 Task: Send an email with the signature Frances Hernandez with the subject Request for a blog post and the message I am sorry for any delays and appreciate your patience. from softage.1@softage.net to softage.4@softage.net and softage.5@softage.net with an attached document Standard_operating_procedure.docx
Action: Mouse moved to (515, 675)
Screenshot: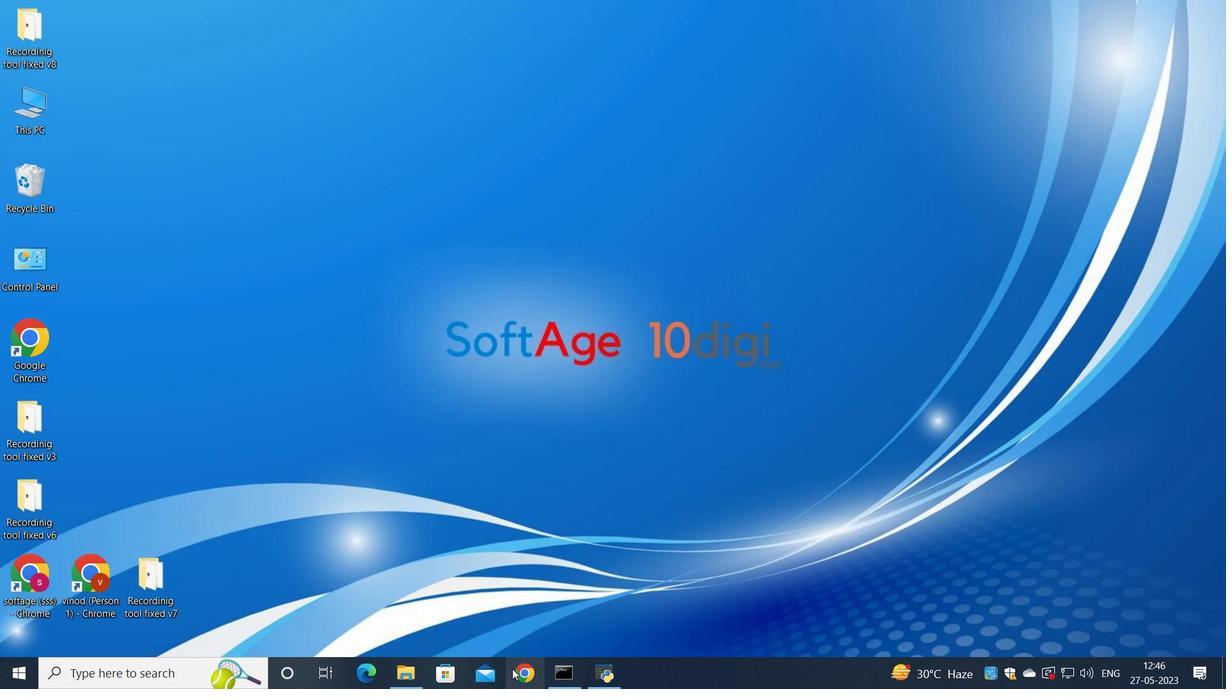 
Action: Mouse pressed left at (515, 675)
Screenshot: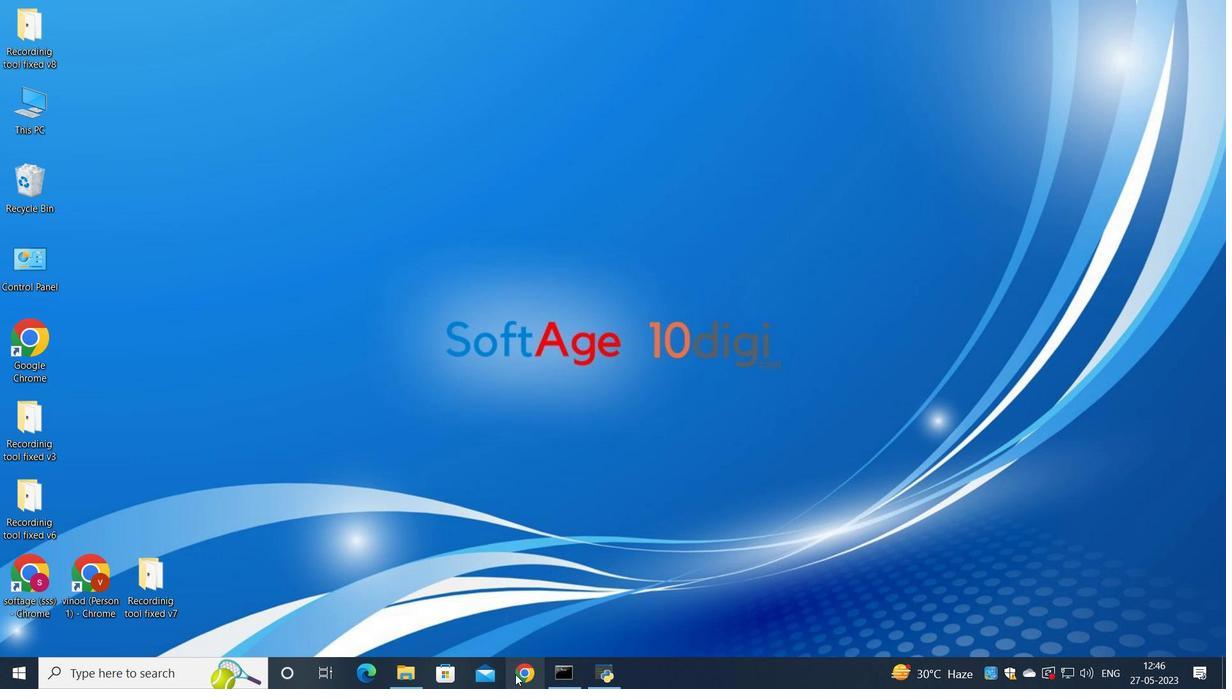 
Action: Mouse moved to (519, 390)
Screenshot: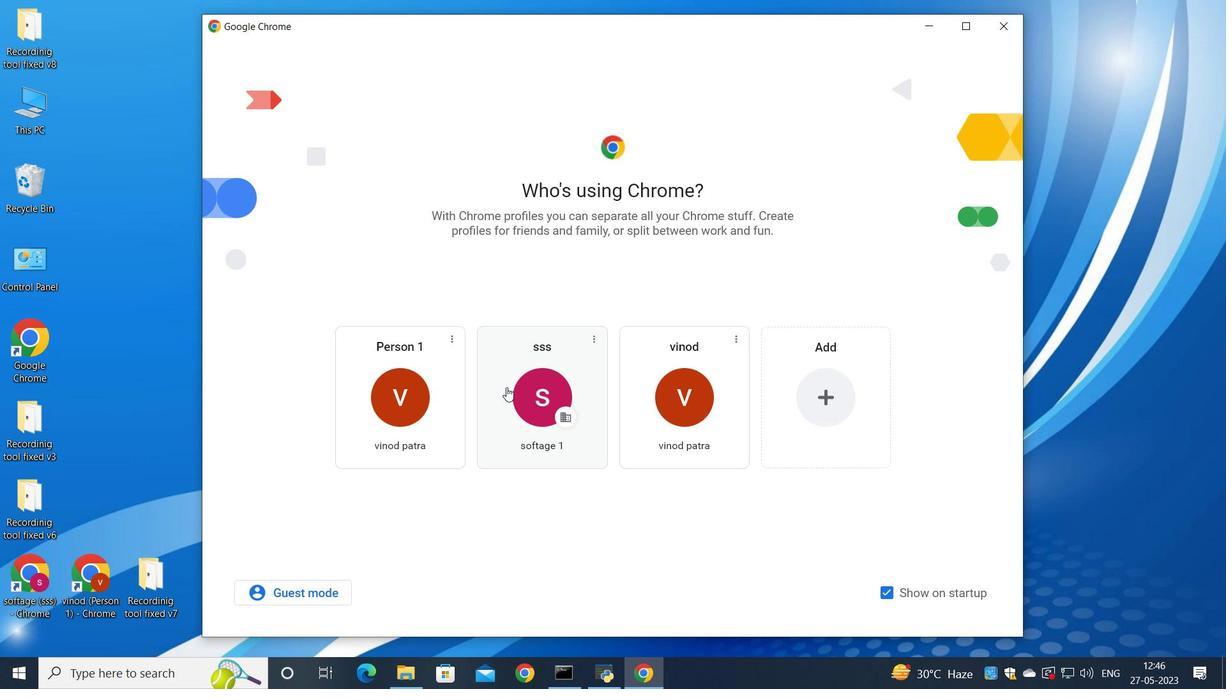 
Action: Mouse pressed left at (519, 390)
Screenshot: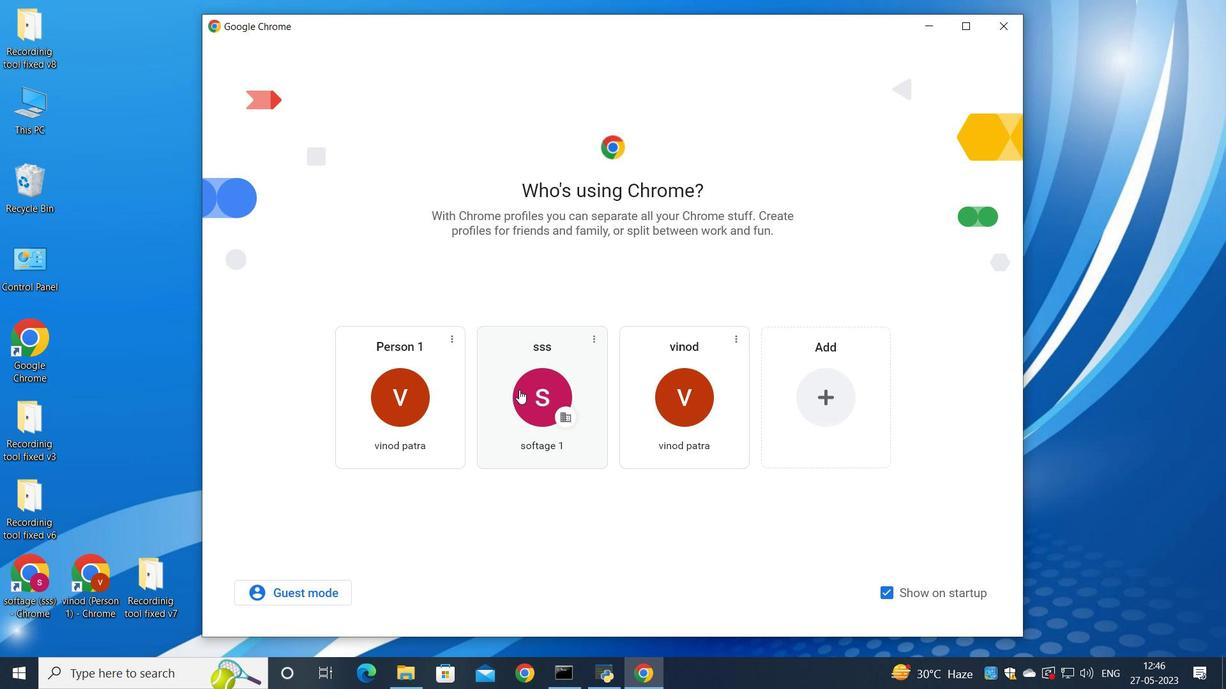 
Action: Mouse moved to (1079, 80)
Screenshot: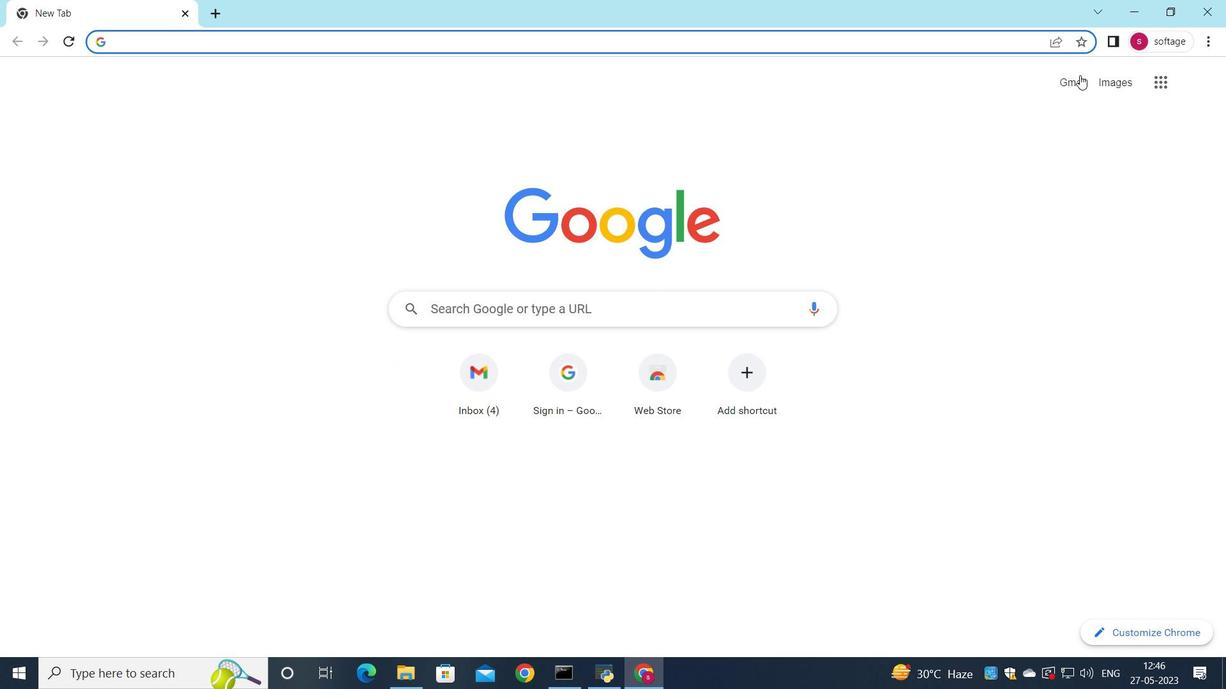 
Action: Mouse pressed left at (1079, 80)
Screenshot: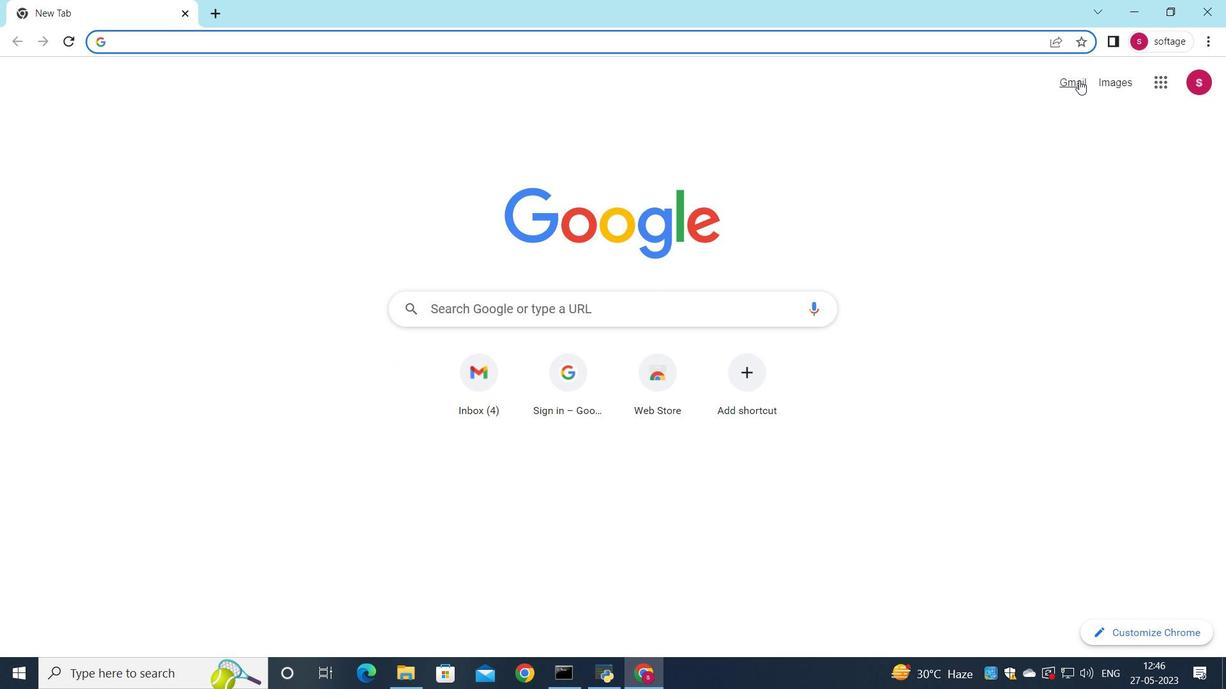 
Action: Mouse moved to (1043, 105)
Screenshot: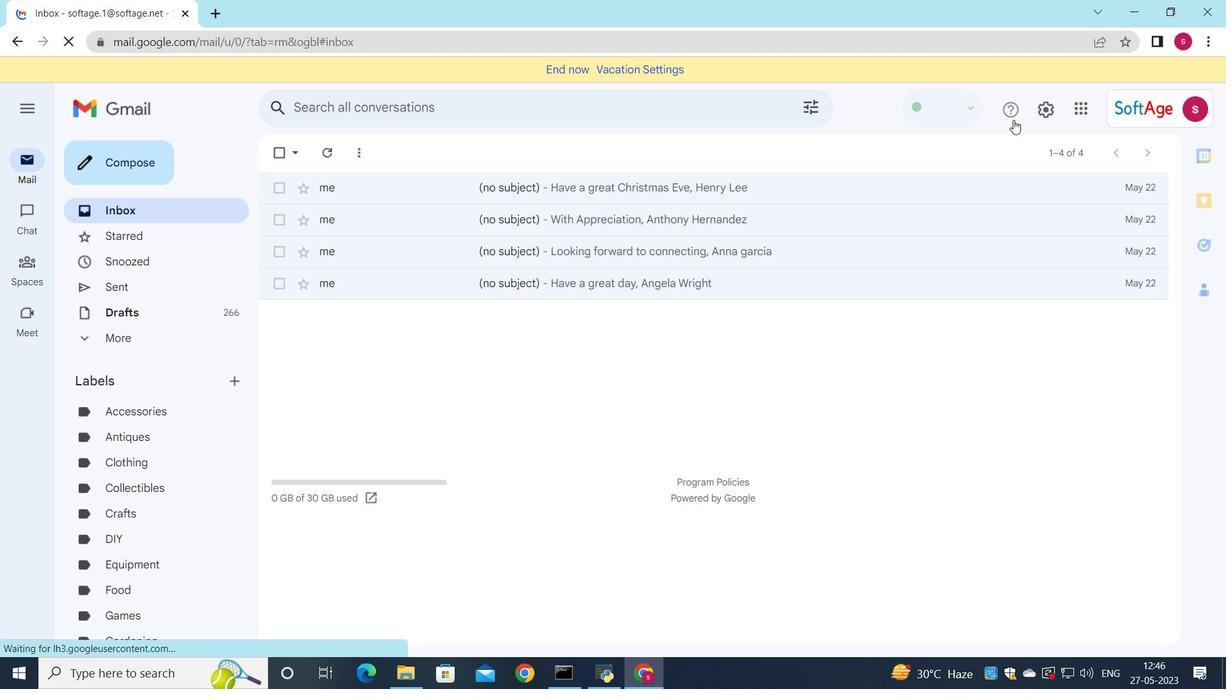 
Action: Mouse pressed left at (1043, 105)
Screenshot: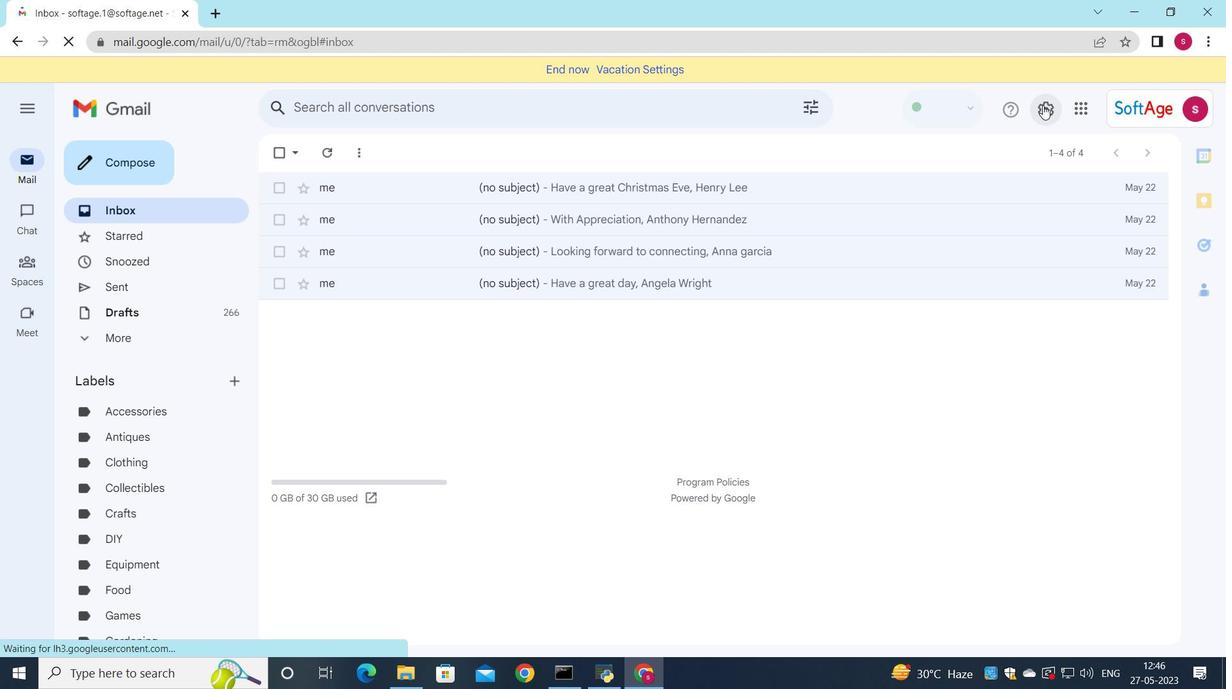 
Action: Mouse moved to (1066, 185)
Screenshot: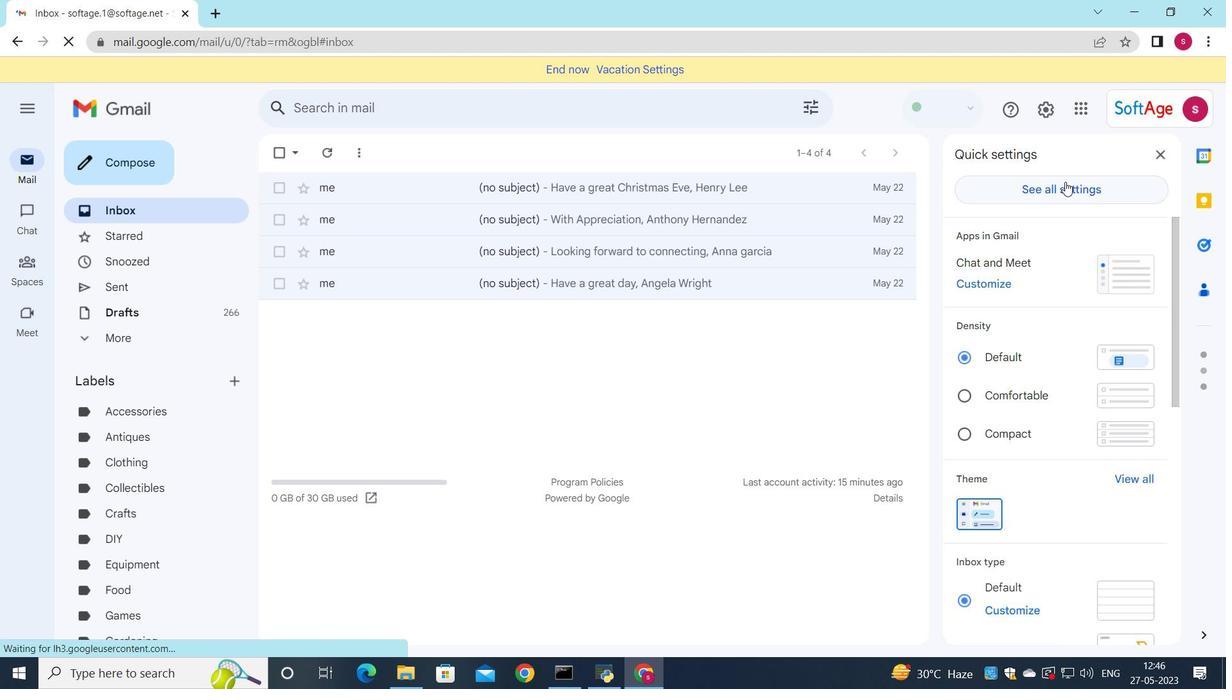 
Action: Mouse pressed left at (1066, 185)
Screenshot: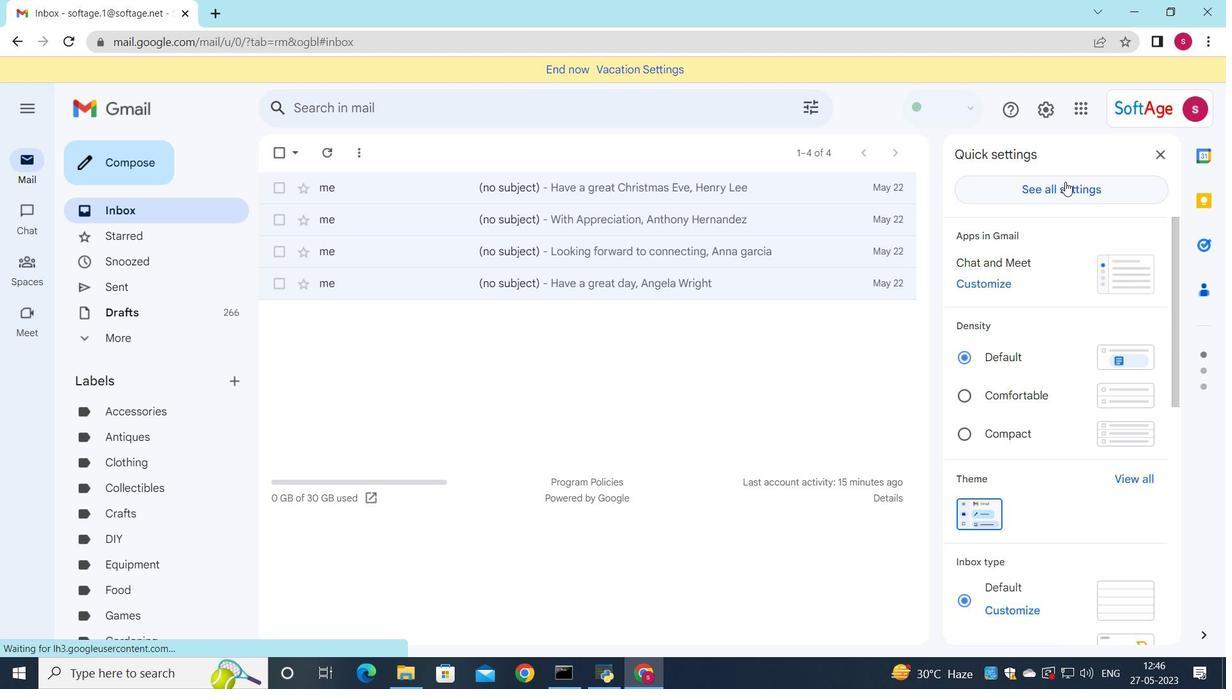 
Action: Mouse moved to (686, 367)
Screenshot: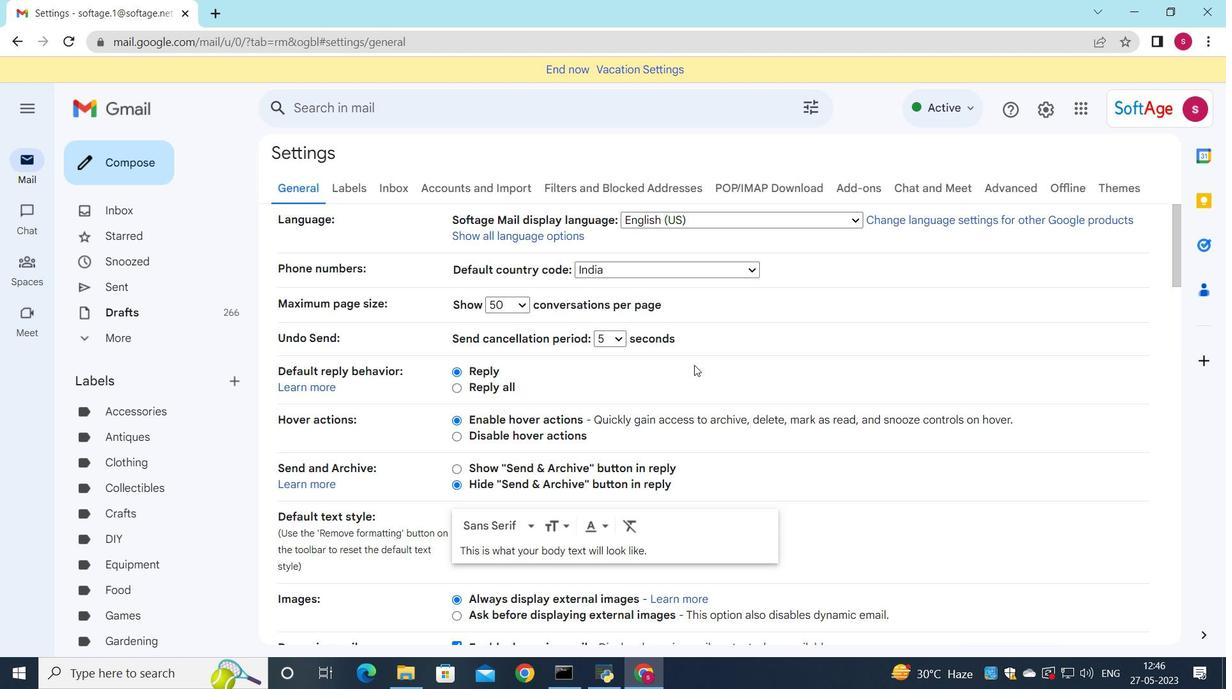 
Action: Mouse scrolled (689, 362) with delta (0, 0)
Screenshot: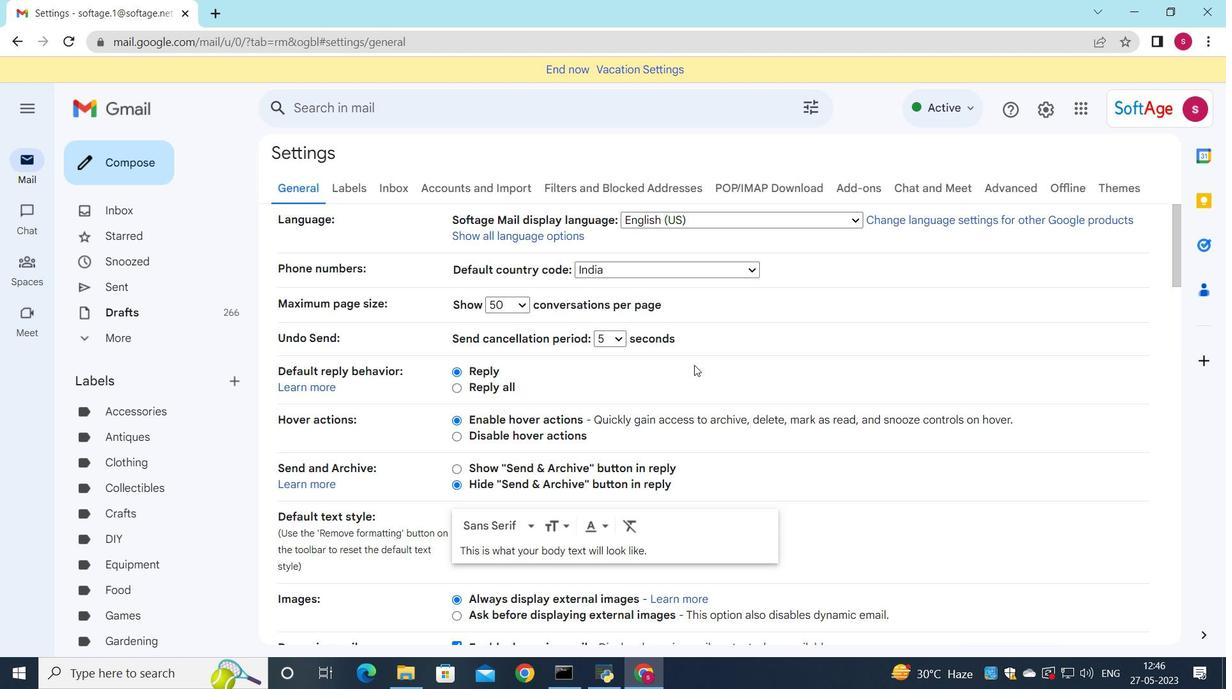 
Action: Mouse moved to (685, 369)
Screenshot: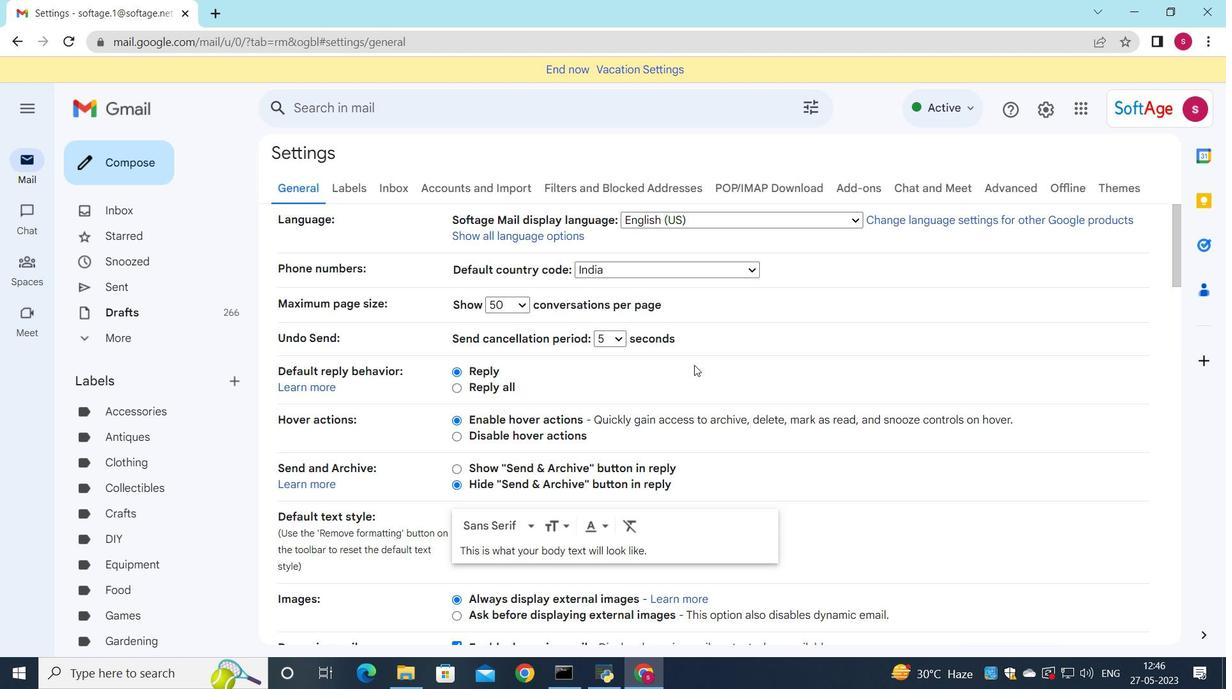 
Action: Mouse scrolled (689, 362) with delta (0, 0)
Screenshot: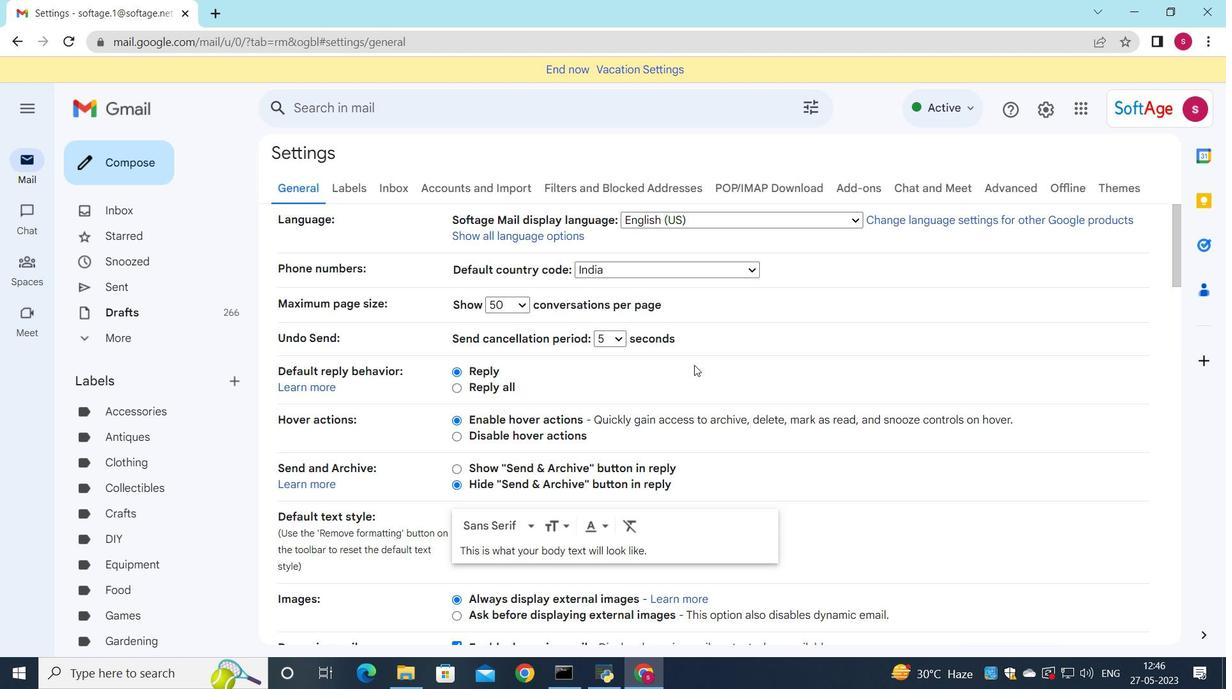 
Action: Mouse moved to (685, 371)
Screenshot: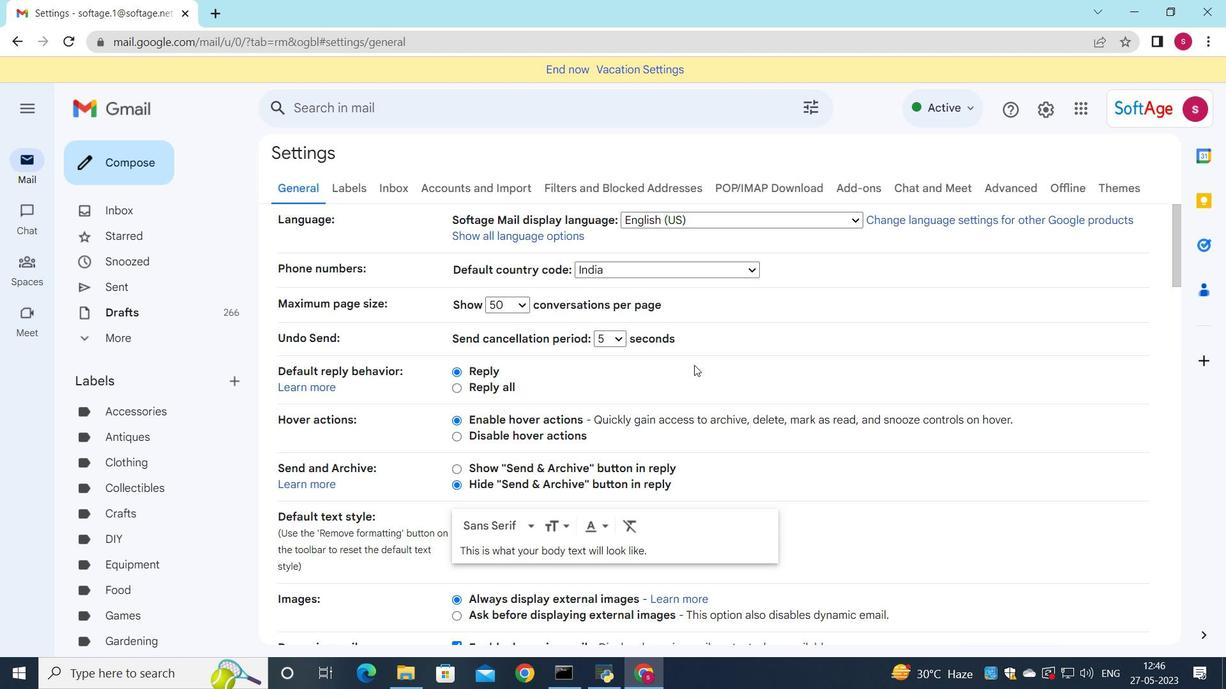 
Action: Mouse scrolled (685, 368) with delta (0, 0)
Screenshot: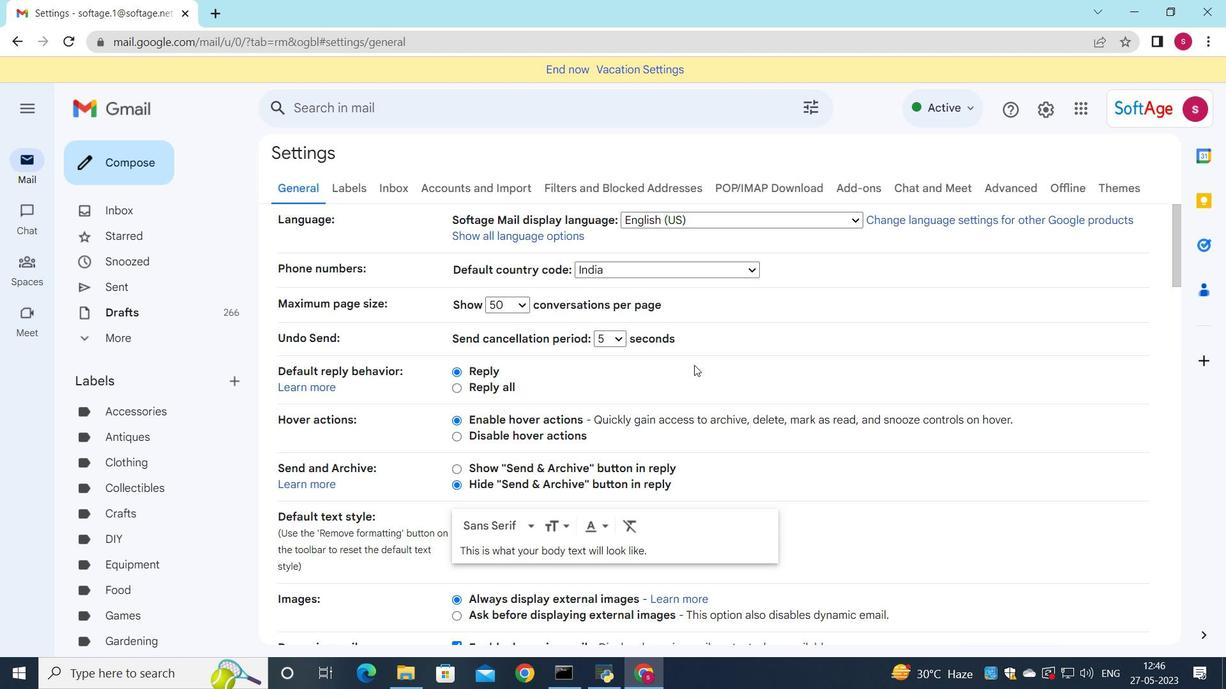 
Action: Mouse moved to (648, 346)
Screenshot: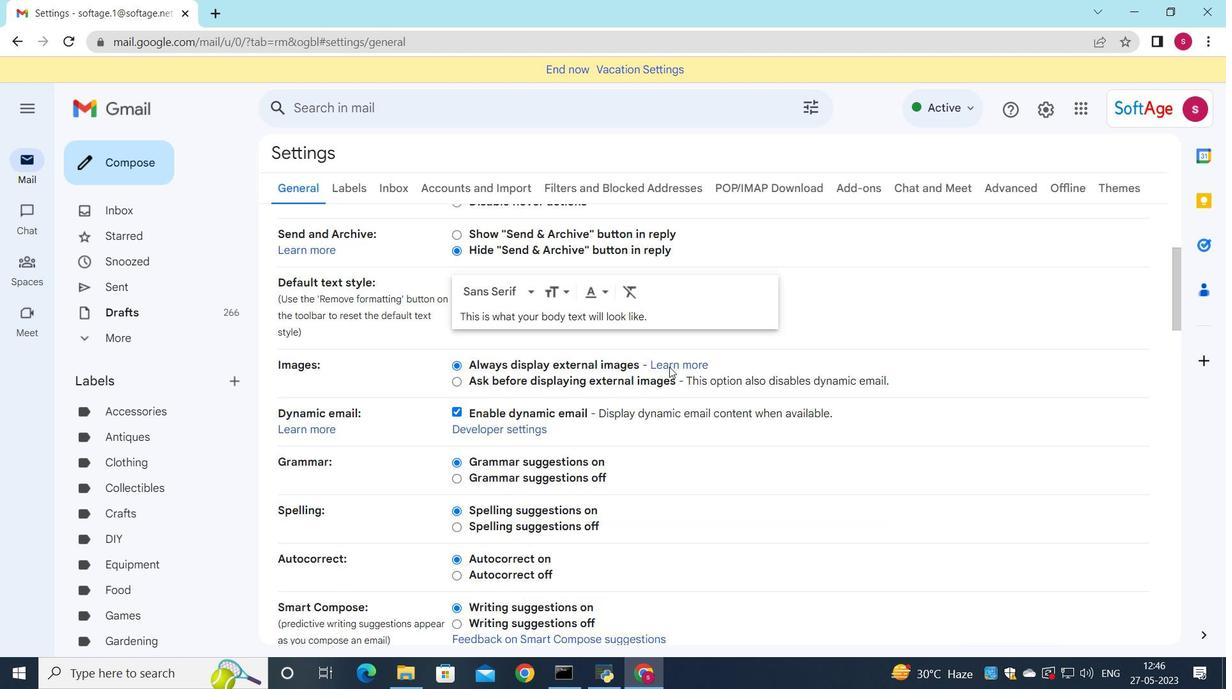 
Action: Mouse scrolled (648, 346) with delta (0, 0)
Screenshot: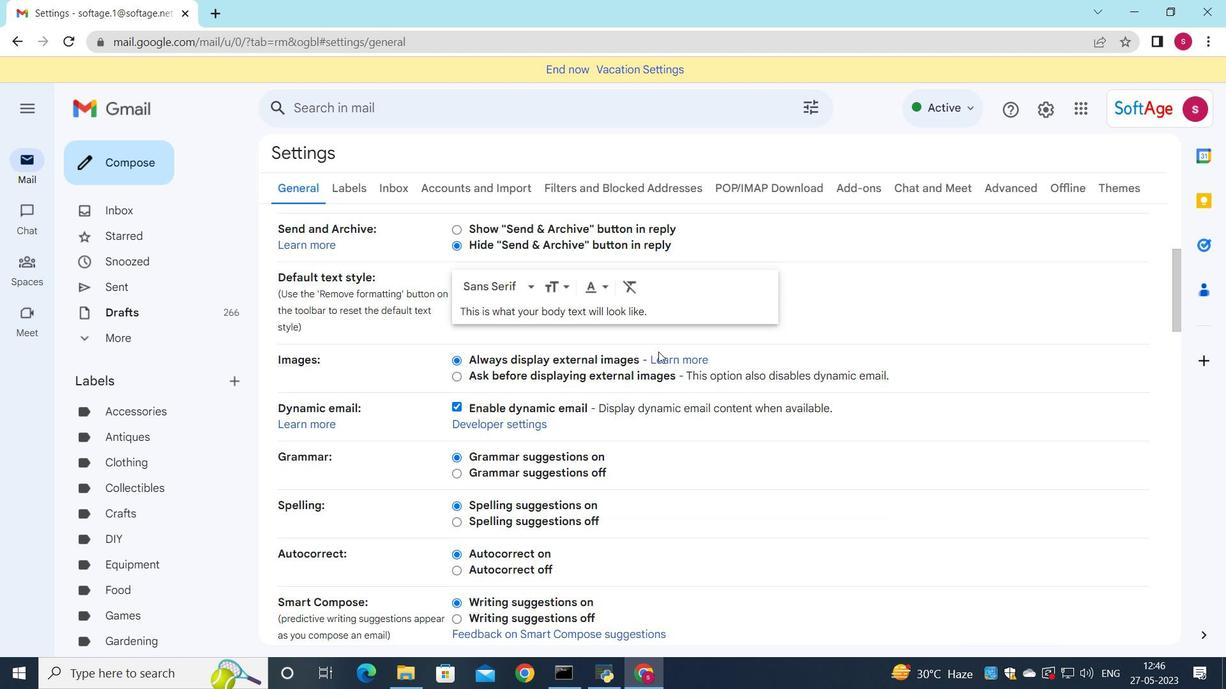 
Action: Mouse scrolled (648, 346) with delta (0, 0)
Screenshot: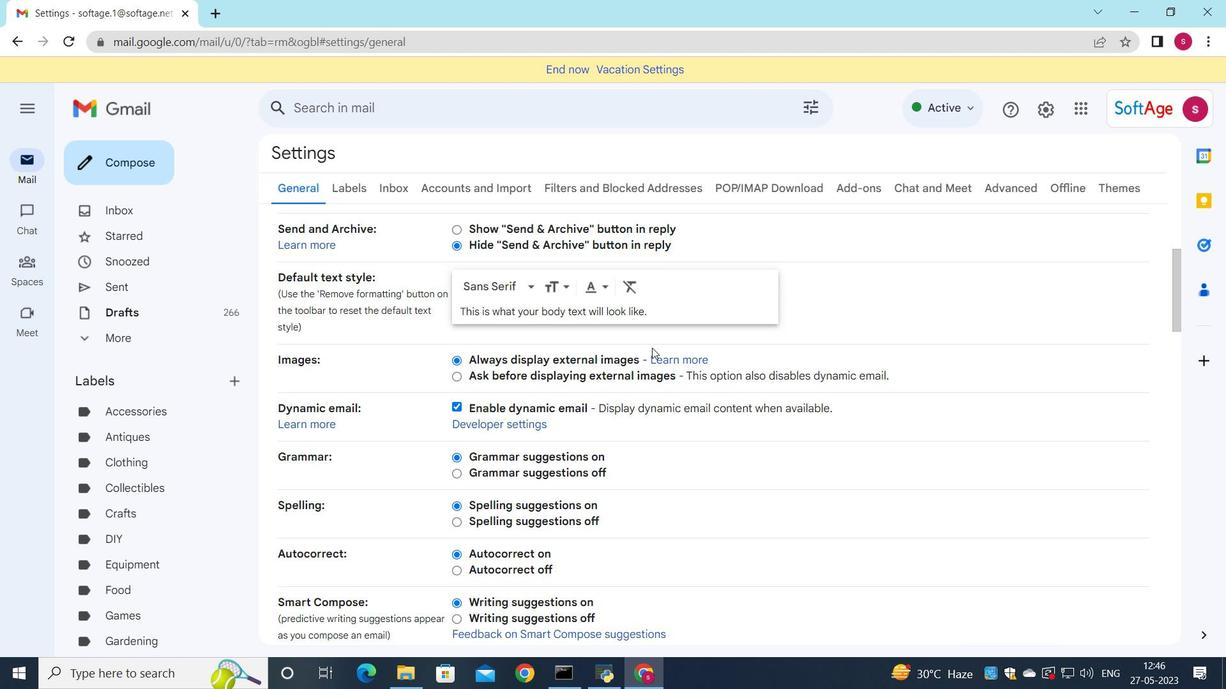 
Action: Mouse scrolled (648, 346) with delta (0, 0)
Screenshot: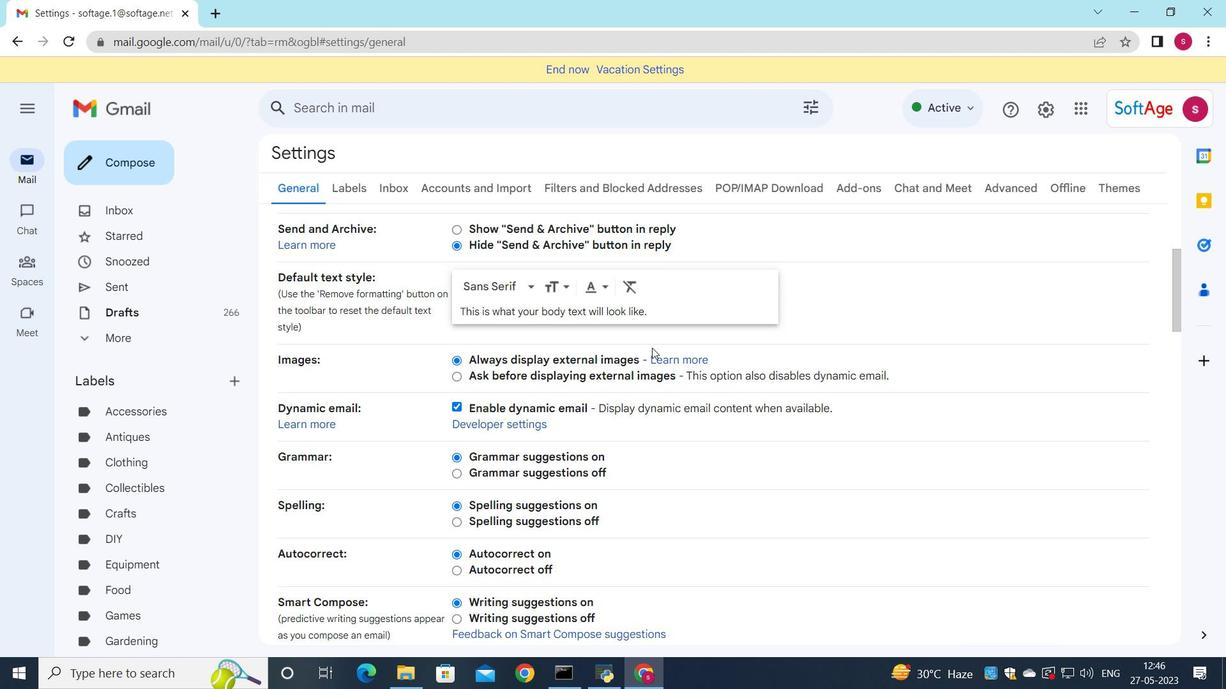
Action: Mouse moved to (648, 346)
Screenshot: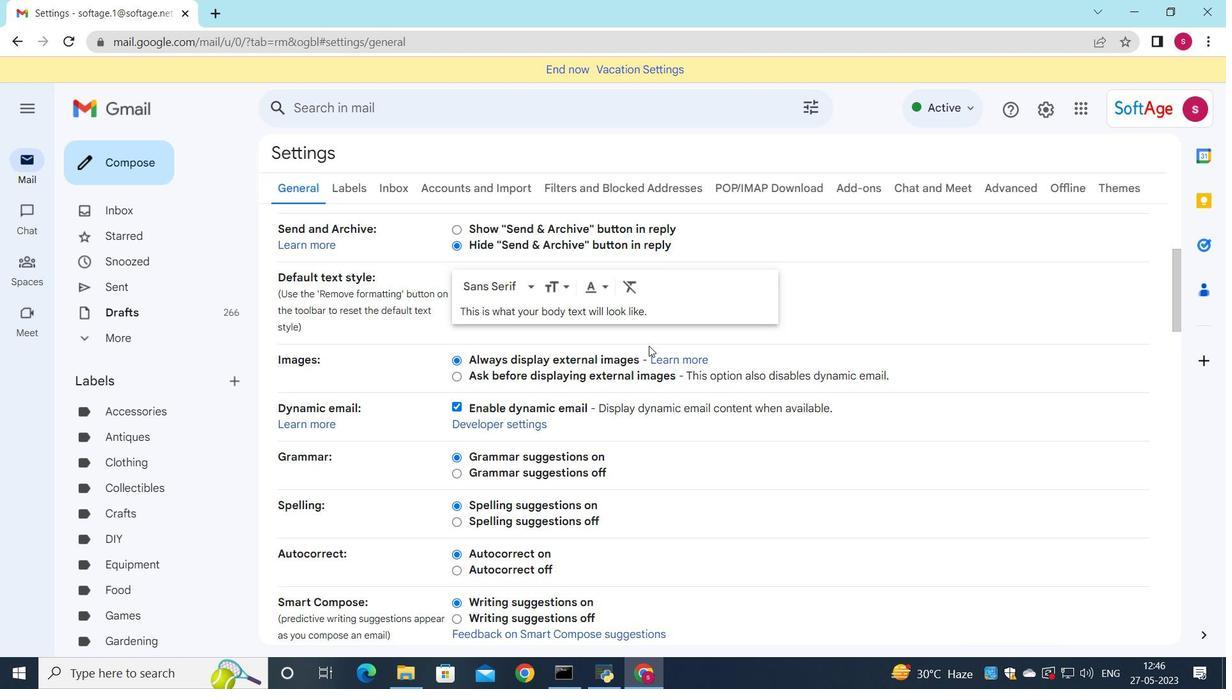 
Action: Mouse scrolled (648, 346) with delta (0, 0)
Screenshot: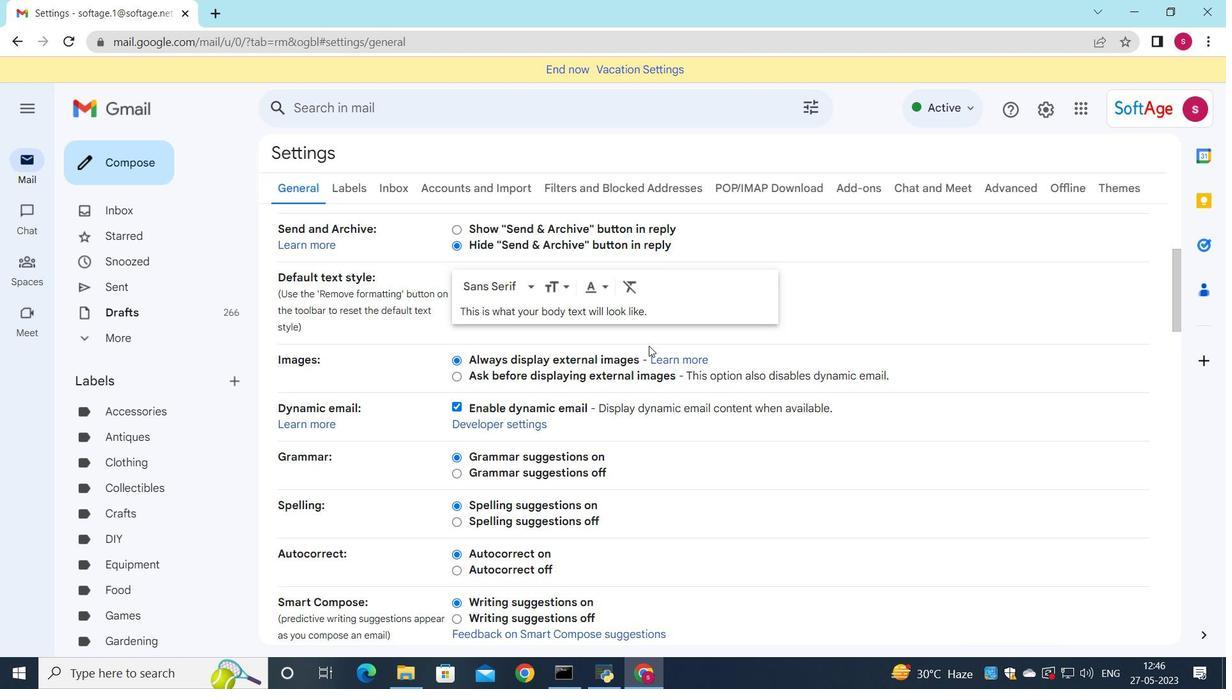 
Action: Mouse moved to (646, 346)
Screenshot: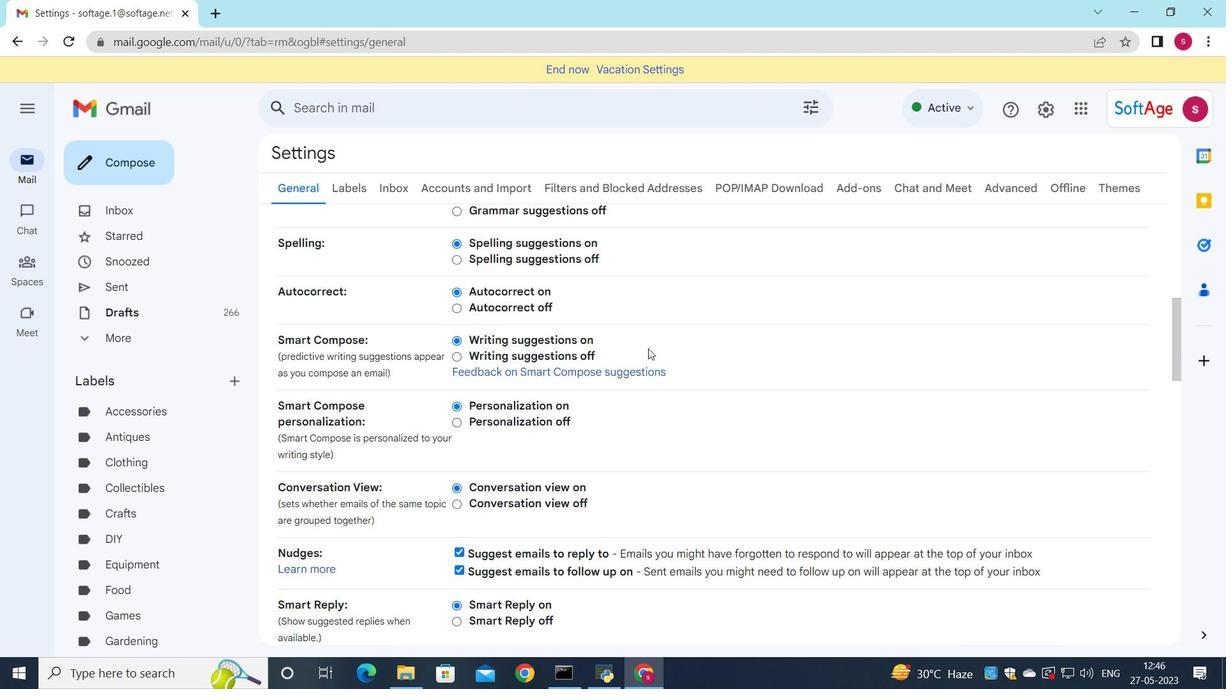 
Action: Mouse scrolled (646, 345) with delta (0, 0)
Screenshot: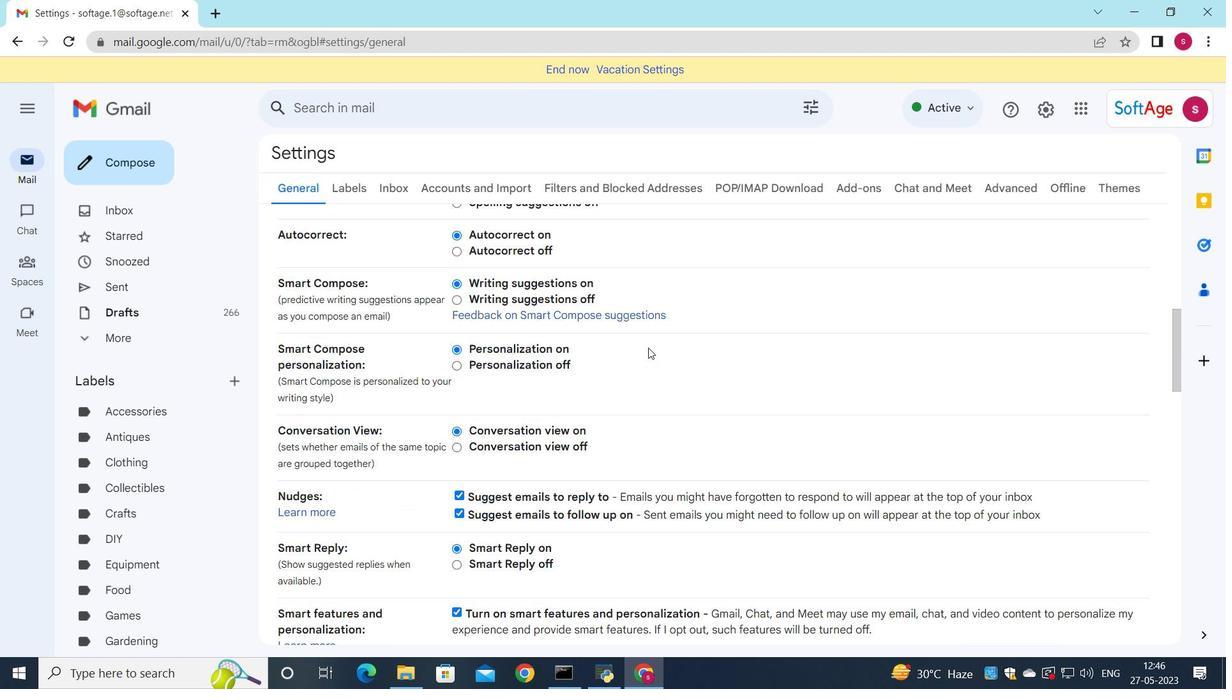 
Action: Mouse scrolled (646, 345) with delta (0, 0)
Screenshot: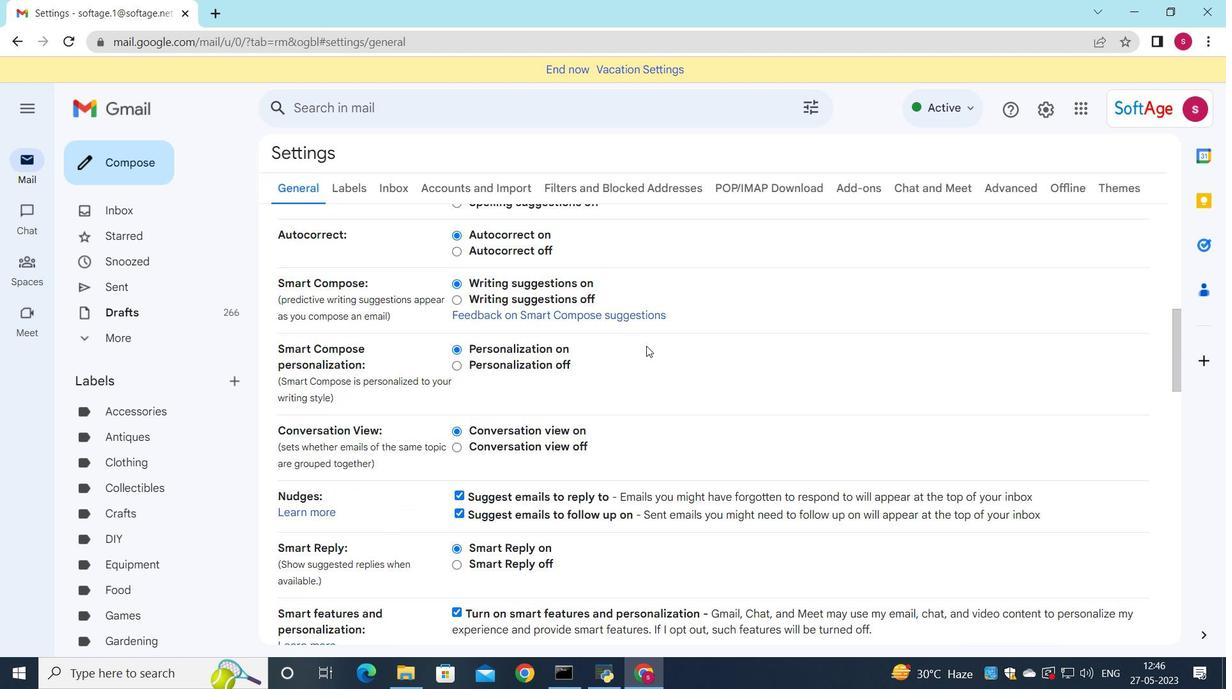 
Action: Mouse scrolled (646, 345) with delta (0, 0)
Screenshot: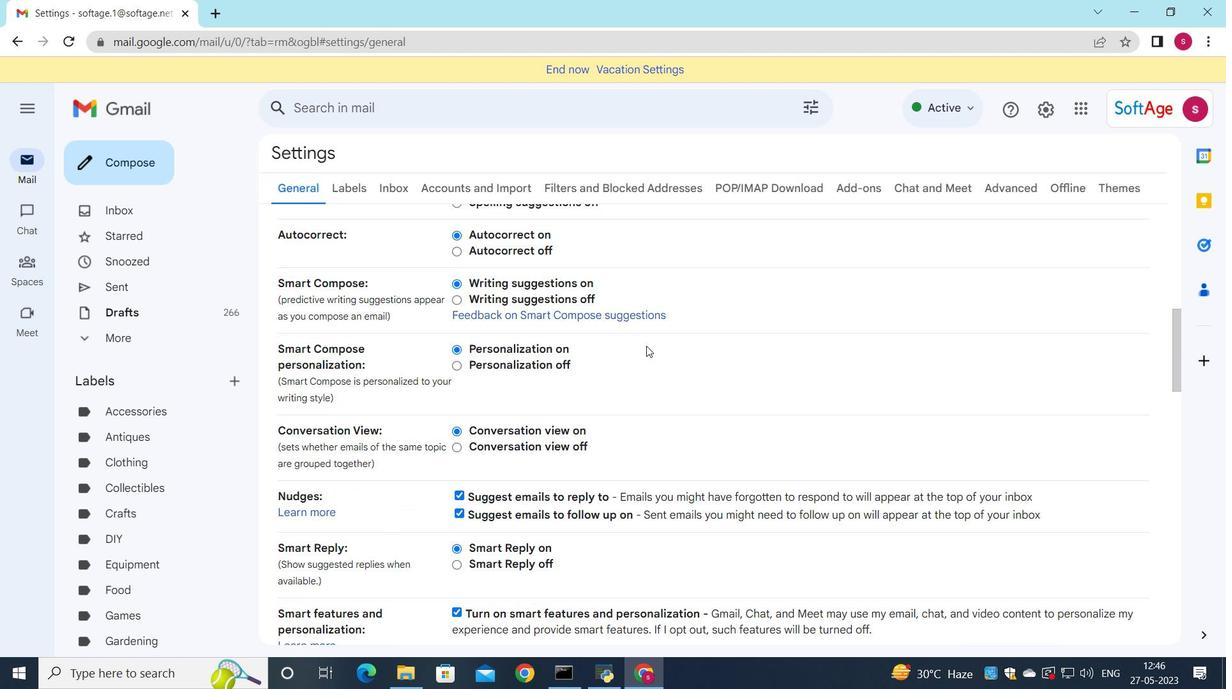 
Action: Mouse scrolled (646, 345) with delta (0, 0)
Screenshot: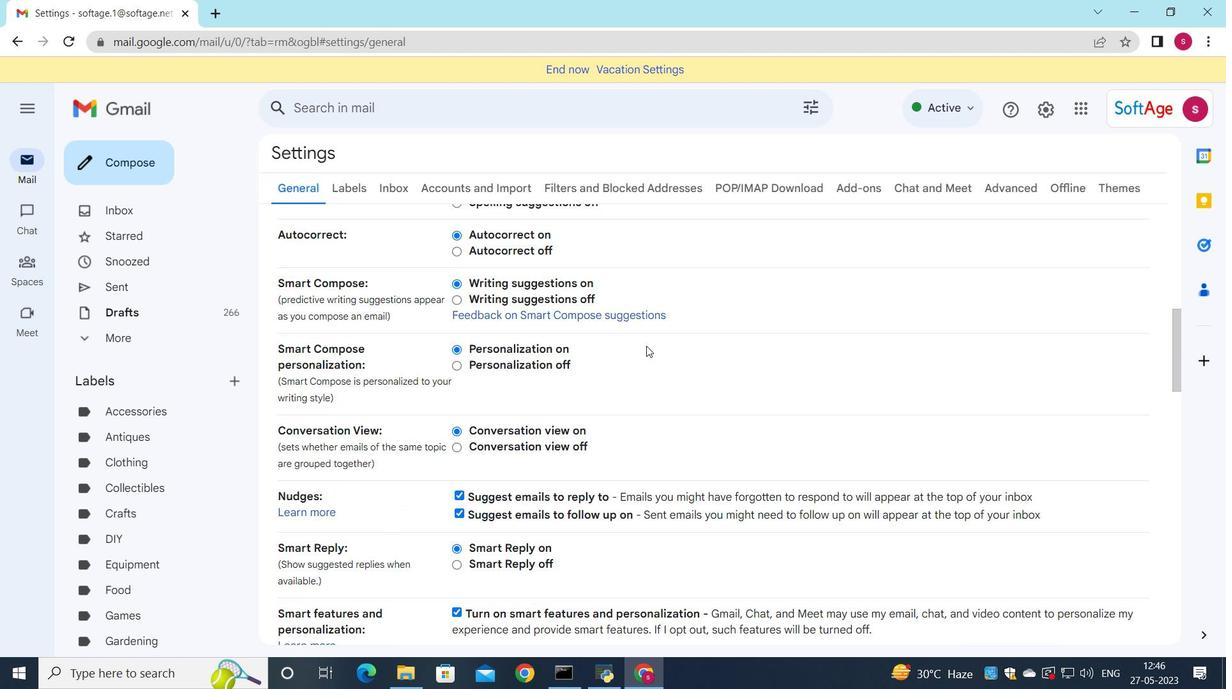 
Action: Mouse scrolled (646, 345) with delta (0, 0)
Screenshot: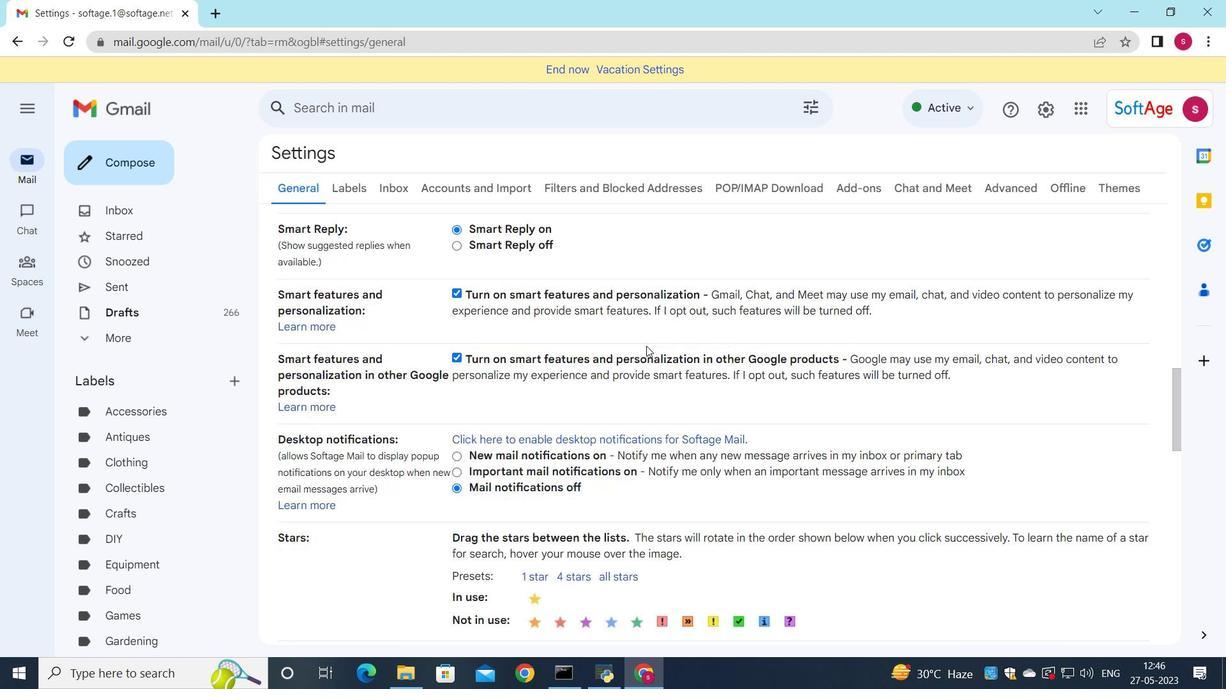 
Action: Mouse scrolled (646, 345) with delta (0, 0)
Screenshot: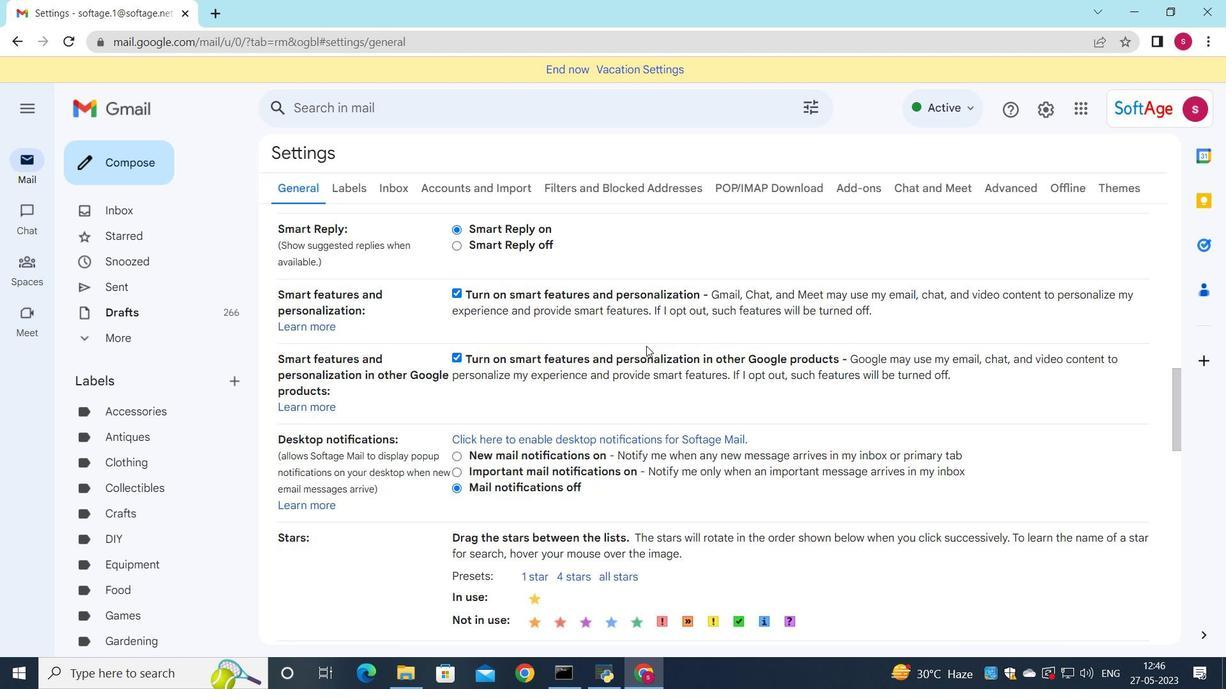 
Action: Mouse scrolled (646, 345) with delta (0, 0)
Screenshot: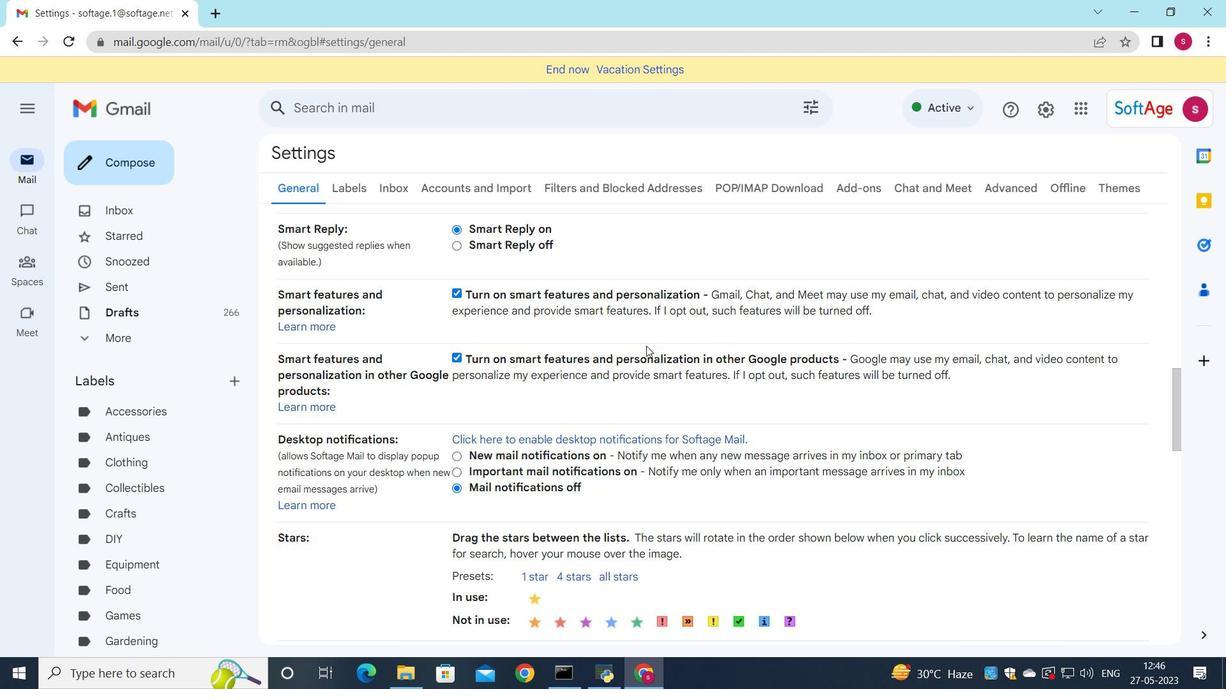 
Action: Mouse scrolled (646, 345) with delta (0, 0)
Screenshot: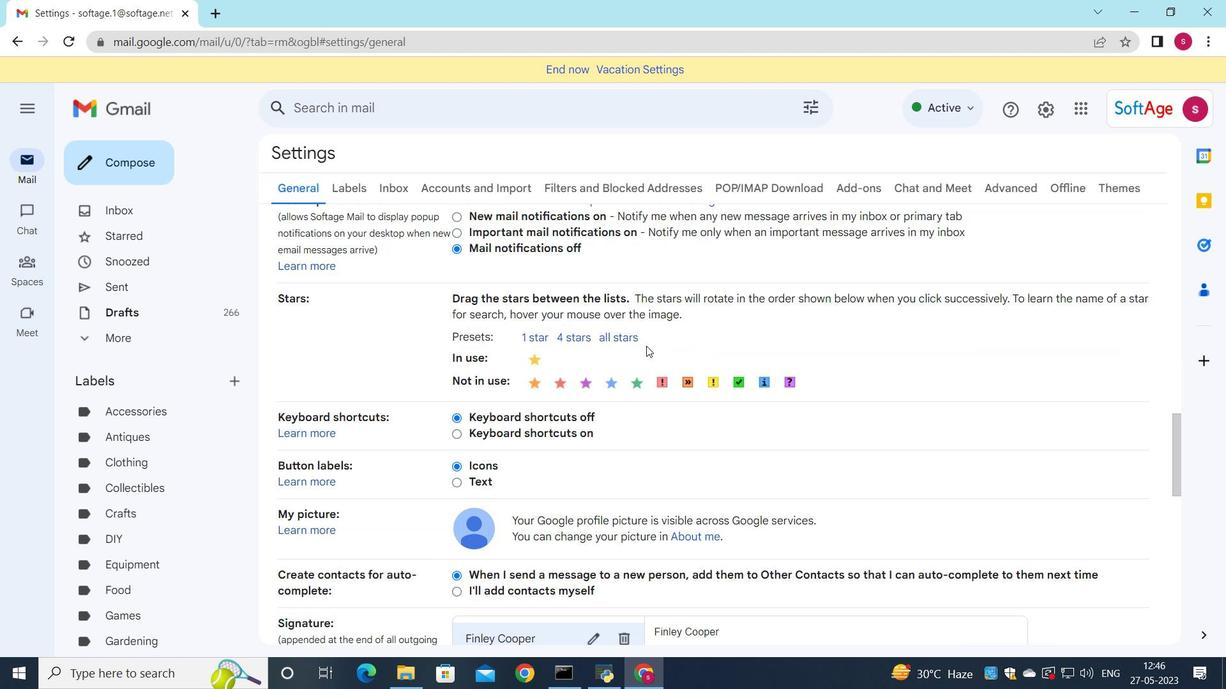 
Action: Mouse scrolled (646, 345) with delta (0, 0)
Screenshot: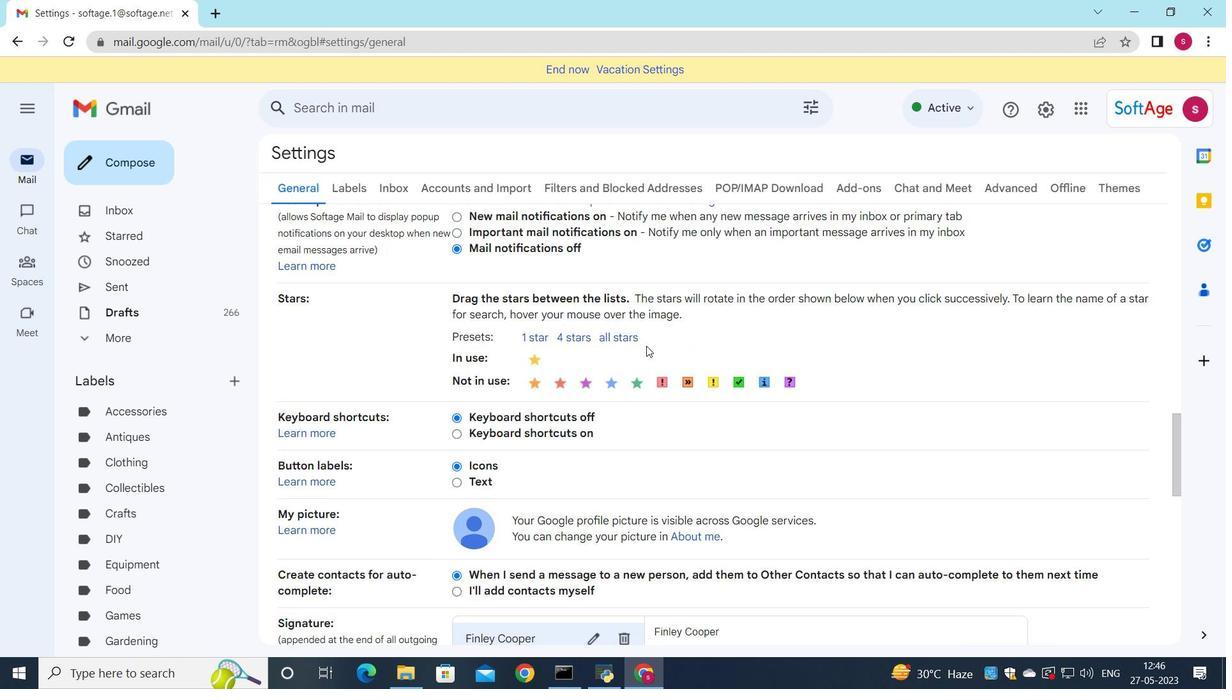 
Action: Mouse scrolled (646, 345) with delta (0, 0)
Screenshot: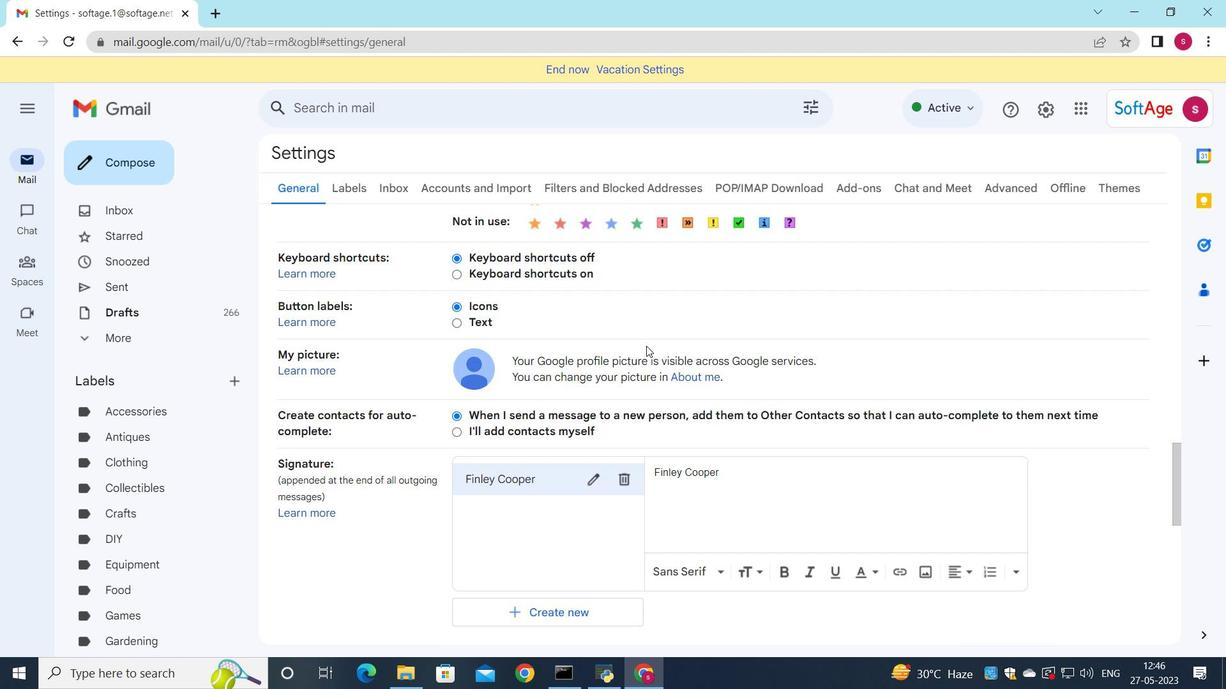 
Action: Mouse scrolled (646, 345) with delta (0, 0)
Screenshot: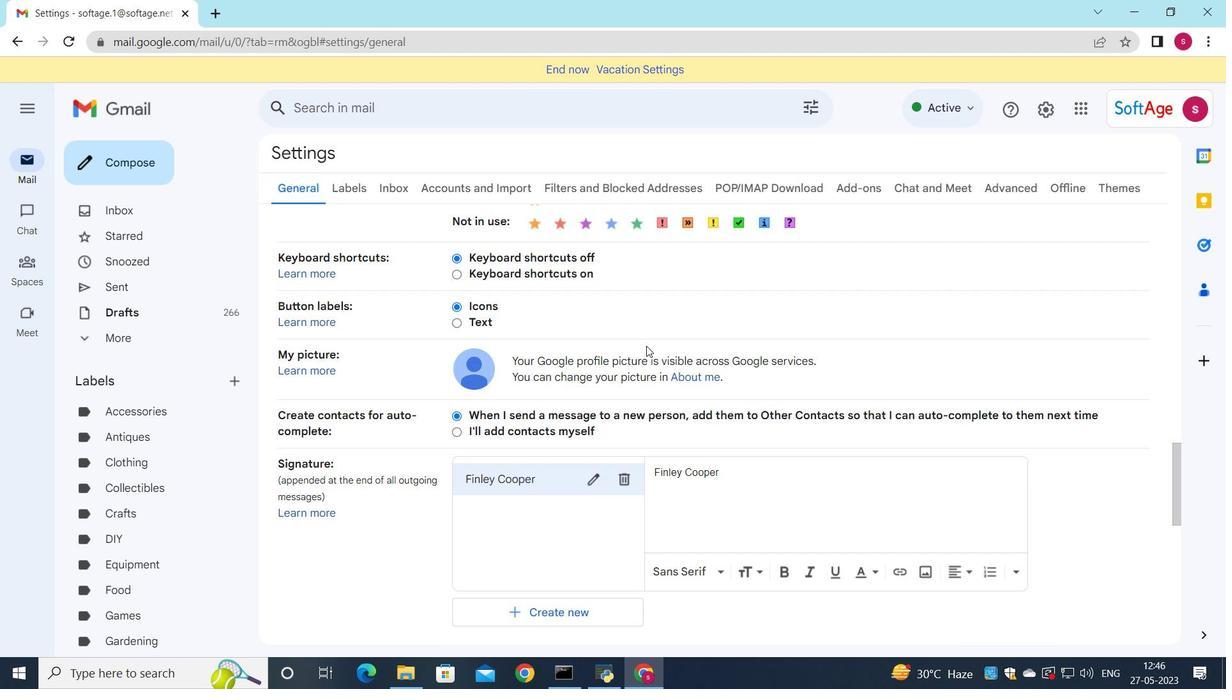 
Action: Mouse scrolled (646, 345) with delta (0, 0)
Screenshot: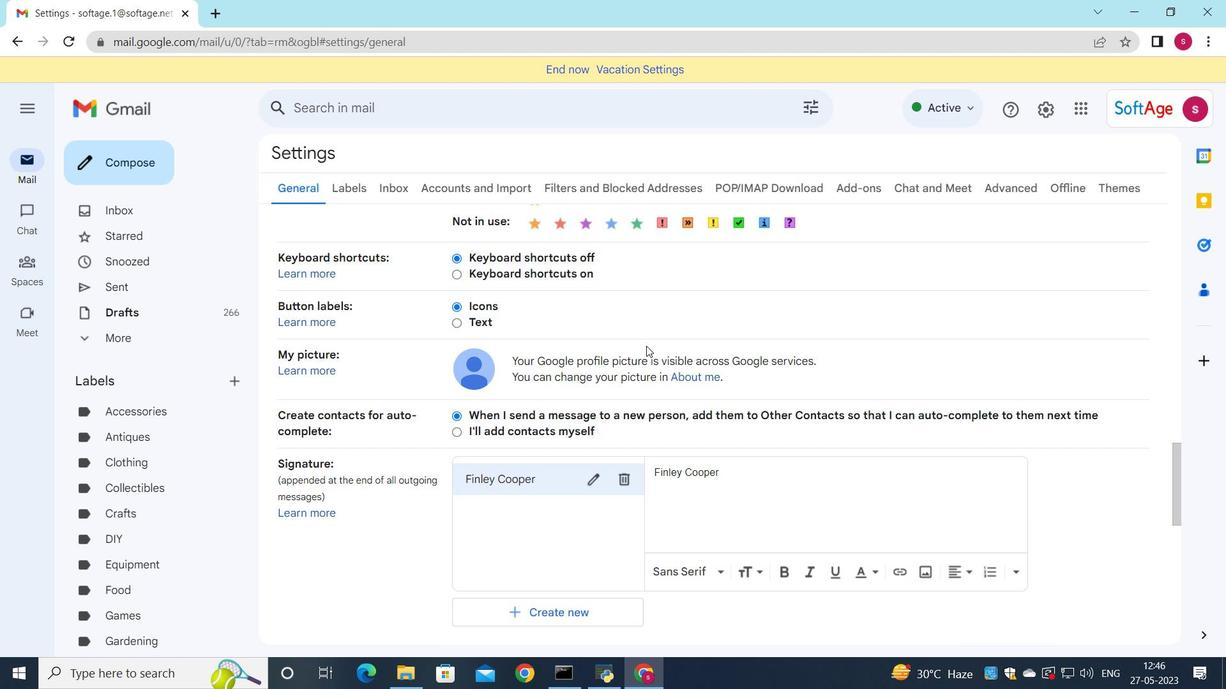
Action: Mouse moved to (638, 346)
Screenshot: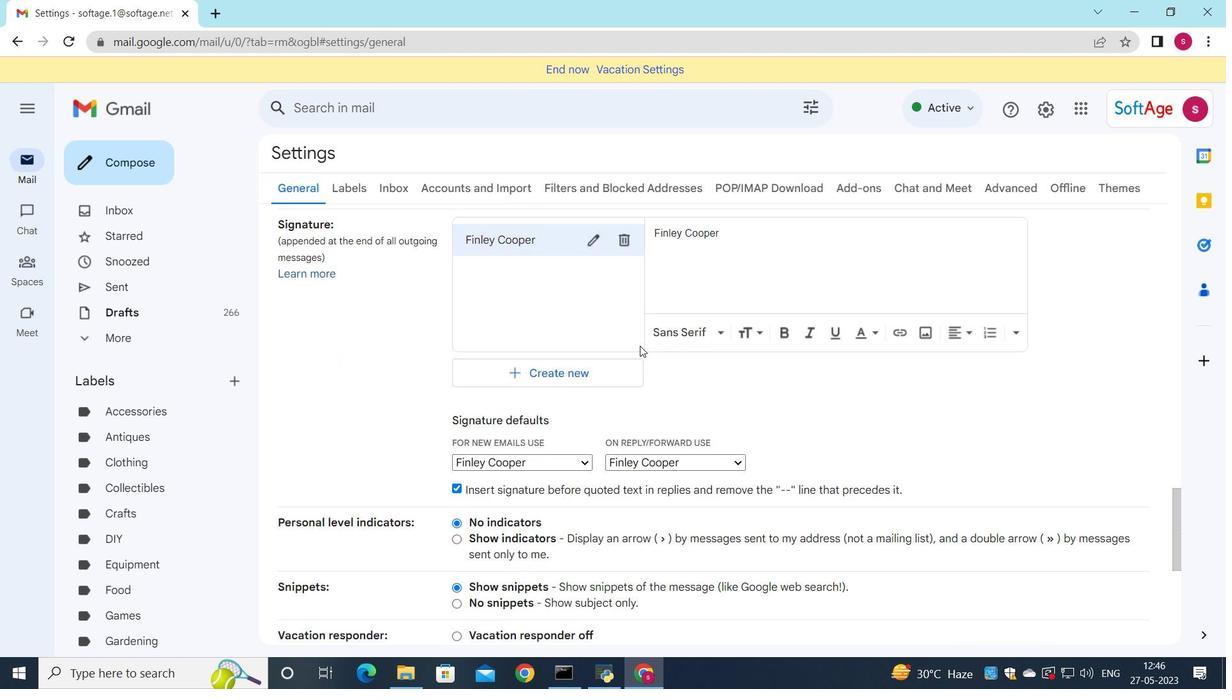
Action: Mouse scrolled (638, 345) with delta (0, 0)
Screenshot: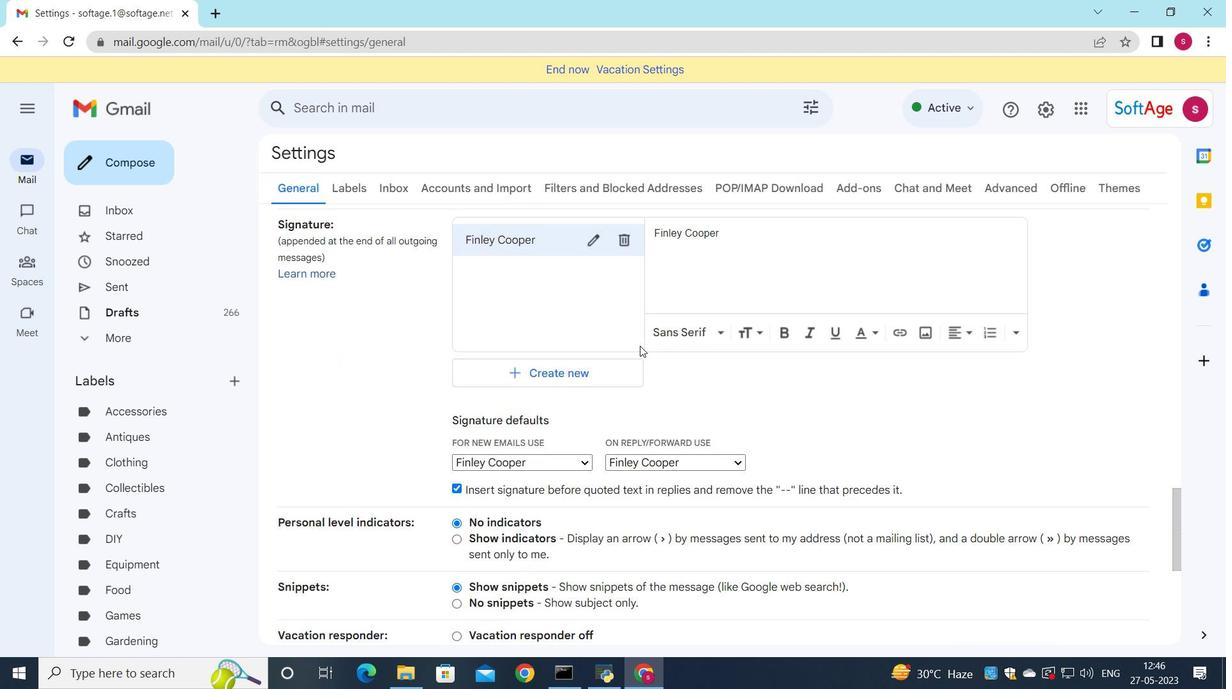 
Action: Mouse scrolled (638, 345) with delta (0, 0)
Screenshot: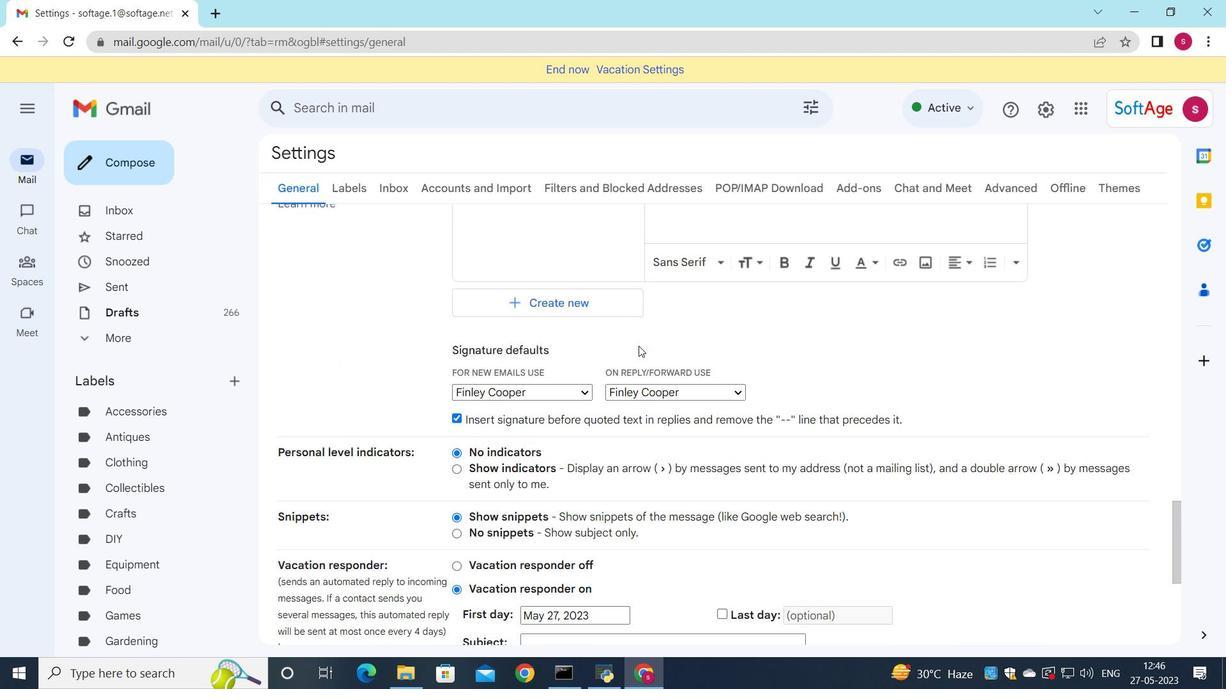
Action: Mouse moved to (653, 308)
Screenshot: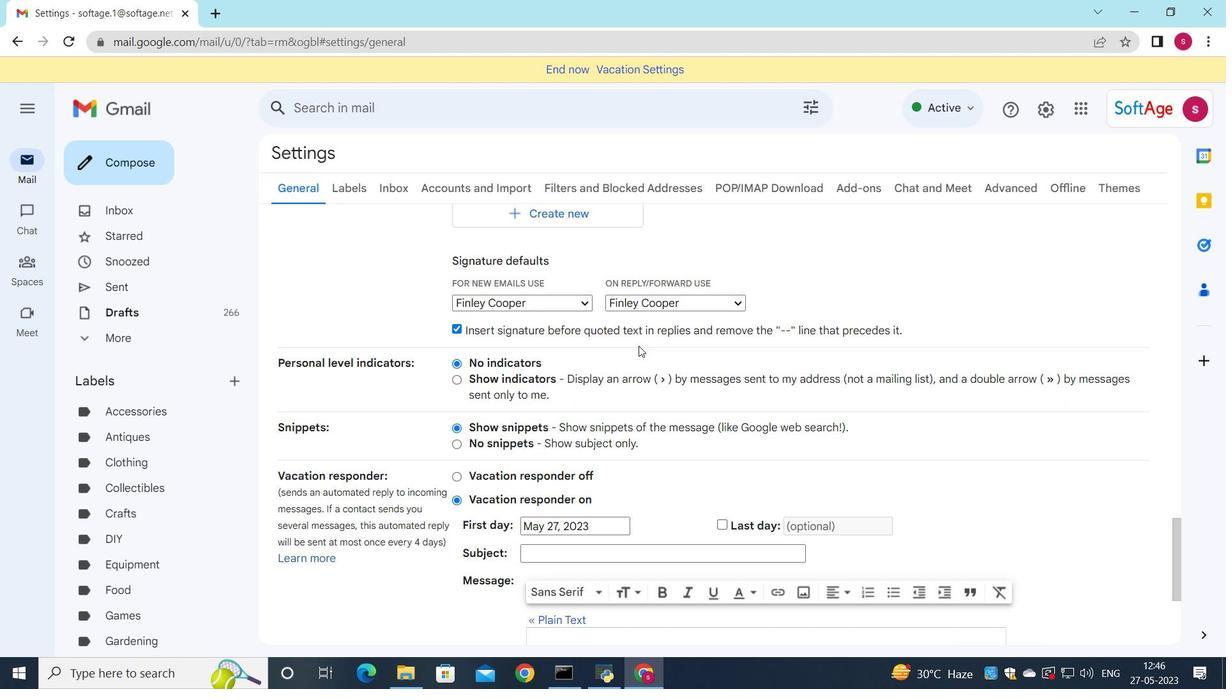 
Action: Mouse scrolled (653, 309) with delta (0, 0)
Screenshot: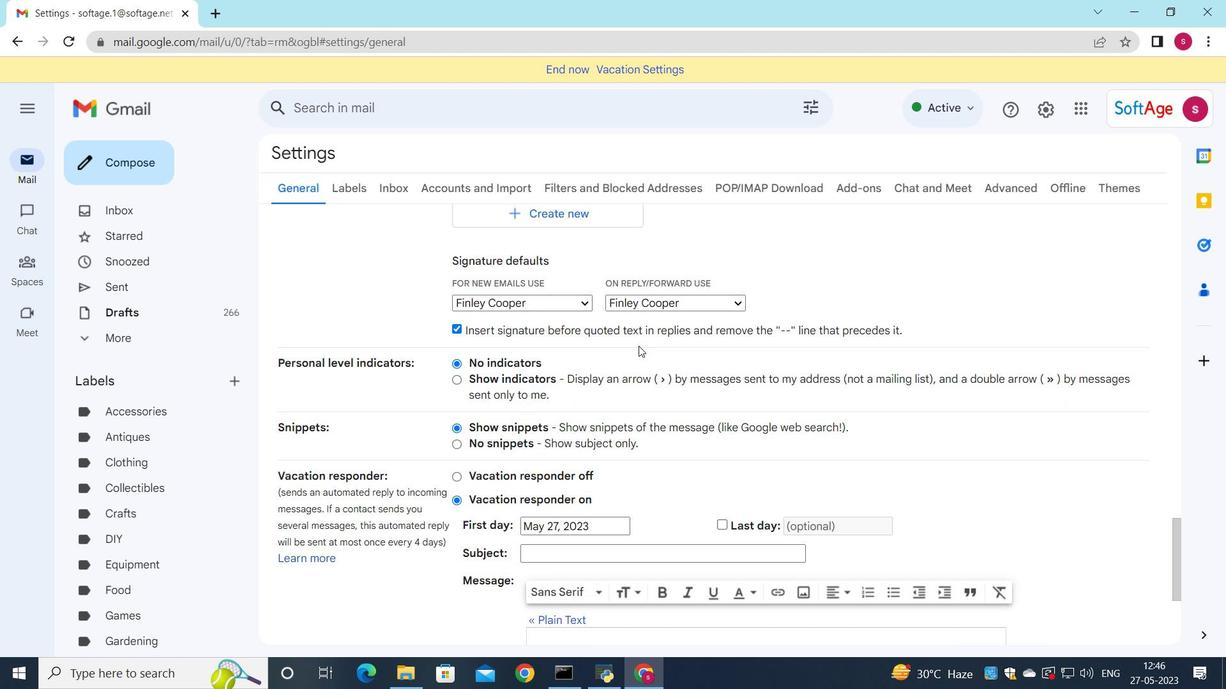 
Action: Mouse moved to (634, 311)
Screenshot: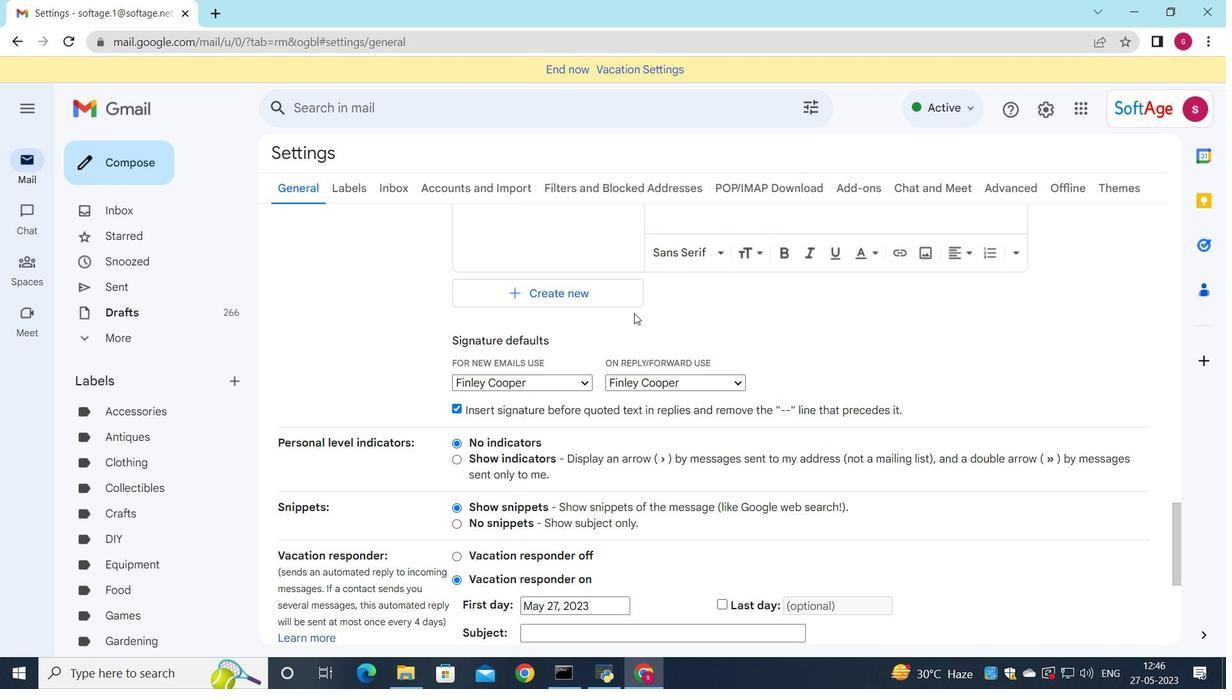 
Action: Mouse scrolled (634, 311) with delta (0, 0)
Screenshot: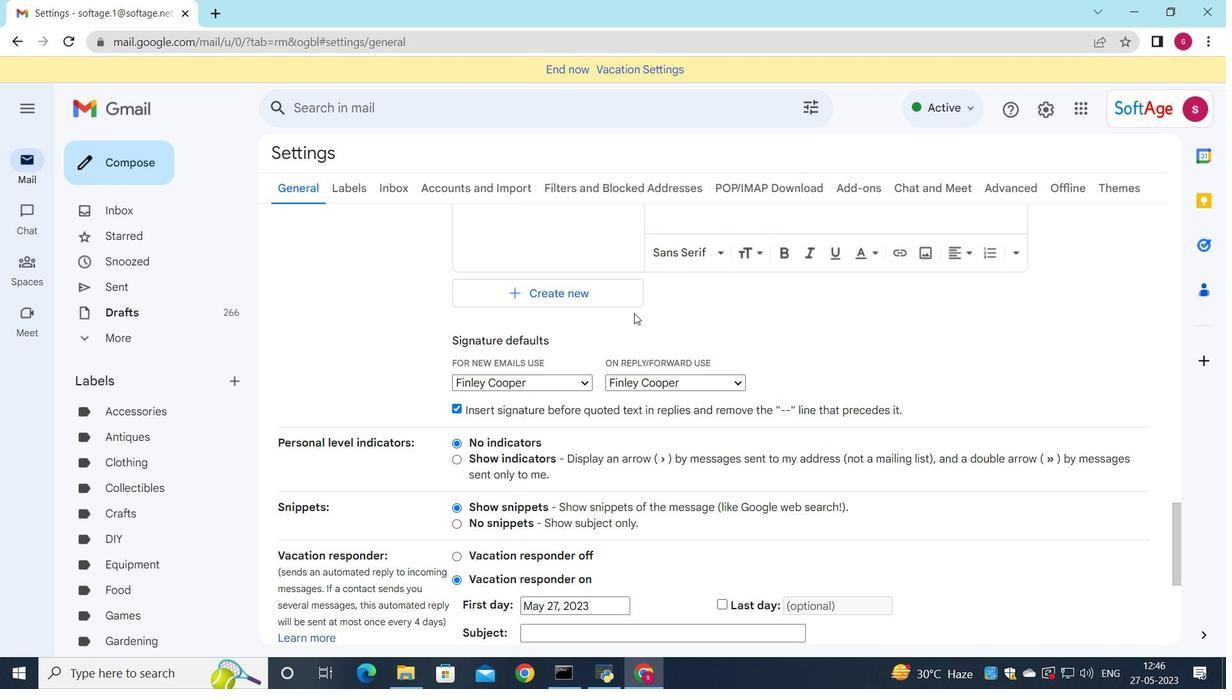 
Action: Mouse scrolled (634, 311) with delta (0, 0)
Screenshot: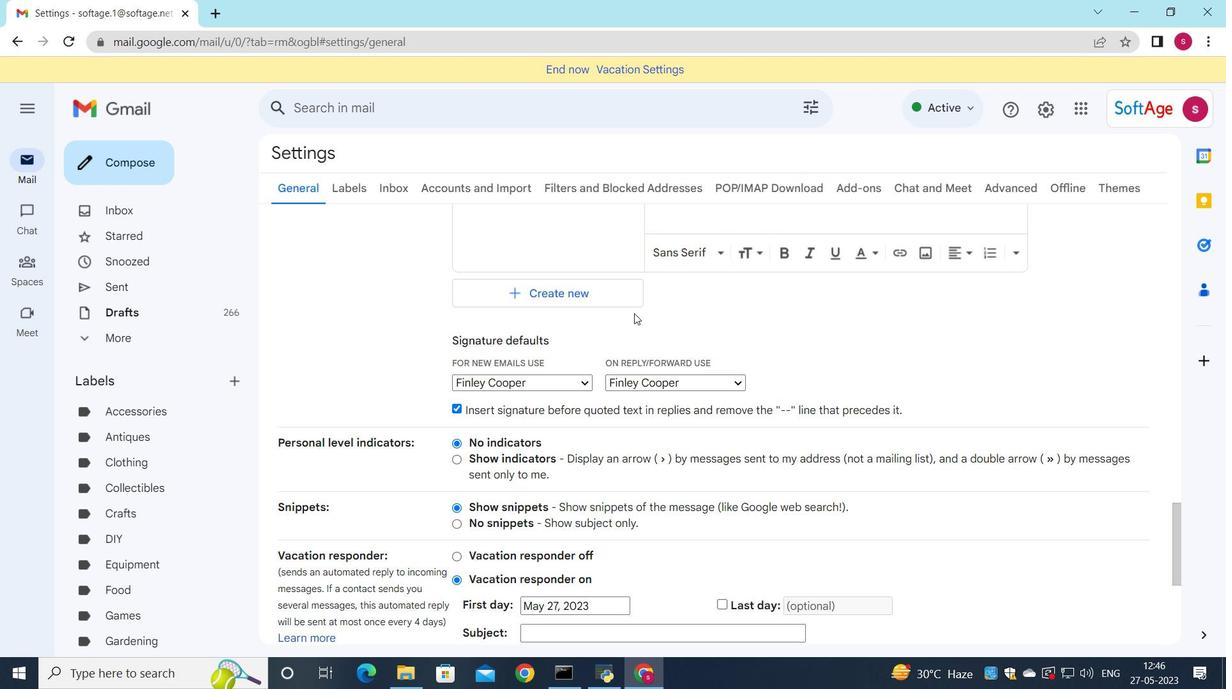 
Action: Mouse moved to (630, 312)
Screenshot: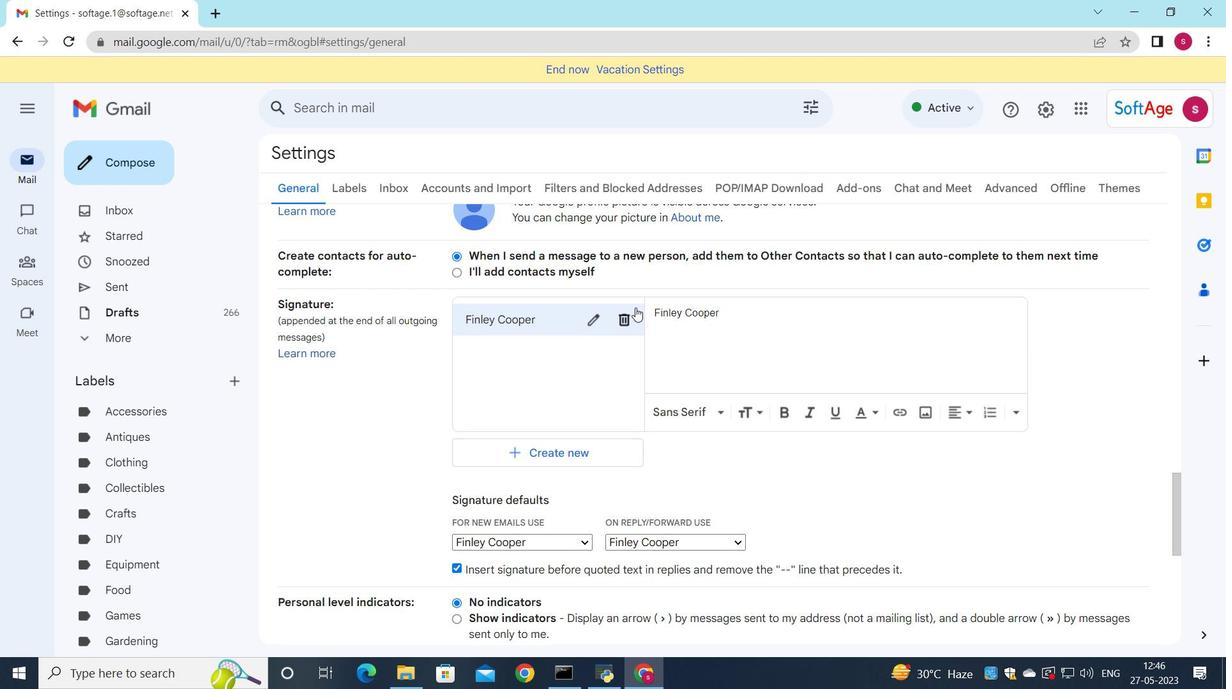 
Action: Mouse pressed left at (630, 312)
Screenshot: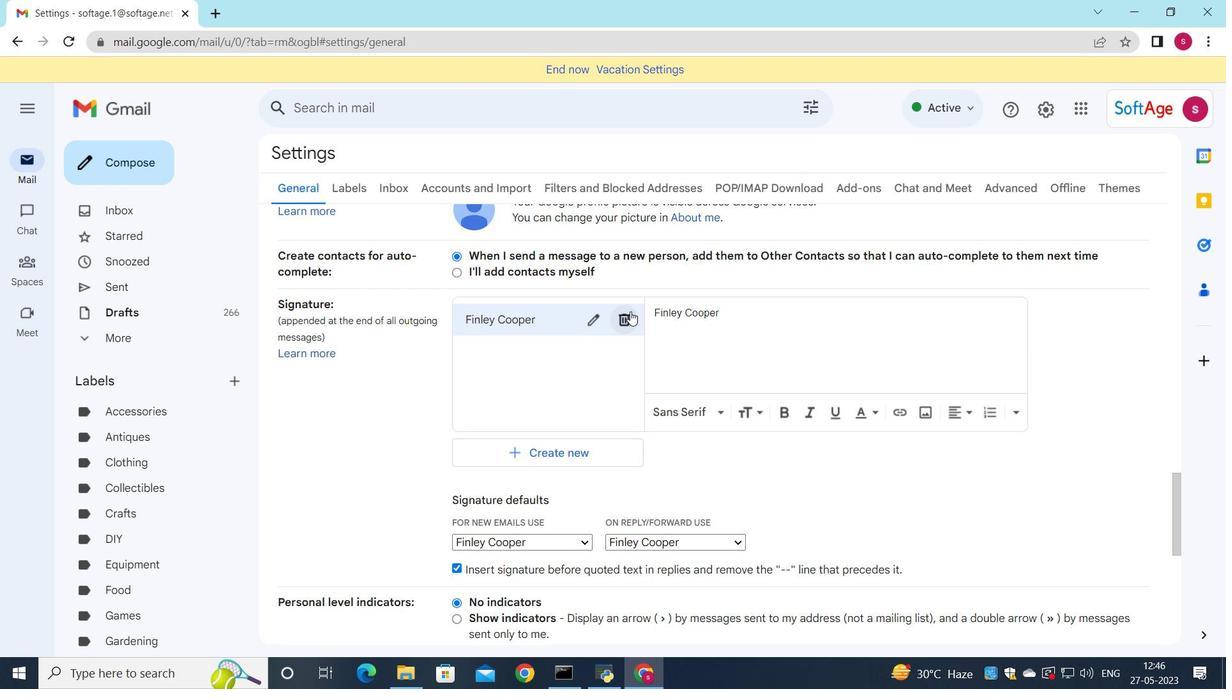 
Action: Mouse moved to (768, 391)
Screenshot: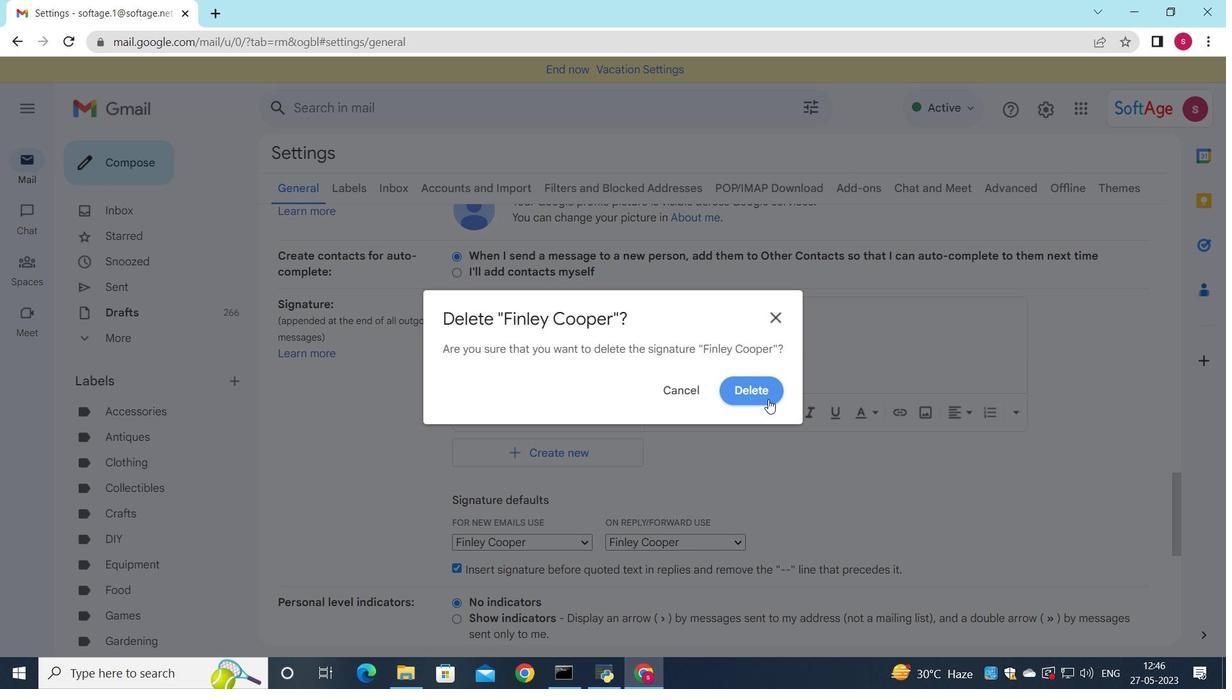 
Action: Mouse pressed left at (768, 391)
Screenshot: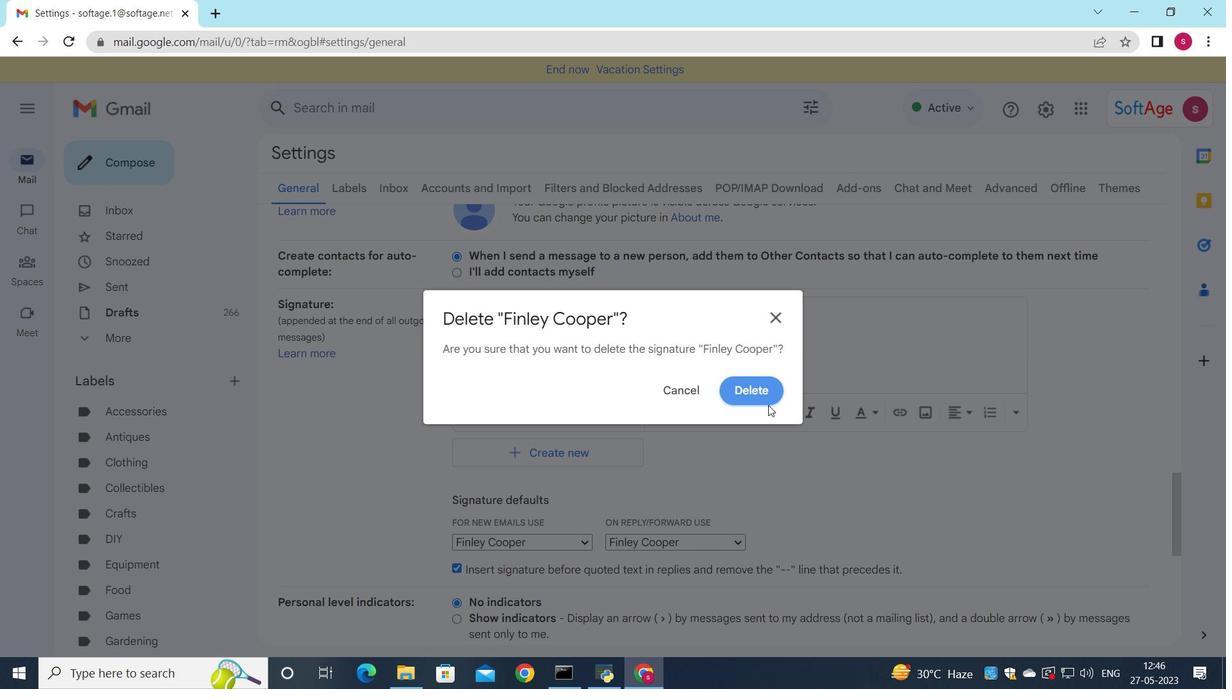 
Action: Mouse moved to (510, 342)
Screenshot: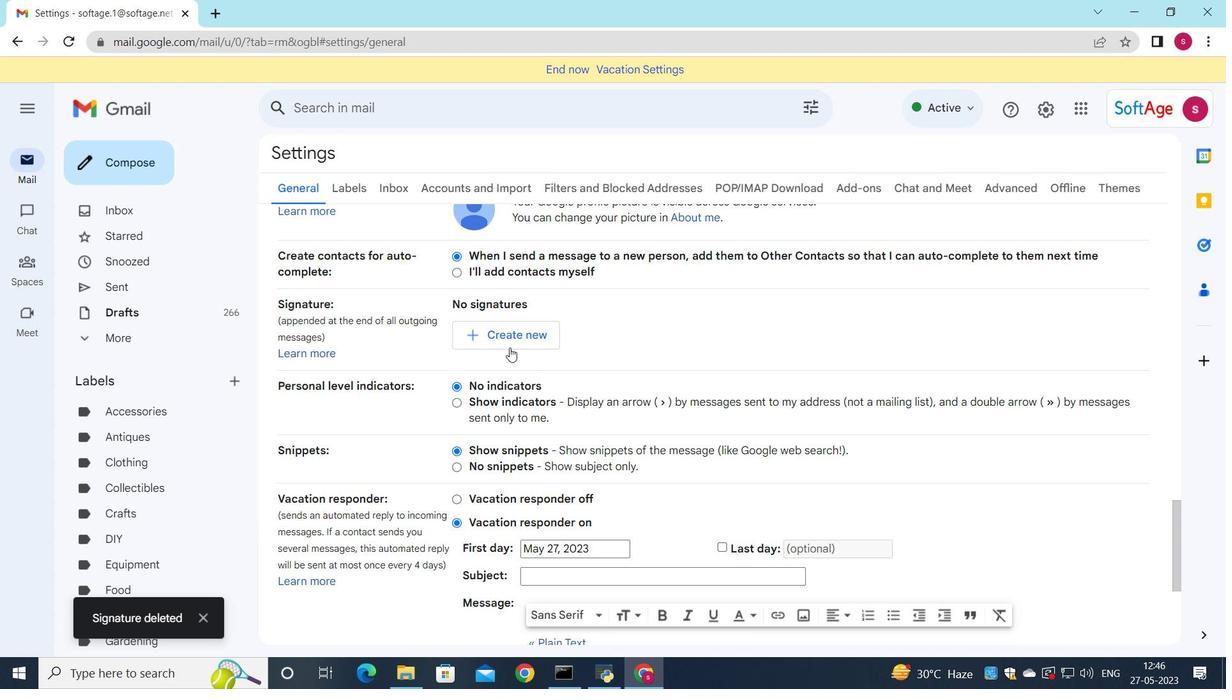 
Action: Mouse pressed left at (510, 342)
Screenshot: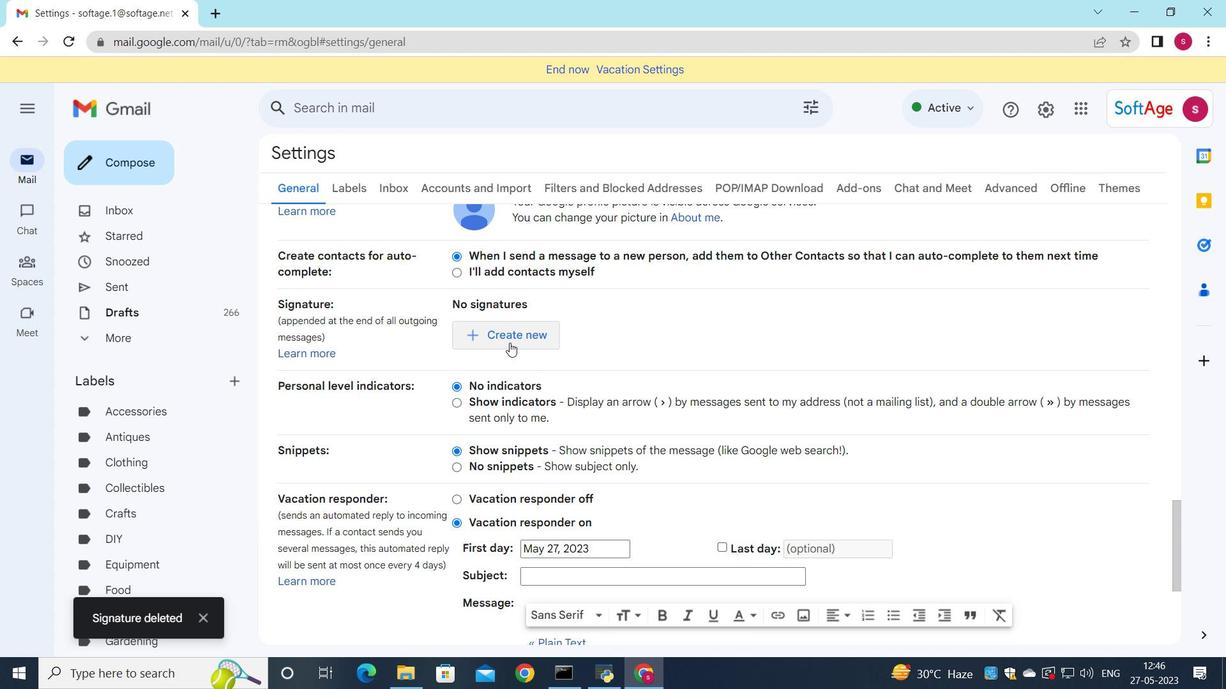 
Action: Mouse moved to (924, 367)
Screenshot: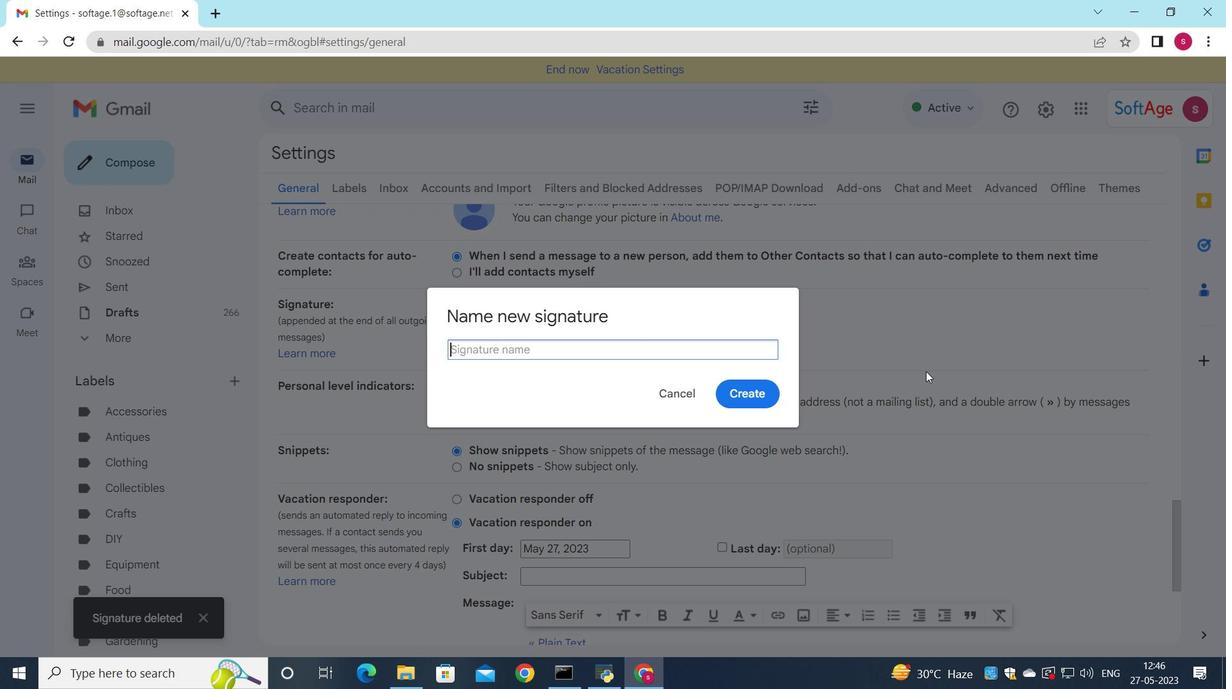 
Action: Key pressed <Key.shift>Frances<Key.space><Key.shift><Key.shift><Key.shift><Key.shift><Key.shift><Key.shift>Hernandez
Screenshot: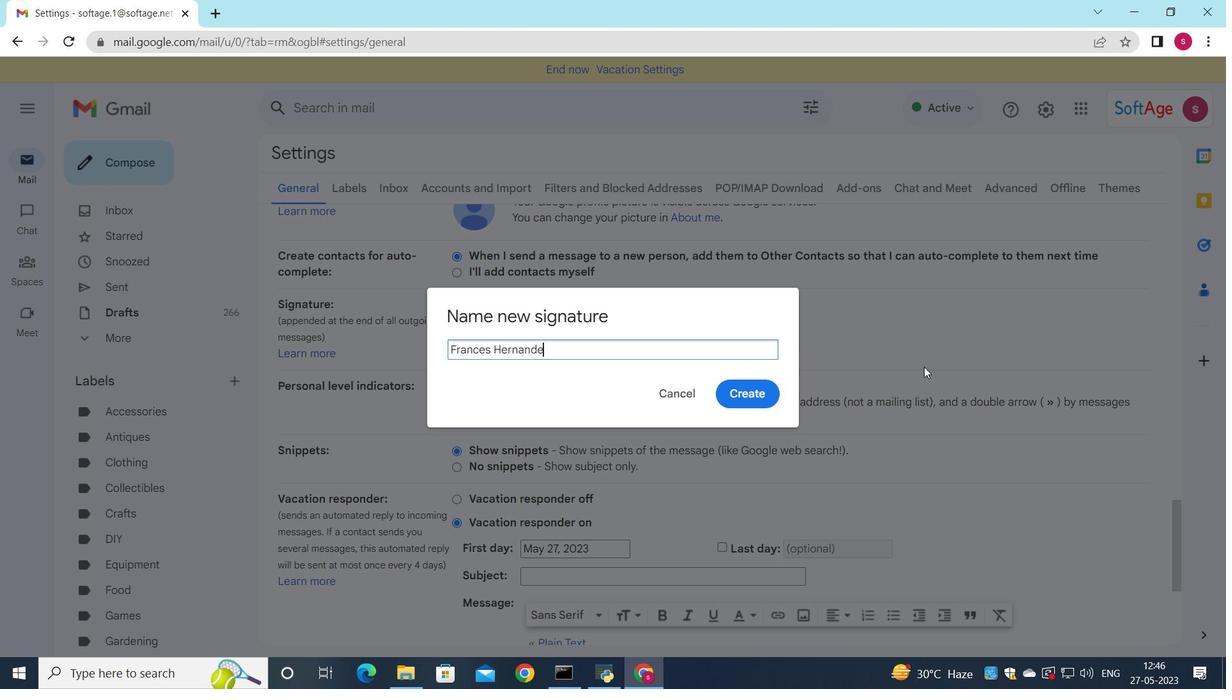 
Action: Mouse moved to (742, 387)
Screenshot: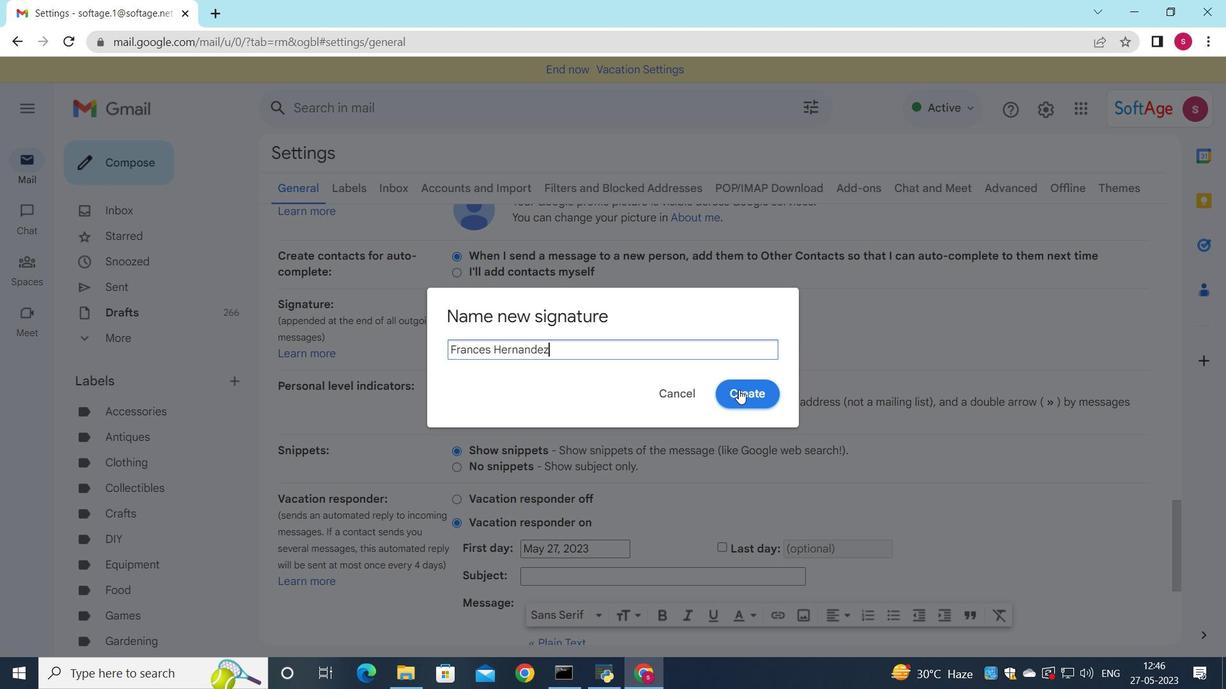 
Action: Mouse pressed left at (742, 387)
Screenshot: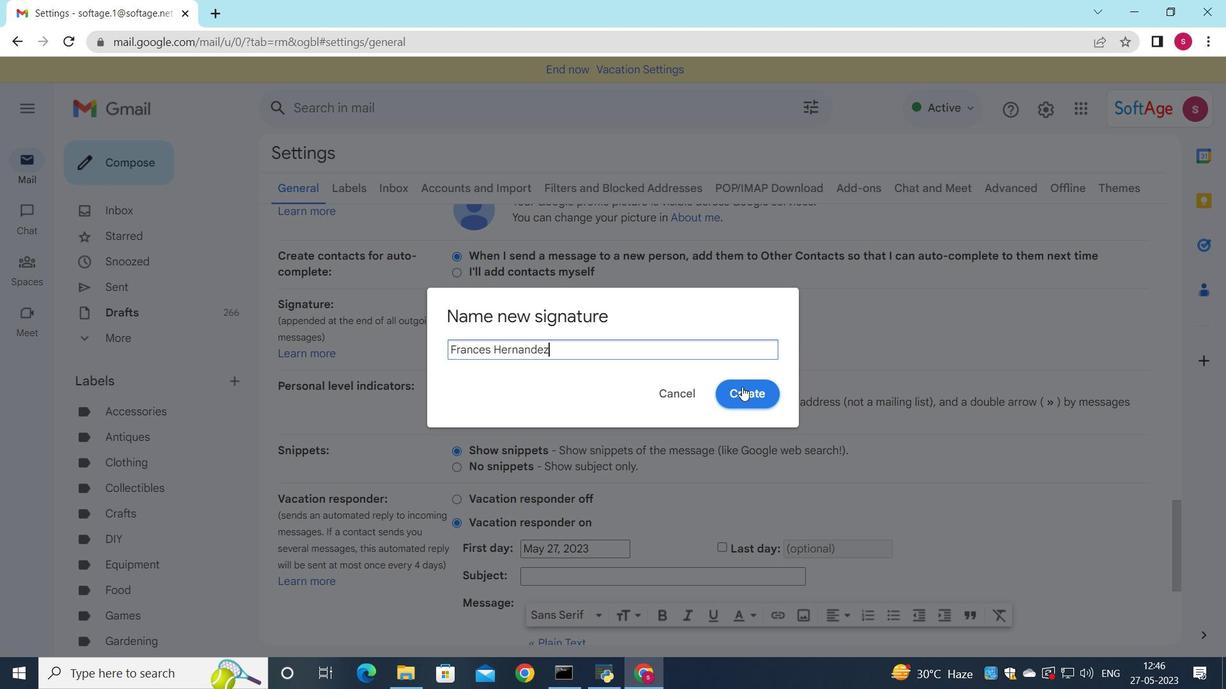 
Action: Mouse moved to (756, 354)
Screenshot: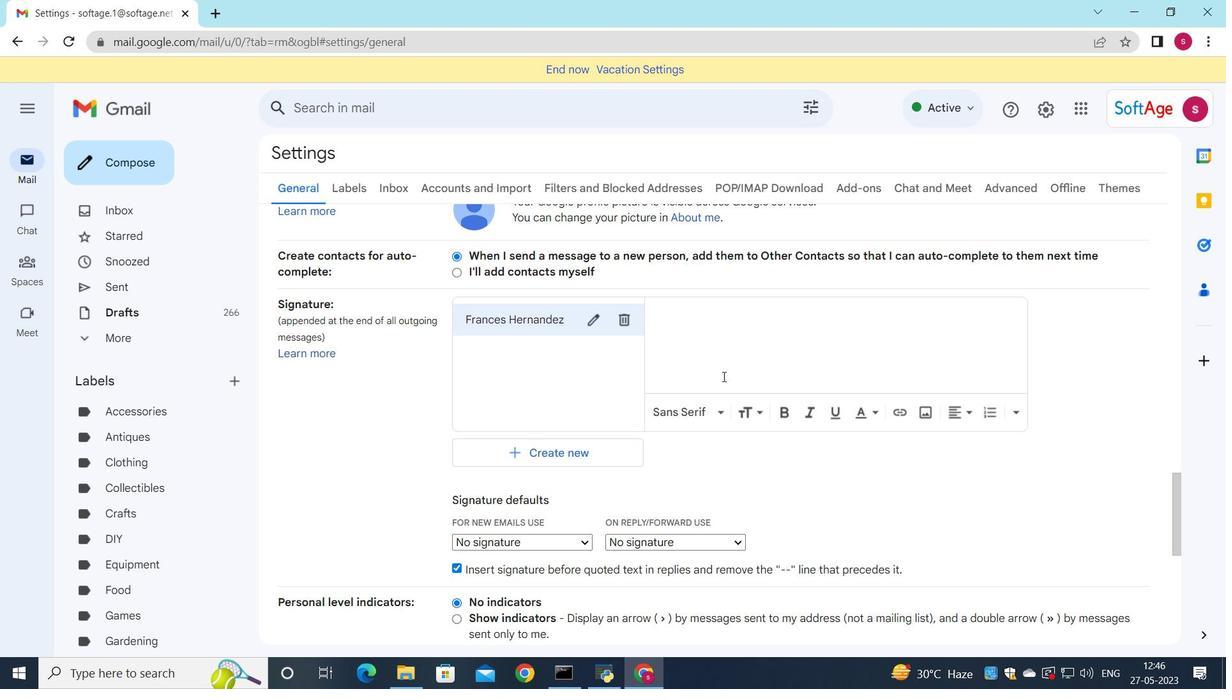 
Action: Mouse pressed left at (756, 354)
Screenshot: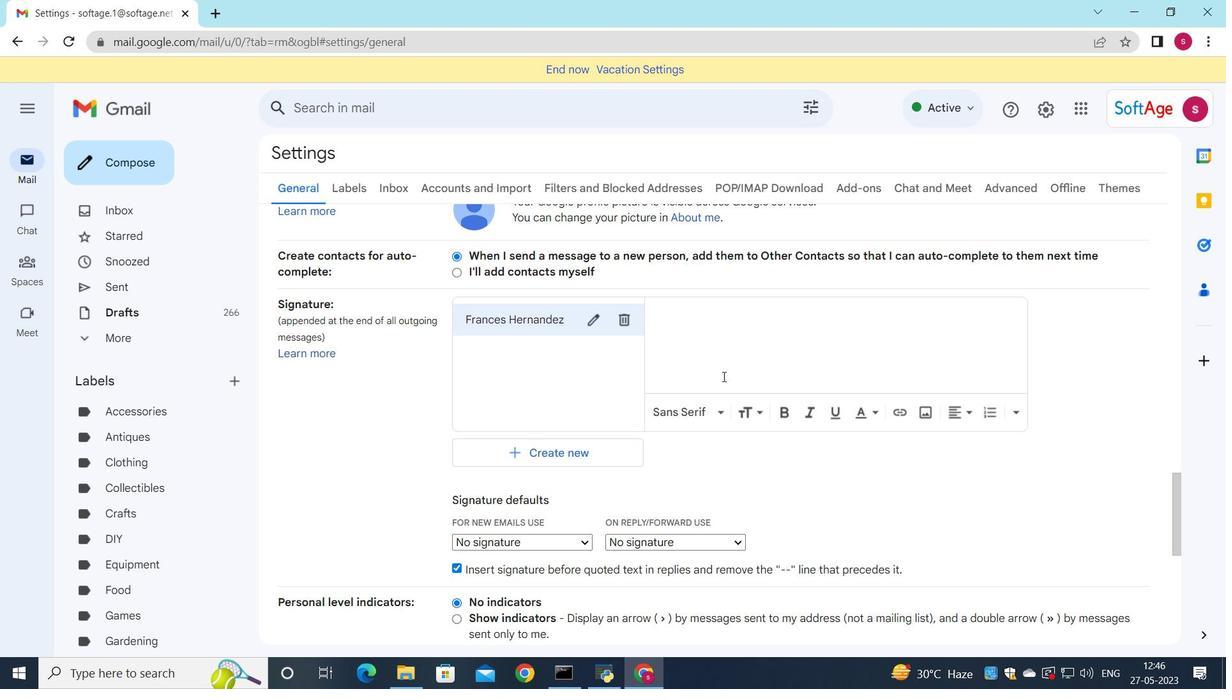 
Action: Mouse moved to (747, 353)
Screenshot: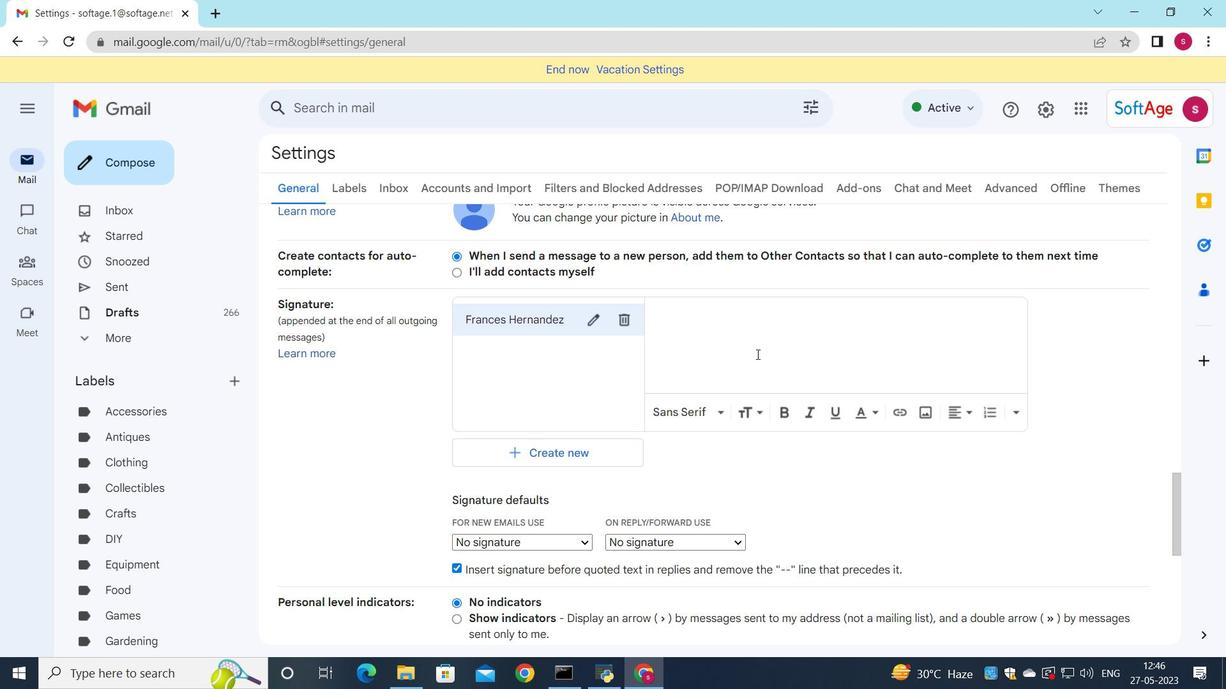 
Action: Key pressed <Key.shift>Frances<Key.space><Key.shift><Key.shift><Key.shift><Key.shift>Hernandez
Screenshot: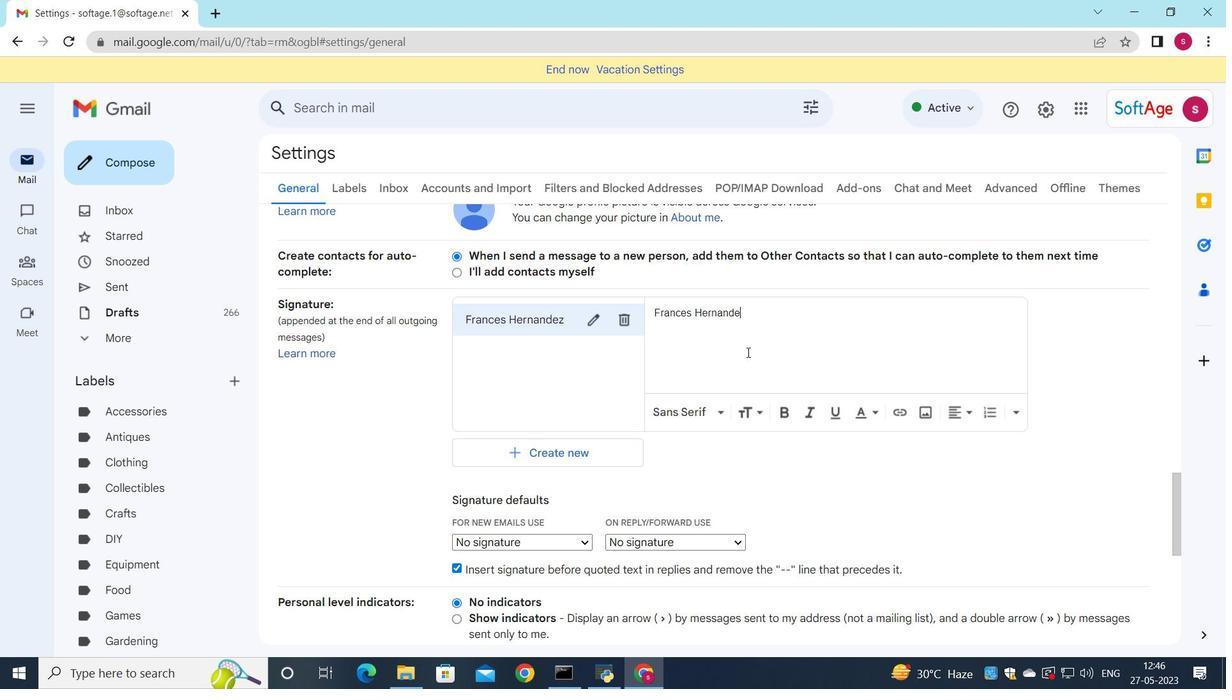
Action: Mouse moved to (632, 452)
Screenshot: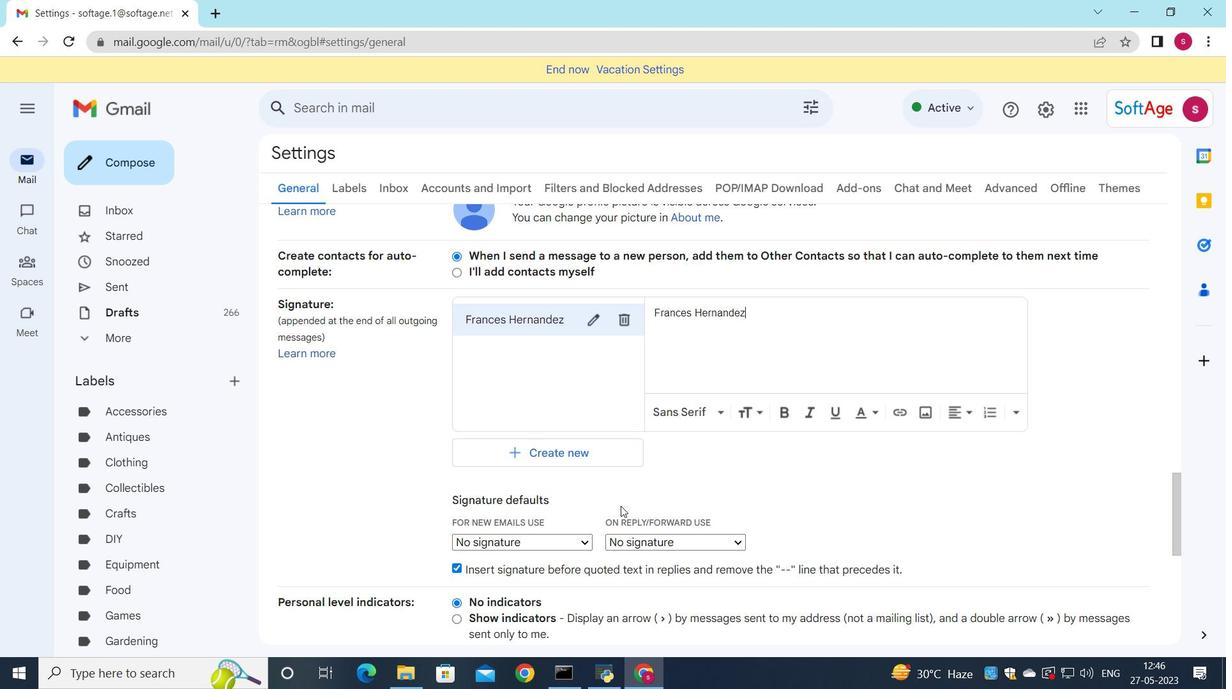 
Action: Mouse scrolled (632, 451) with delta (0, 0)
Screenshot: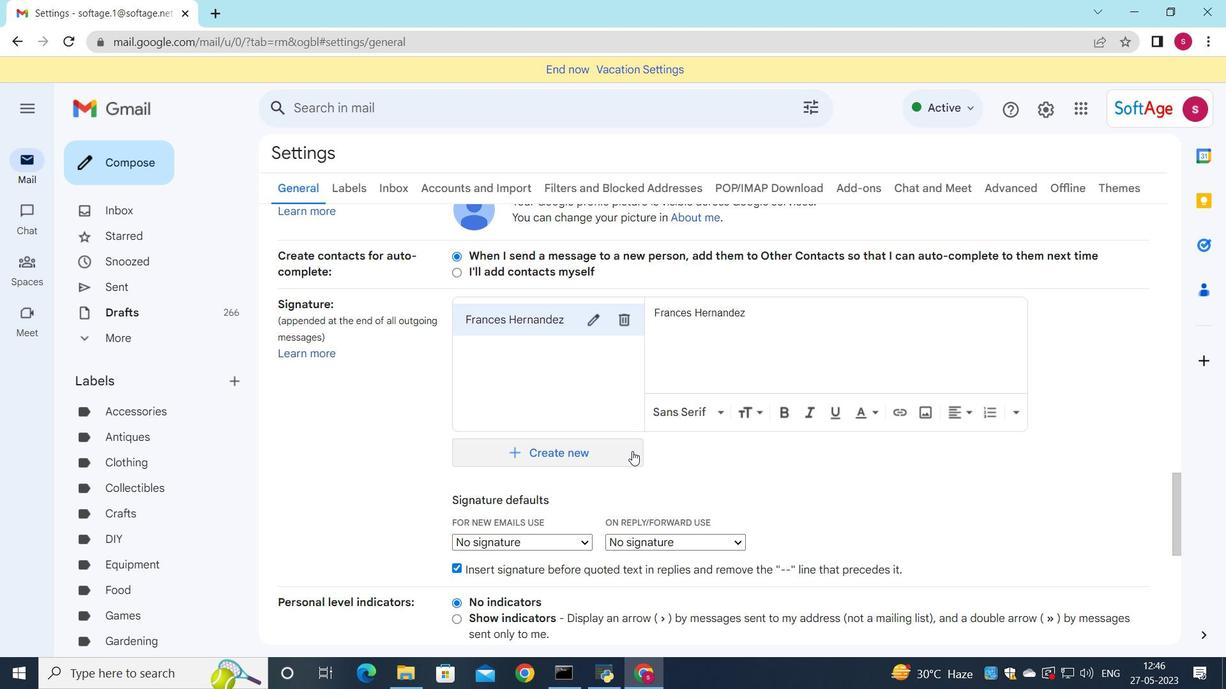 
Action: Mouse scrolled (632, 451) with delta (0, 0)
Screenshot: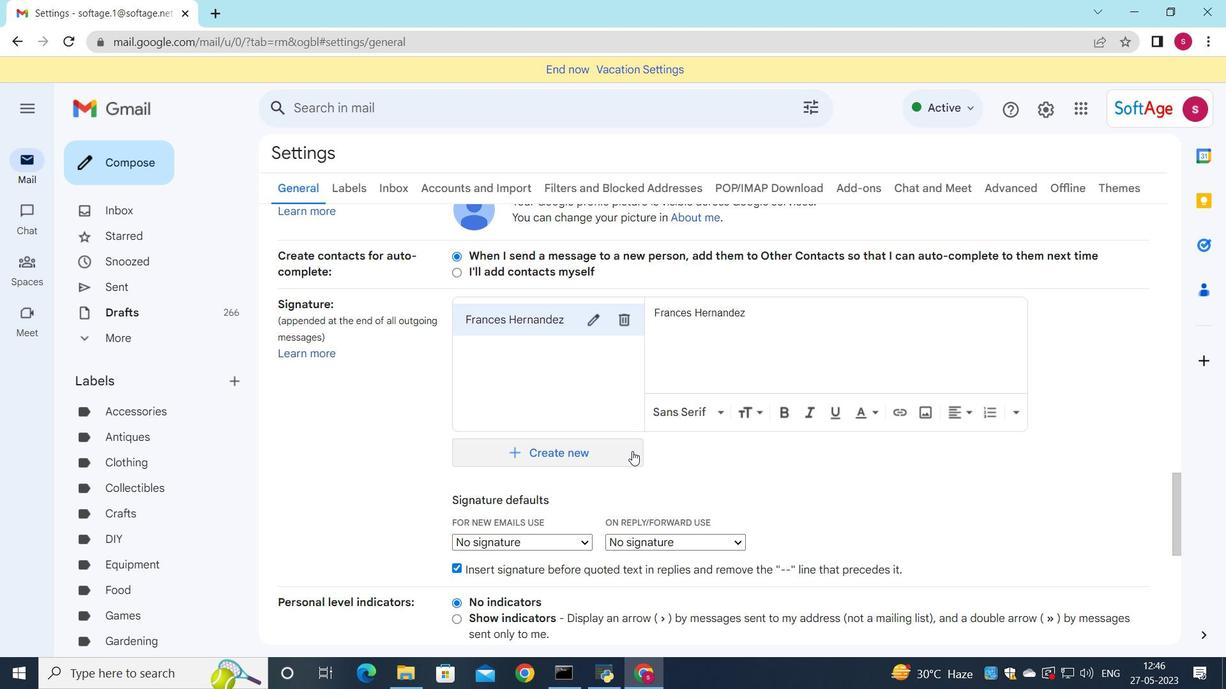 
Action: Mouse moved to (553, 386)
Screenshot: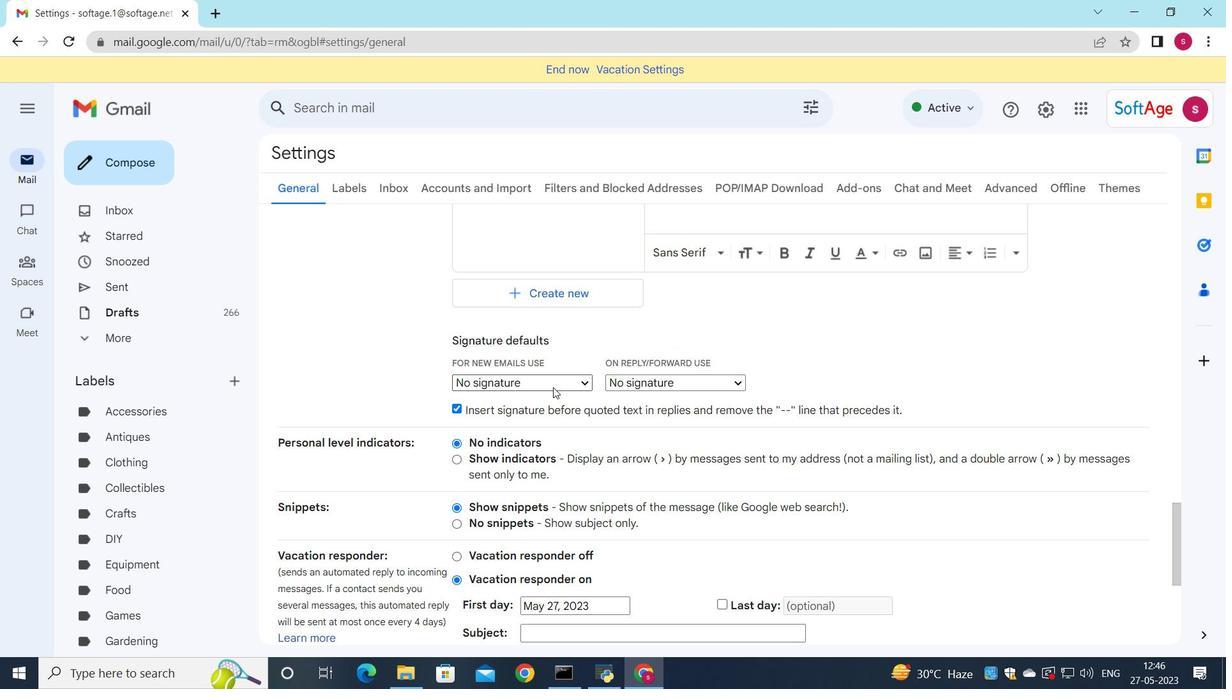 
Action: Mouse pressed left at (553, 386)
Screenshot: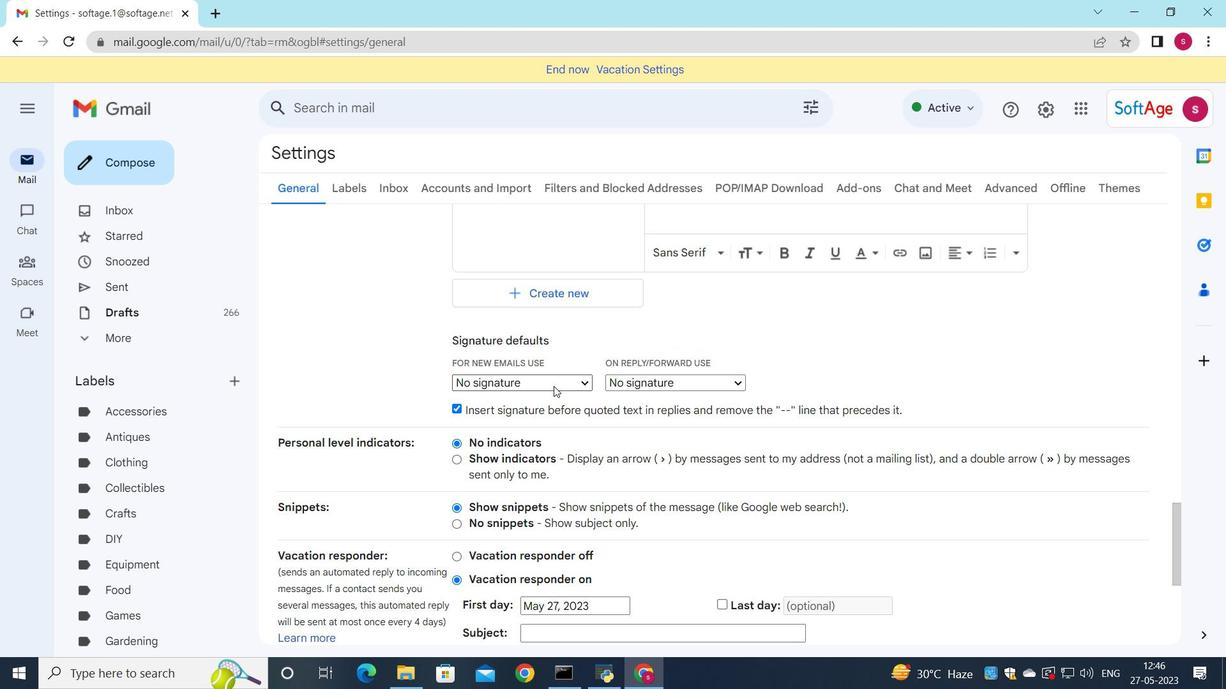 
Action: Mouse moved to (558, 411)
Screenshot: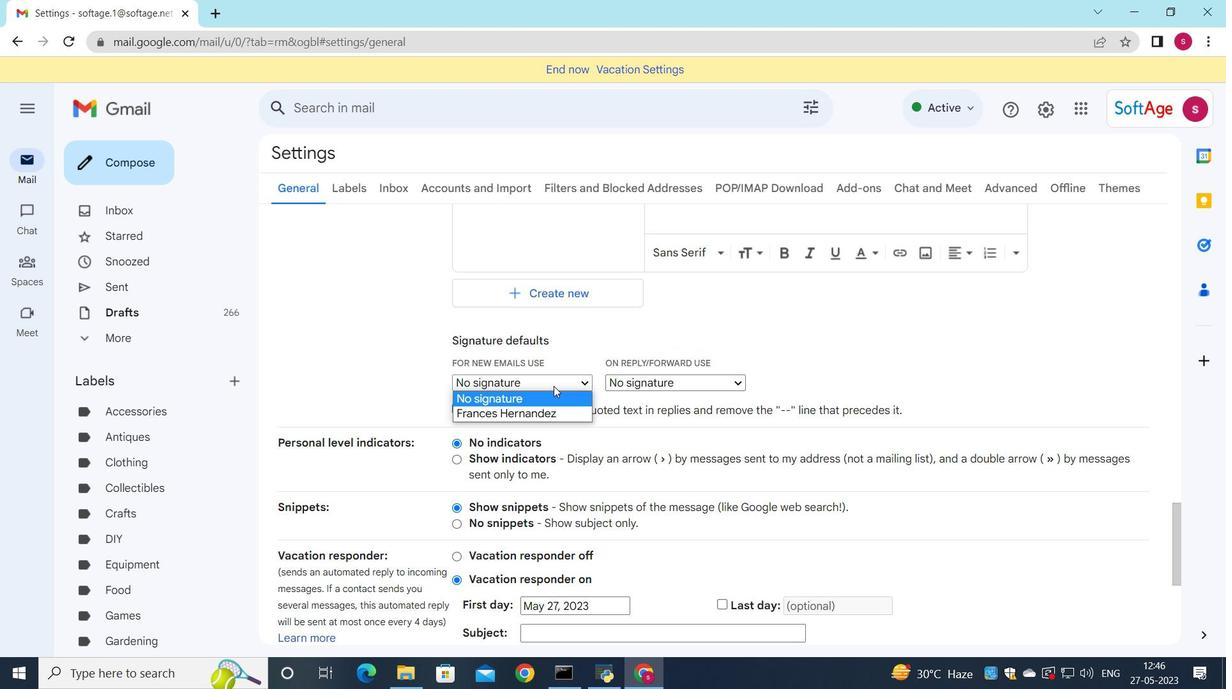 
Action: Mouse pressed left at (558, 411)
Screenshot: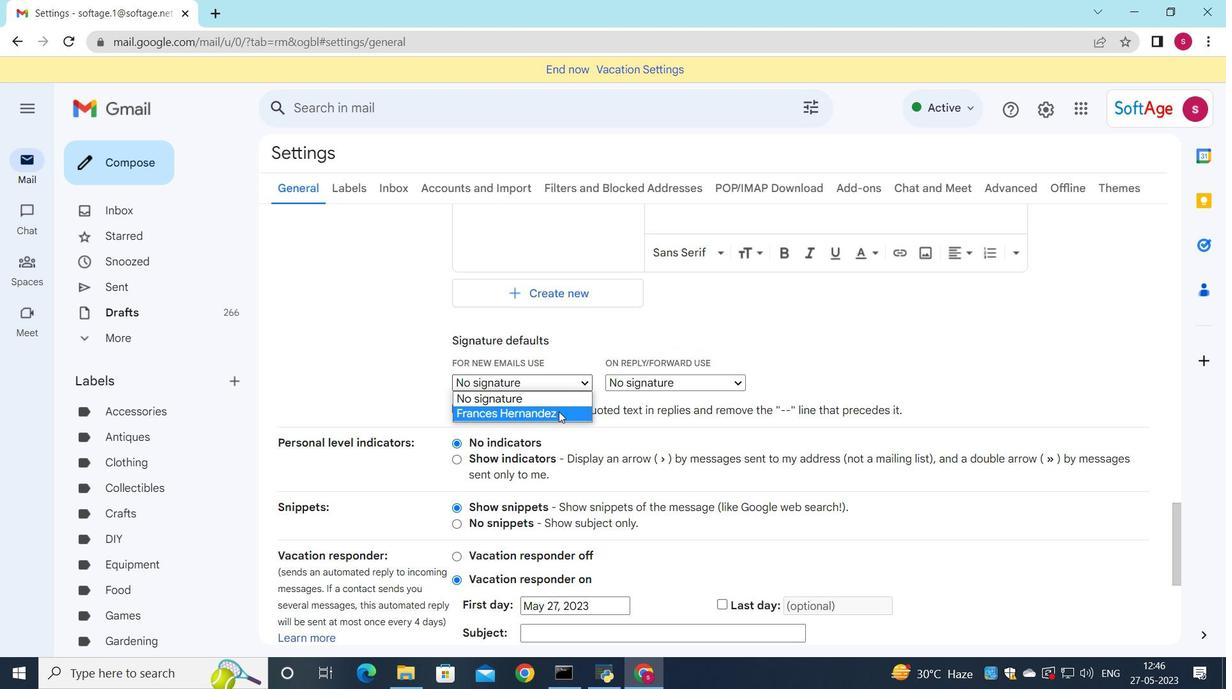 
Action: Mouse moved to (607, 379)
Screenshot: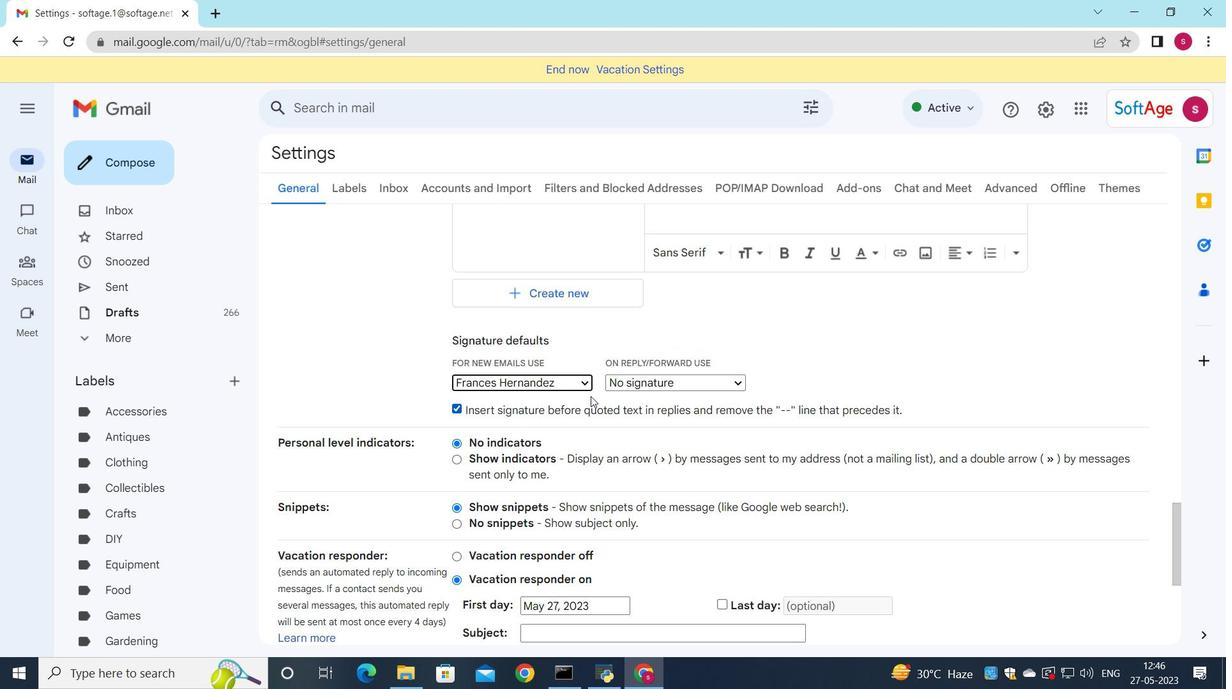 
Action: Mouse pressed left at (607, 379)
Screenshot: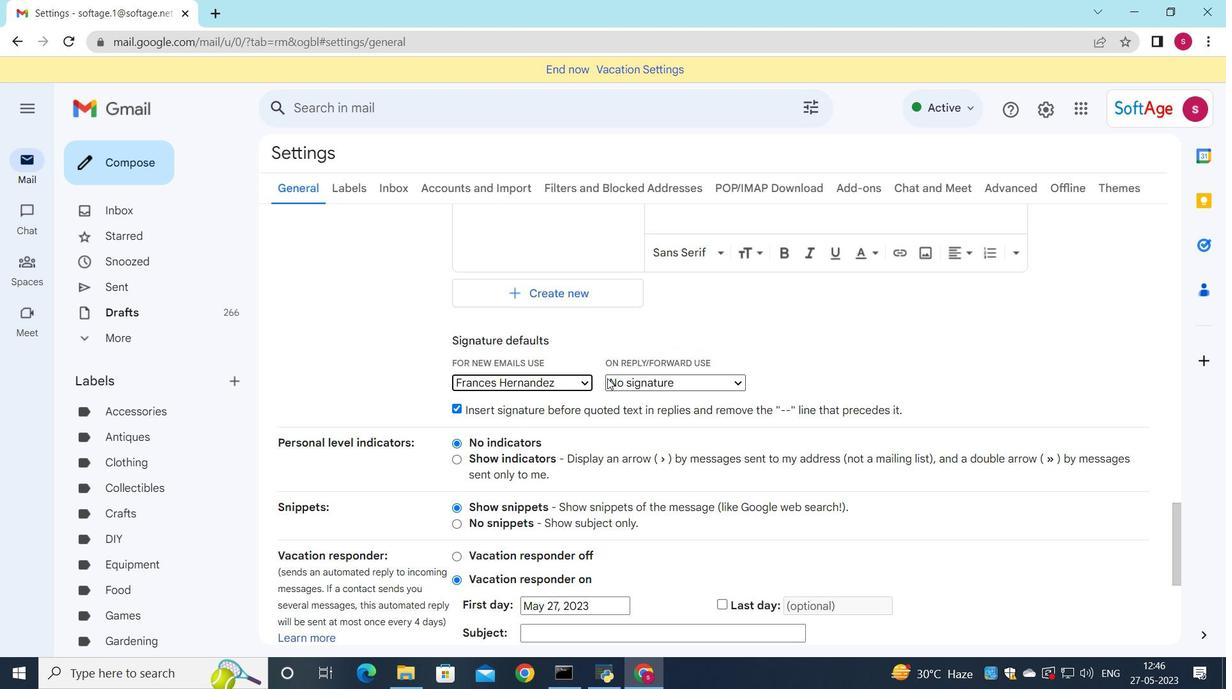 
Action: Mouse moved to (611, 417)
Screenshot: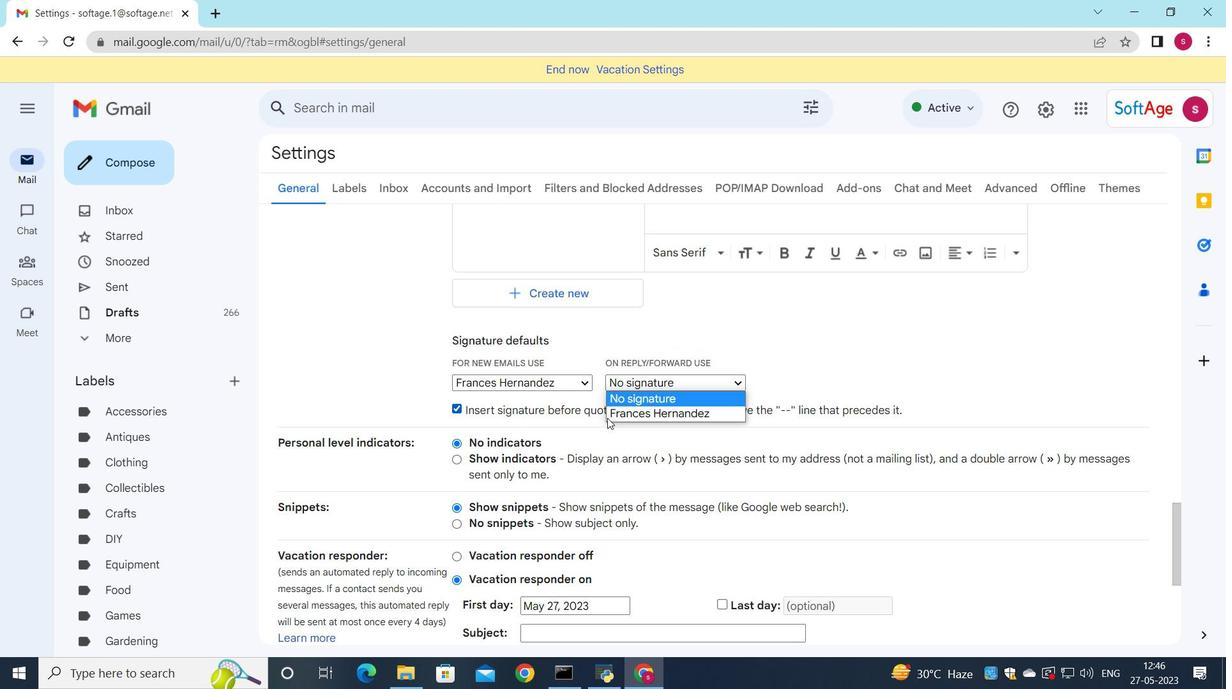 
Action: Mouse pressed left at (611, 417)
Screenshot: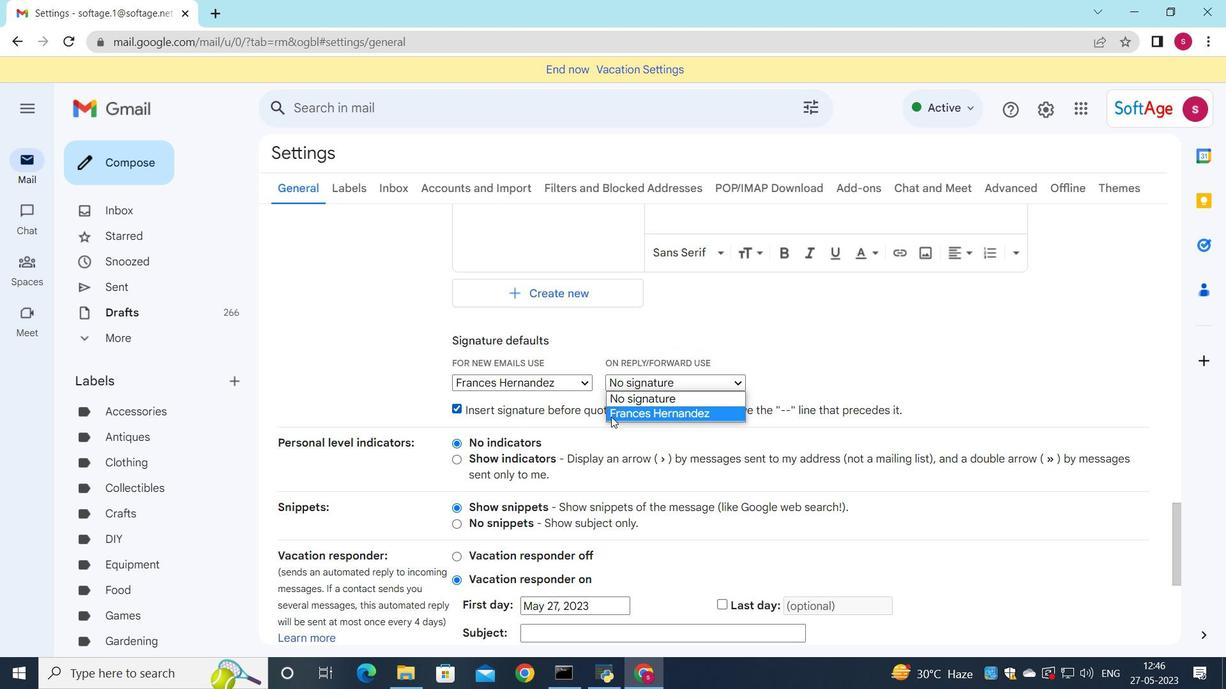 
Action: Mouse moved to (608, 406)
Screenshot: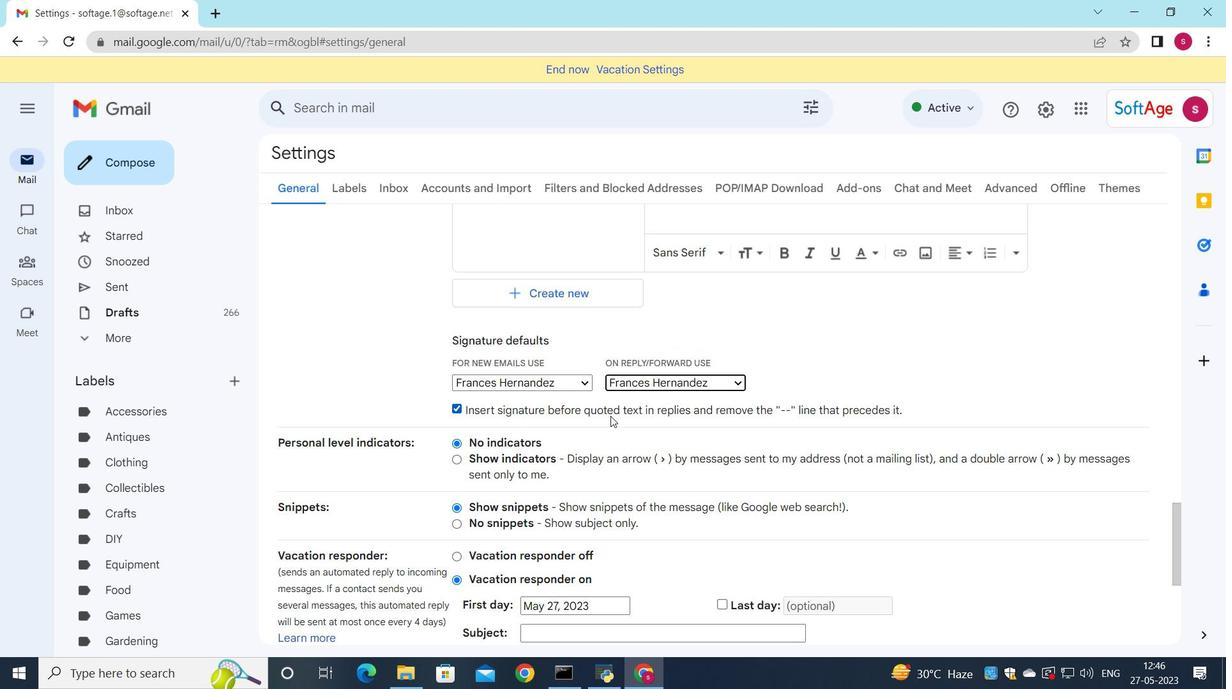 
Action: Mouse scrolled (608, 406) with delta (0, 0)
Screenshot: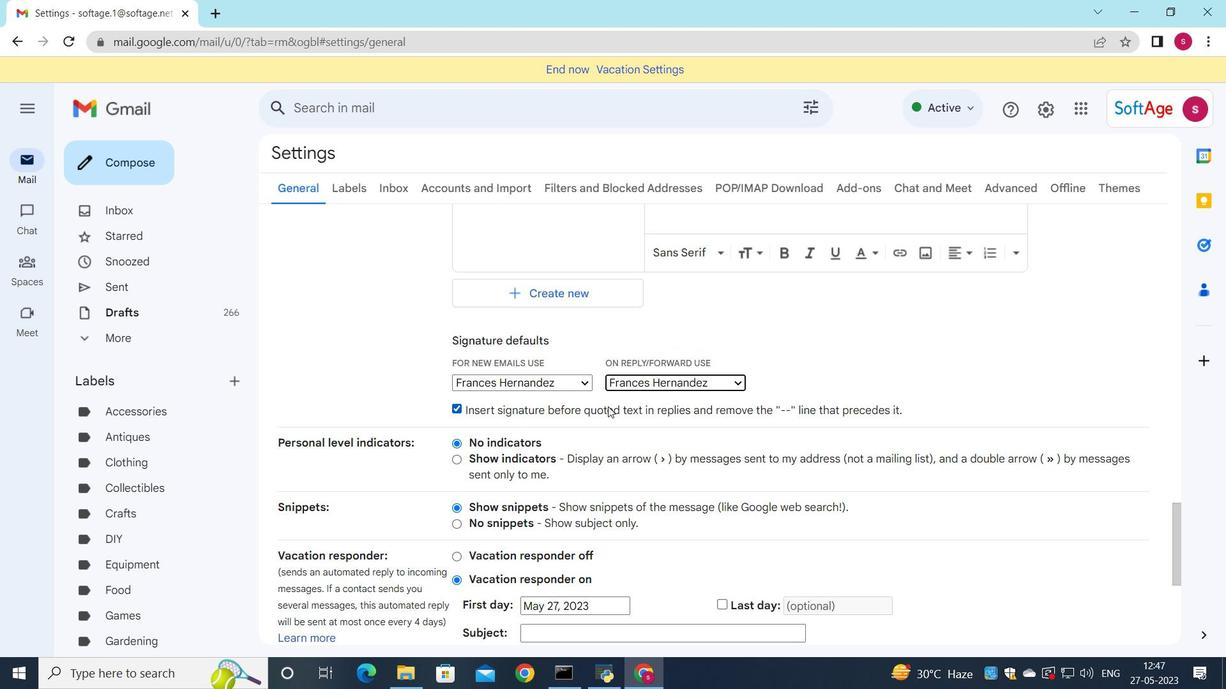 
Action: Mouse moved to (608, 406)
Screenshot: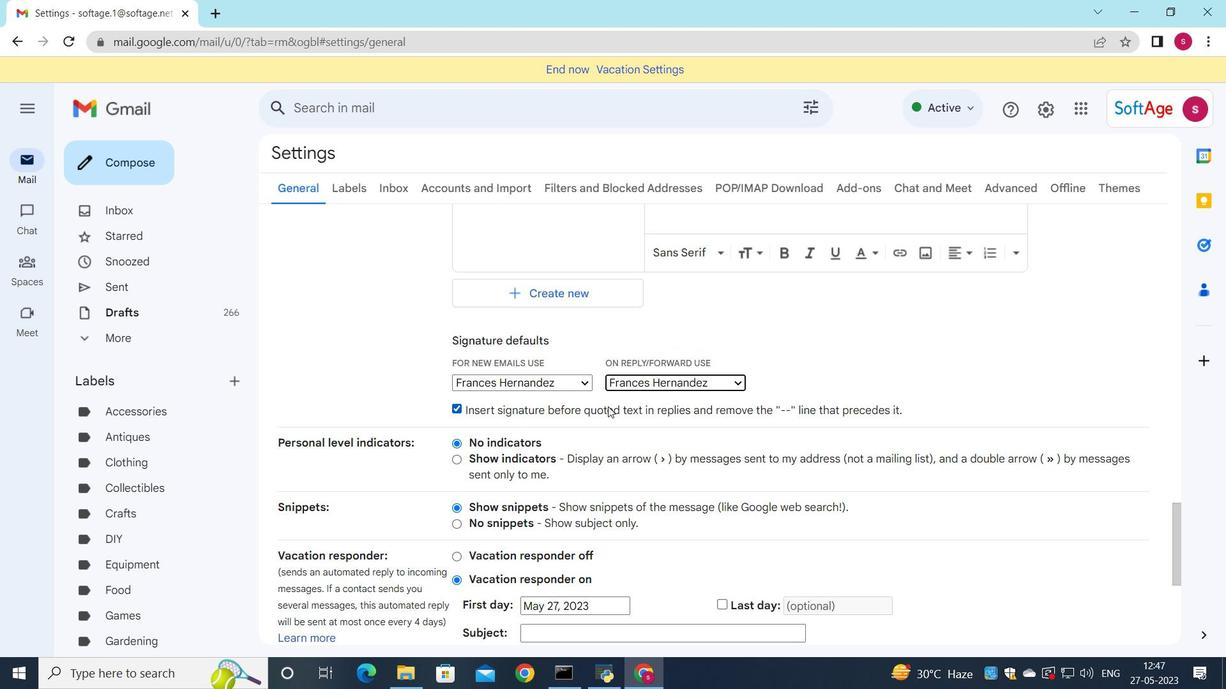 
Action: Mouse scrolled (608, 406) with delta (0, 0)
Screenshot: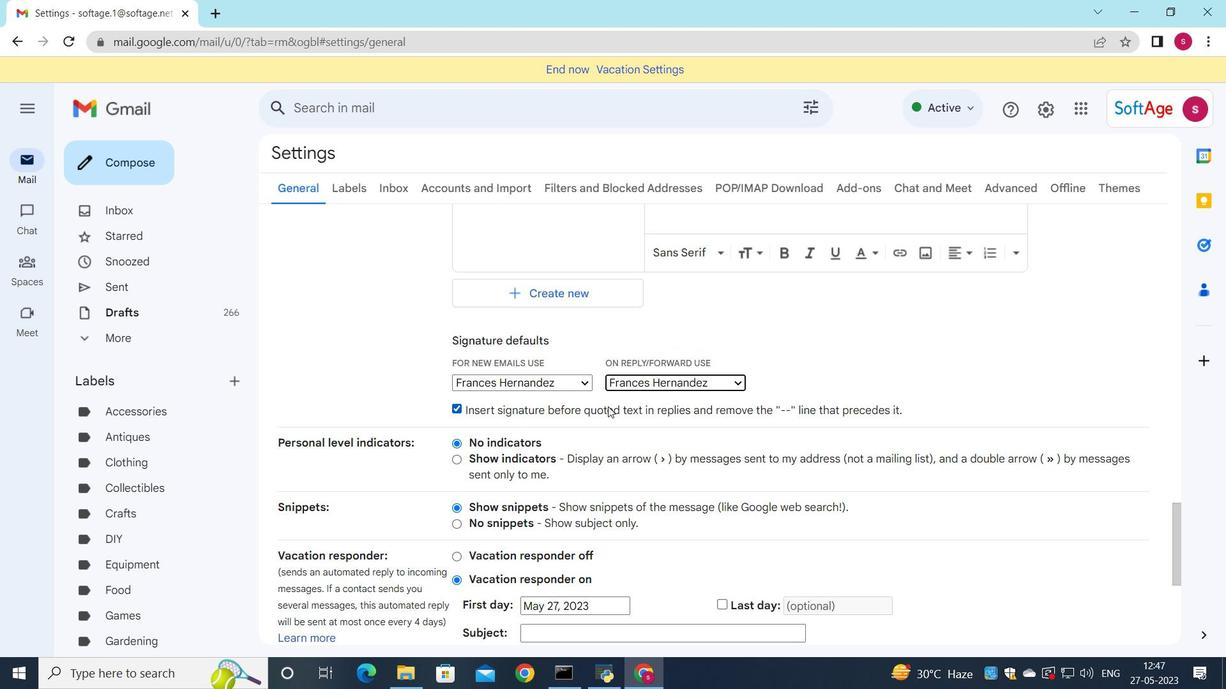 
Action: Mouse moved to (609, 428)
Screenshot: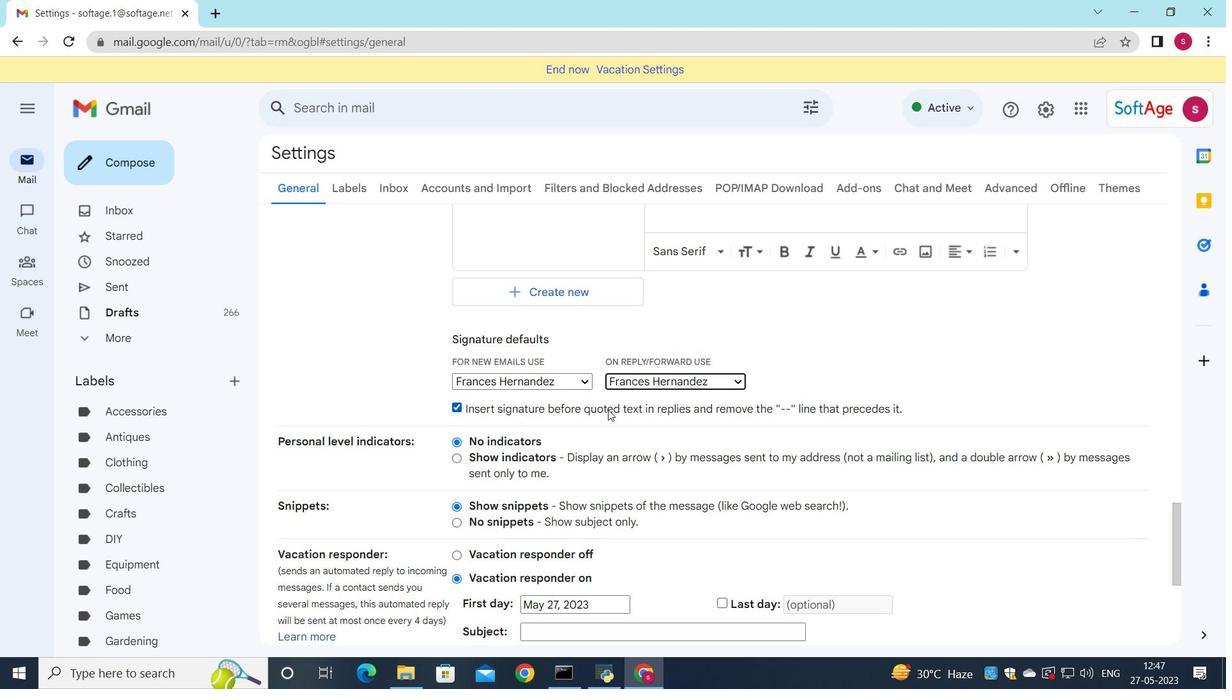 
Action: Mouse scrolled (609, 427) with delta (0, 0)
Screenshot: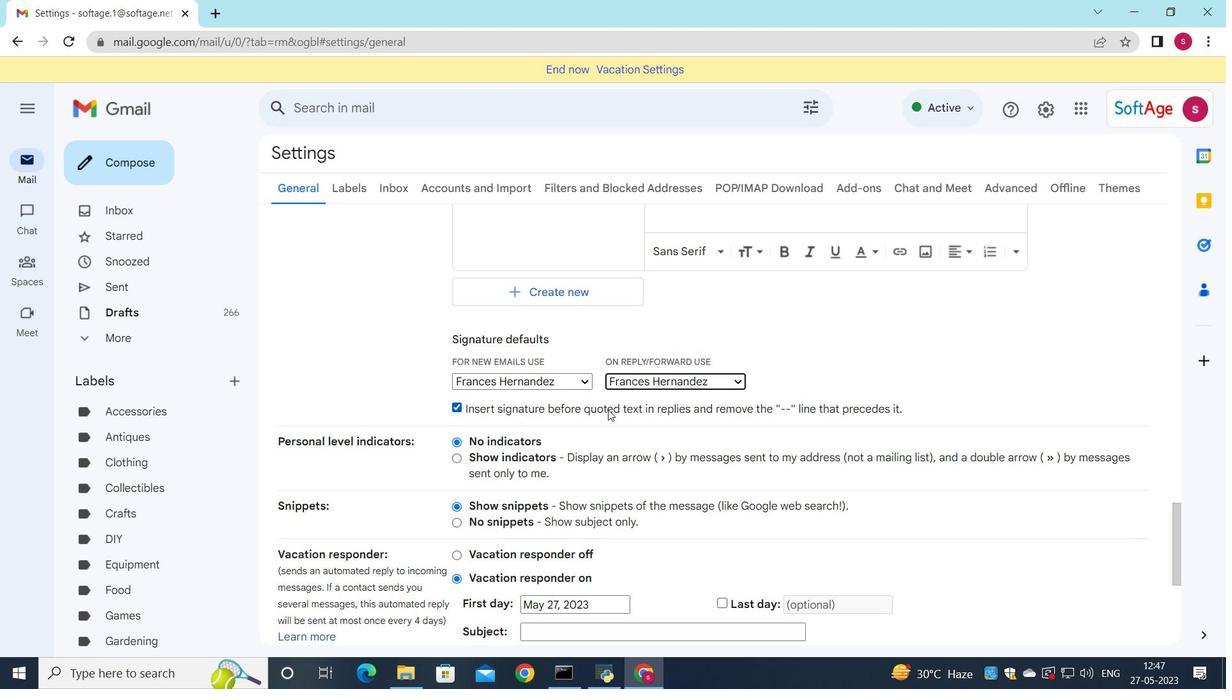 
Action: Mouse moved to (632, 510)
Screenshot: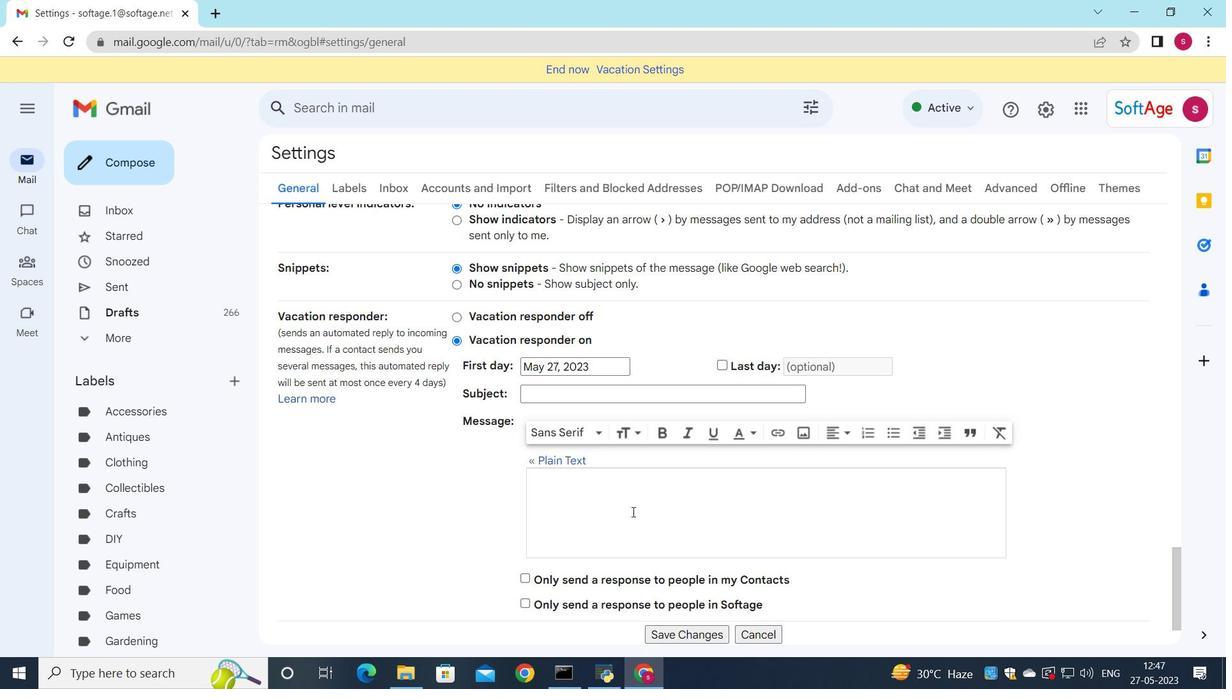 
Action: Mouse scrolled (632, 510) with delta (0, 0)
Screenshot: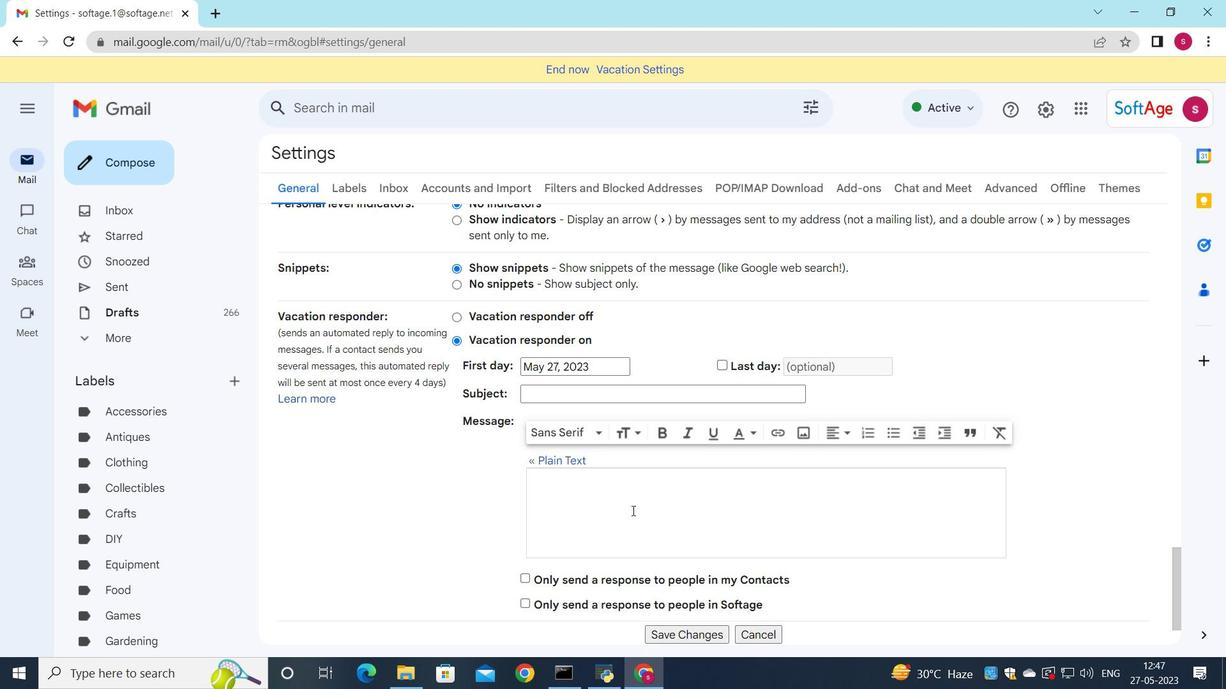 
Action: Mouse moved to (635, 513)
Screenshot: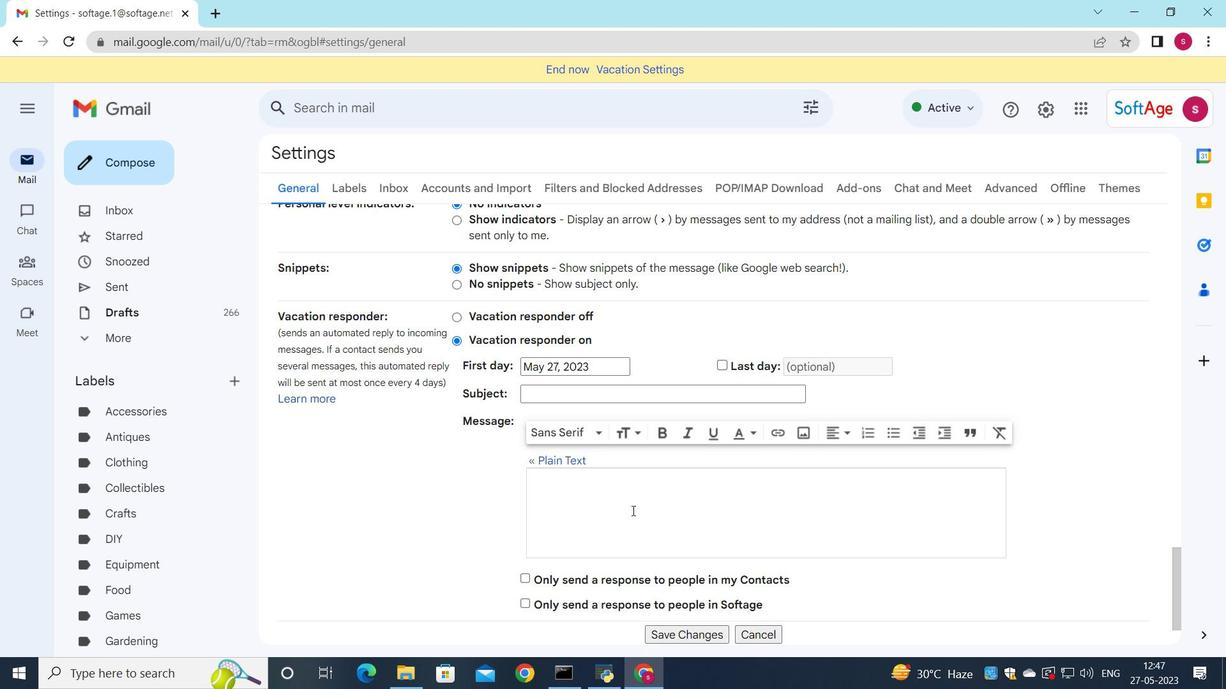 
Action: Mouse scrolled (635, 512) with delta (0, 0)
Screenshot: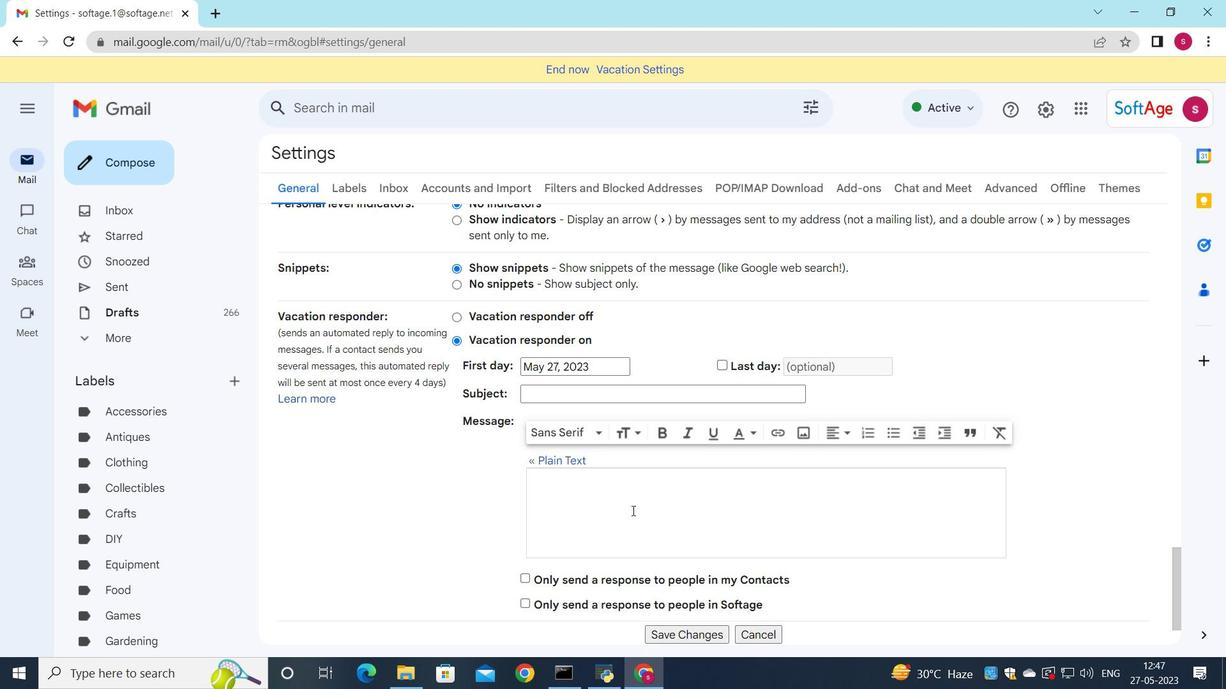 
Action: Mouse moved to (671, 556)
Screenshot: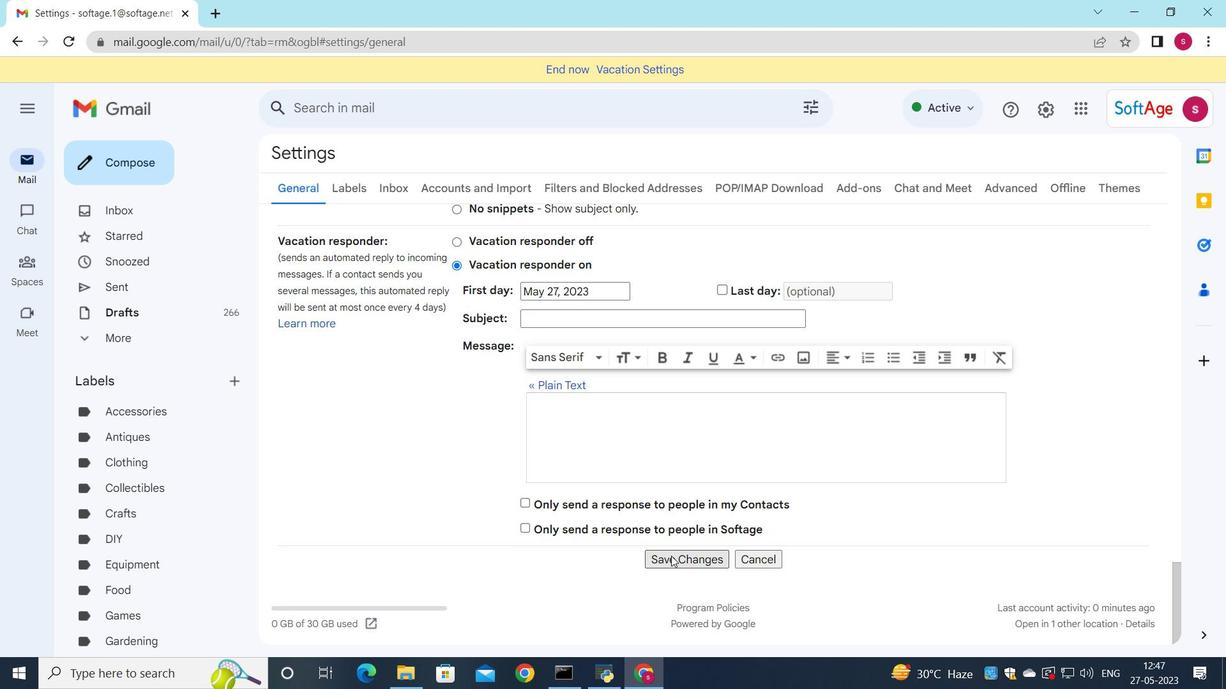 
Action: Mouse pressed left at (671, 556)
Screenshot: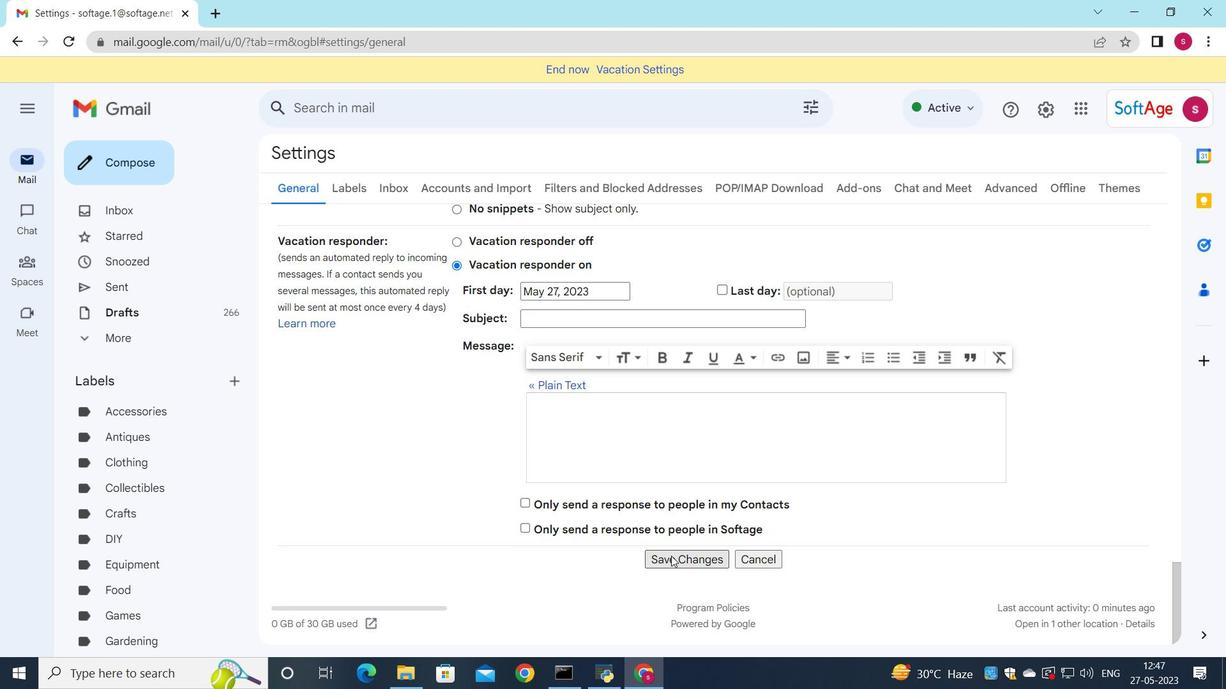 
Action: Mouse moved to (136, 171)
Screenshot: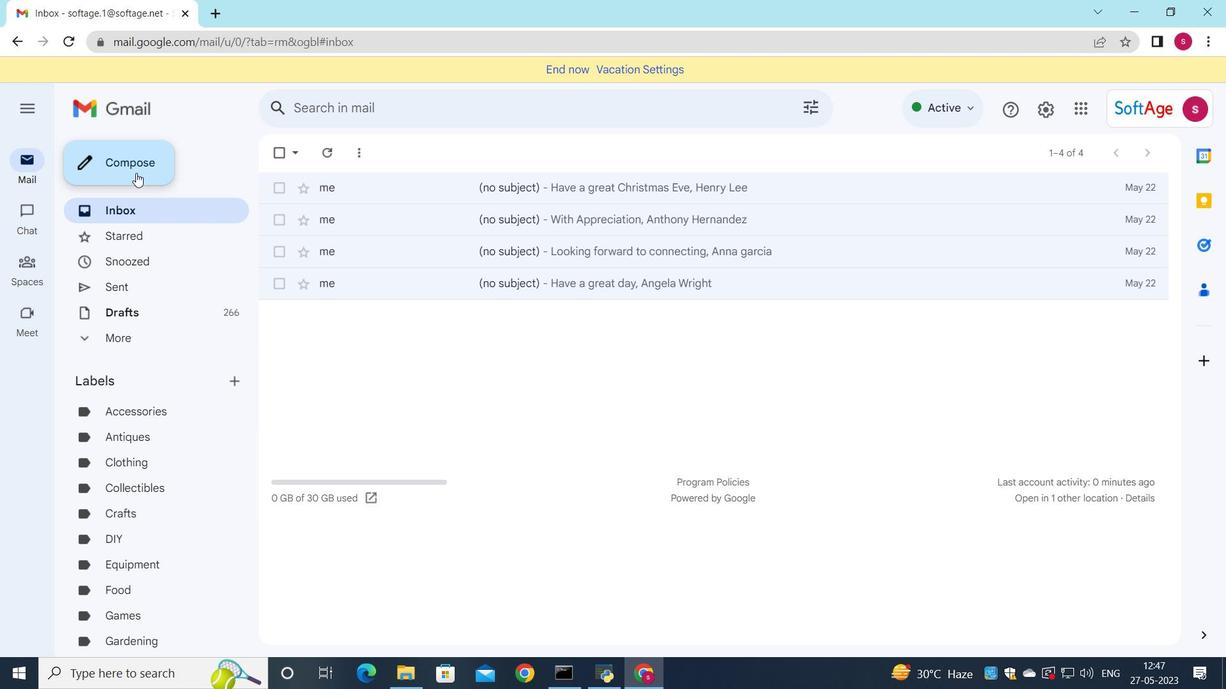 
Action: Mouse pressed left at (136, 171)
Screenshot: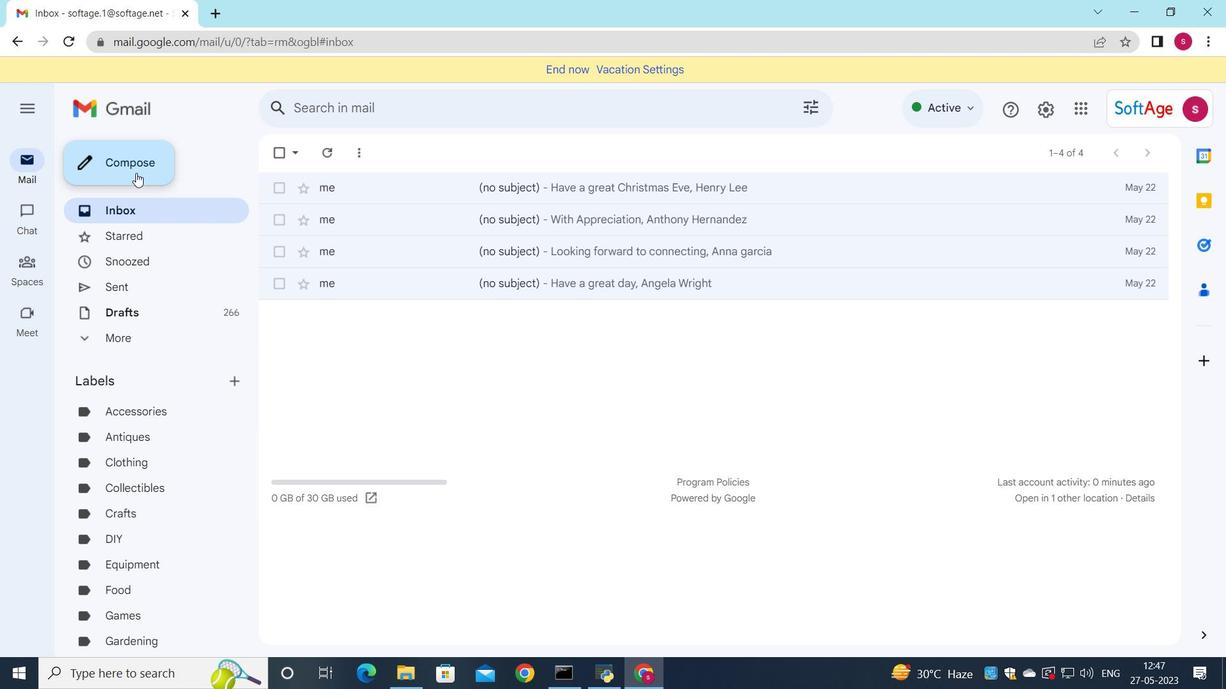 
Action: Mouse moved to (857, 293)
Screenshot: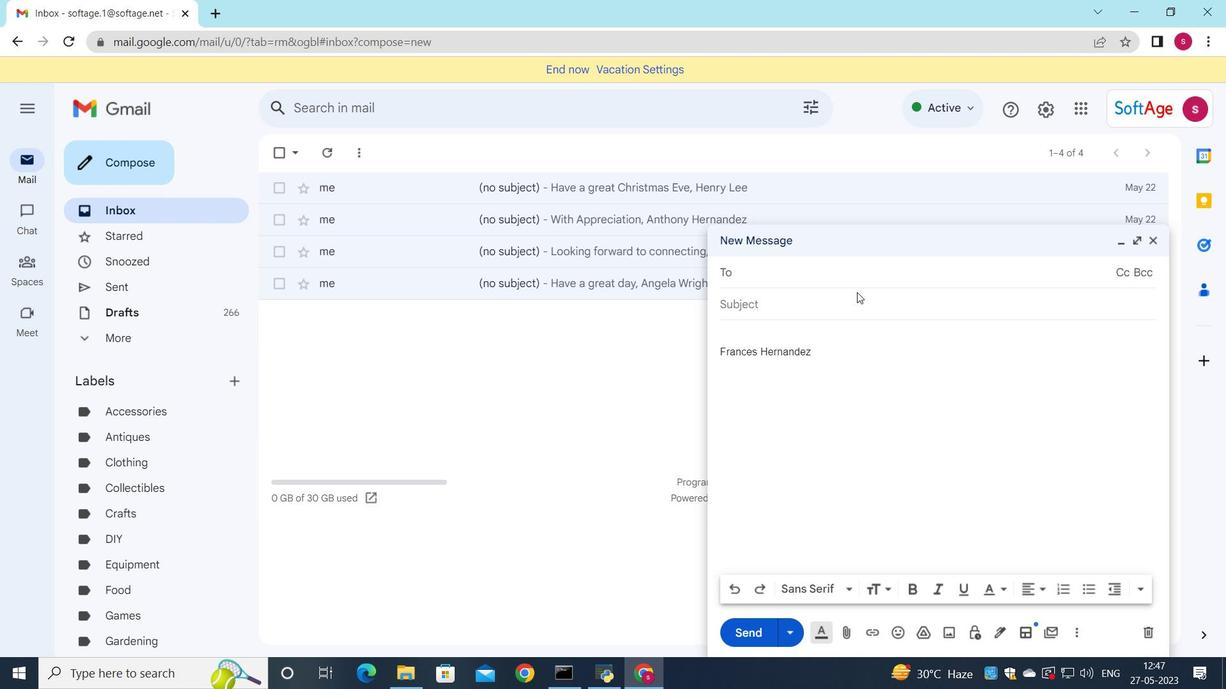 
Action: Key pressed soft
Screenshot: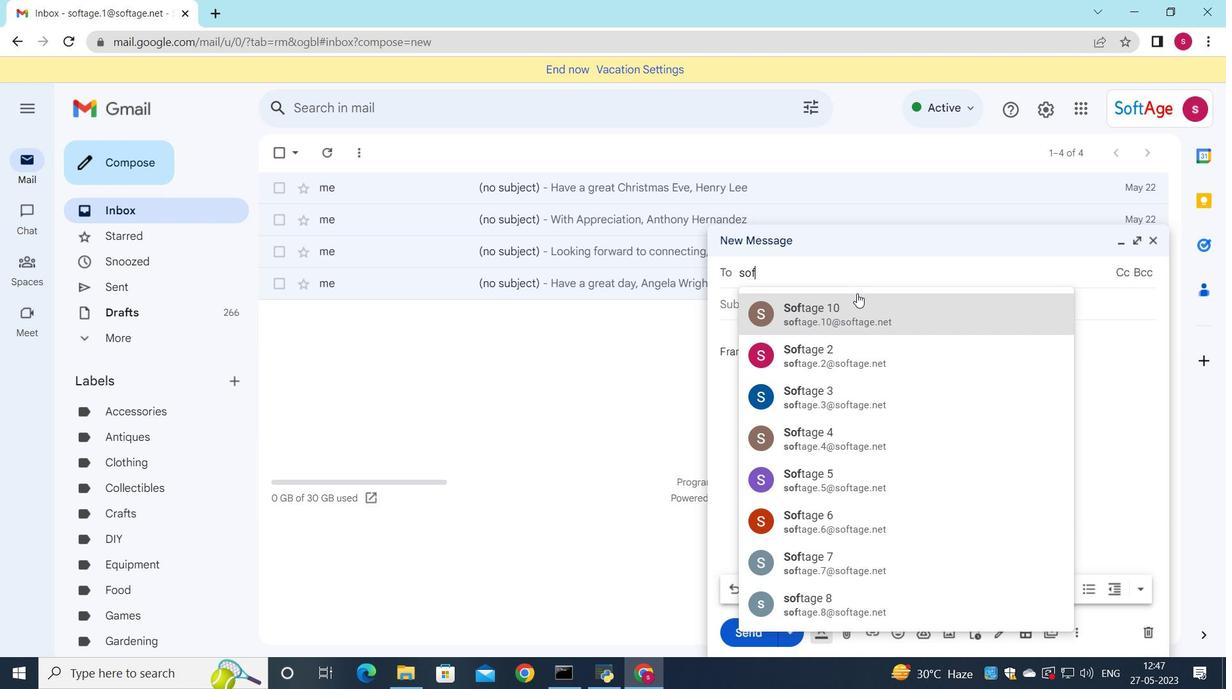 
Action: Mouse moved to (837, 424)
Screenshot: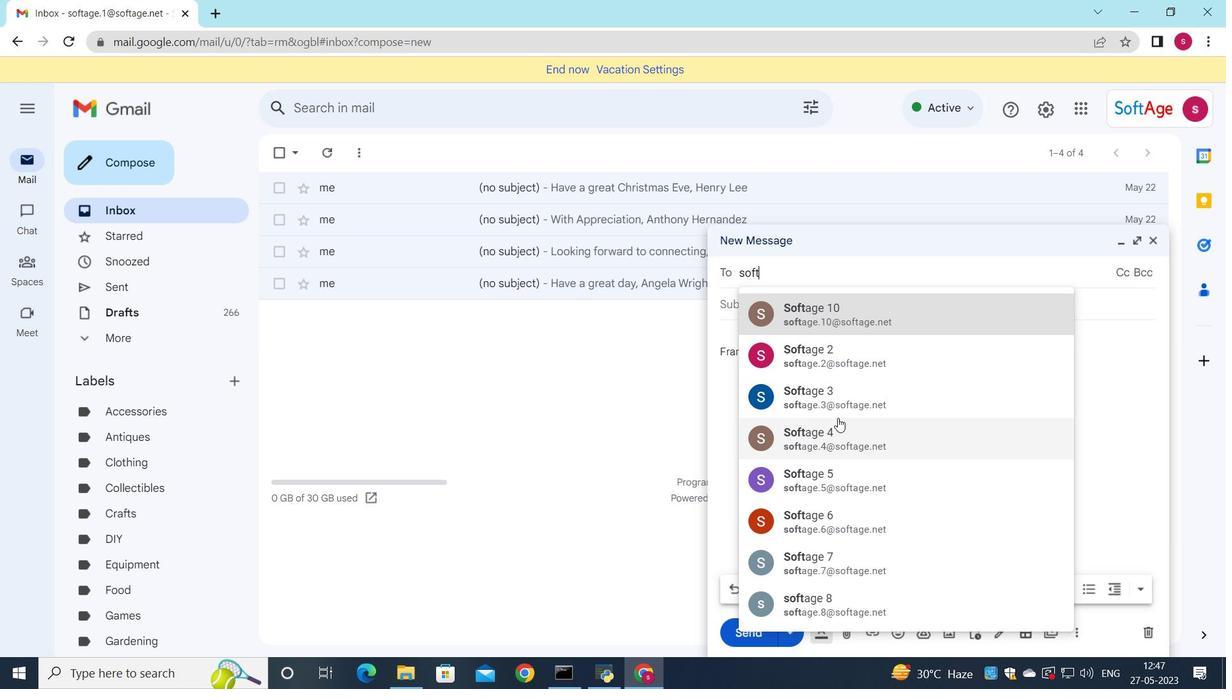 
Action: Mouse pressed left at (837, 424)
Screenshot: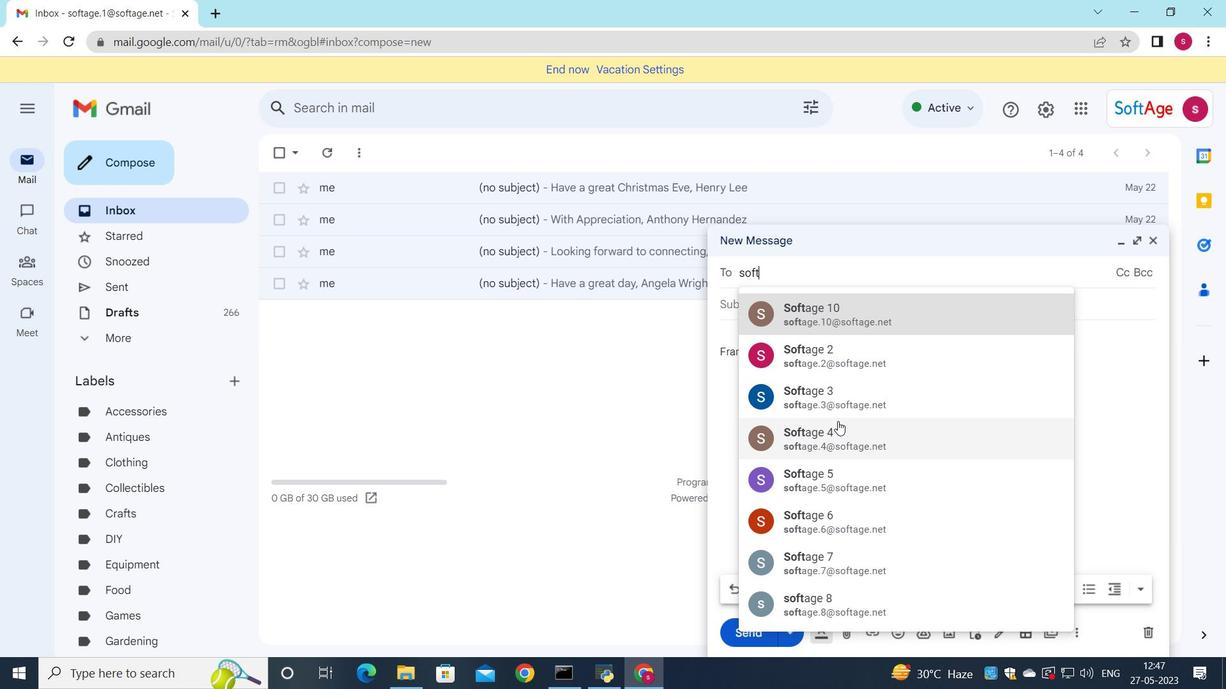 
Action: Mouse moved to (847, 433)
Screenshot: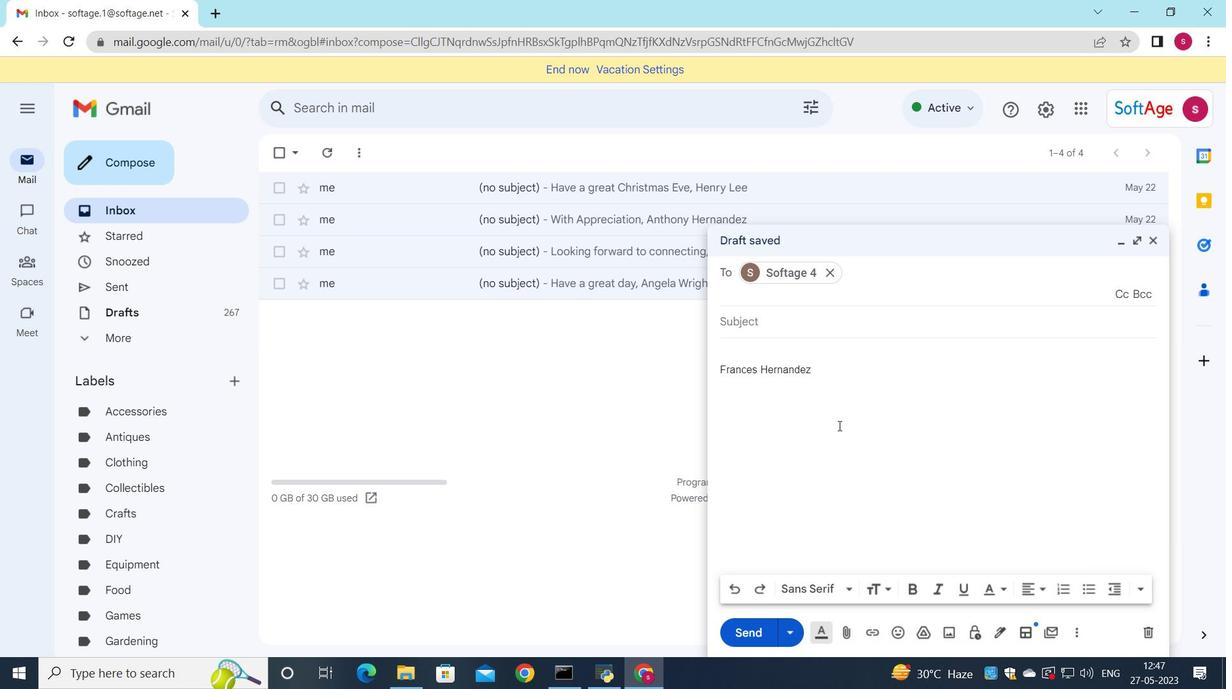 
Action: Key pressed s
Screenshot: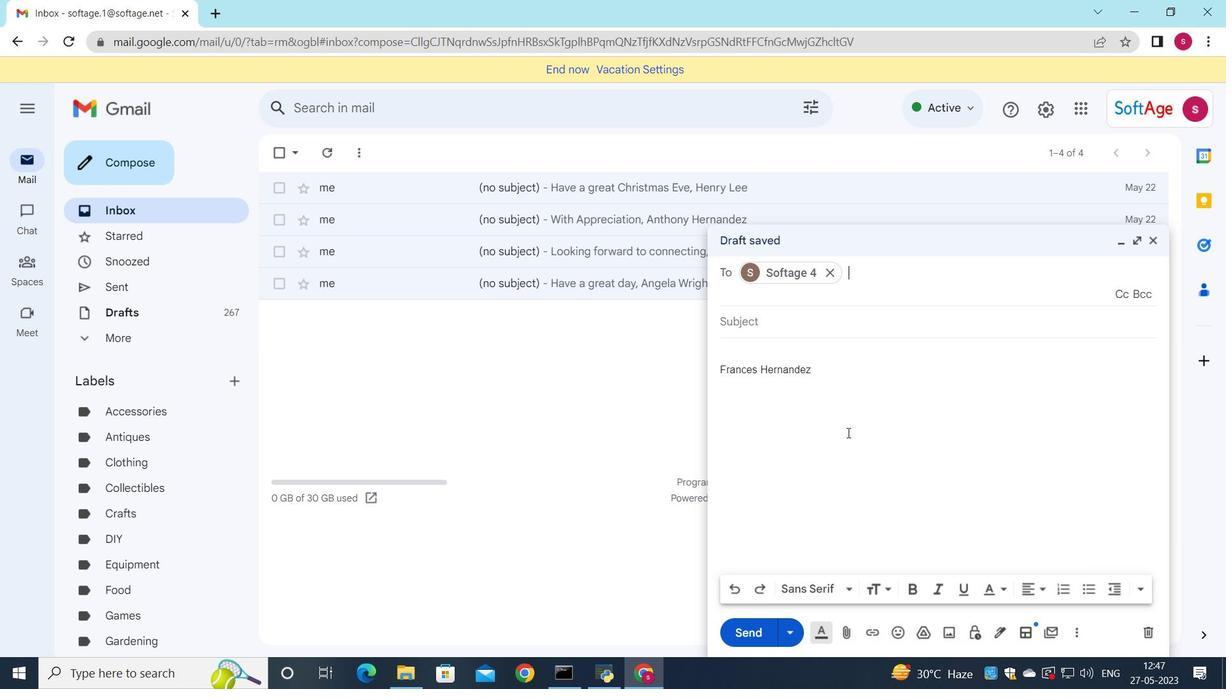 
Action: Mouse moved to (959, 467)
Screenshot: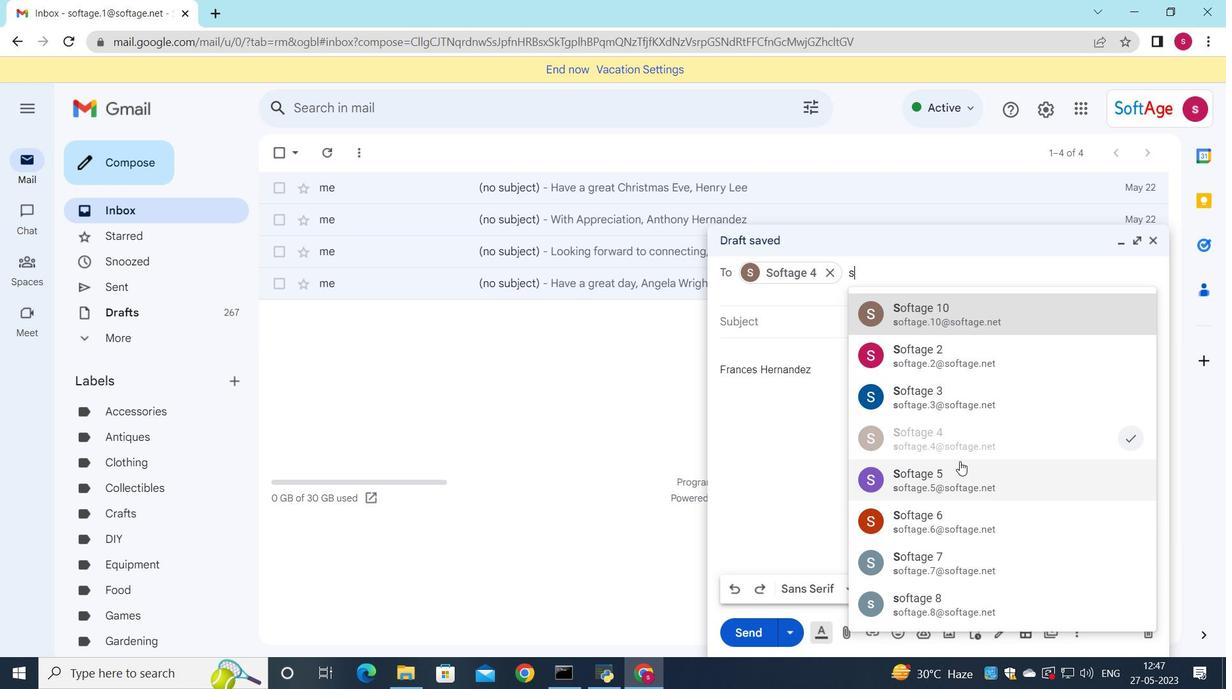 
Action: Mouse pressed left at (959, 467)
Screenshot: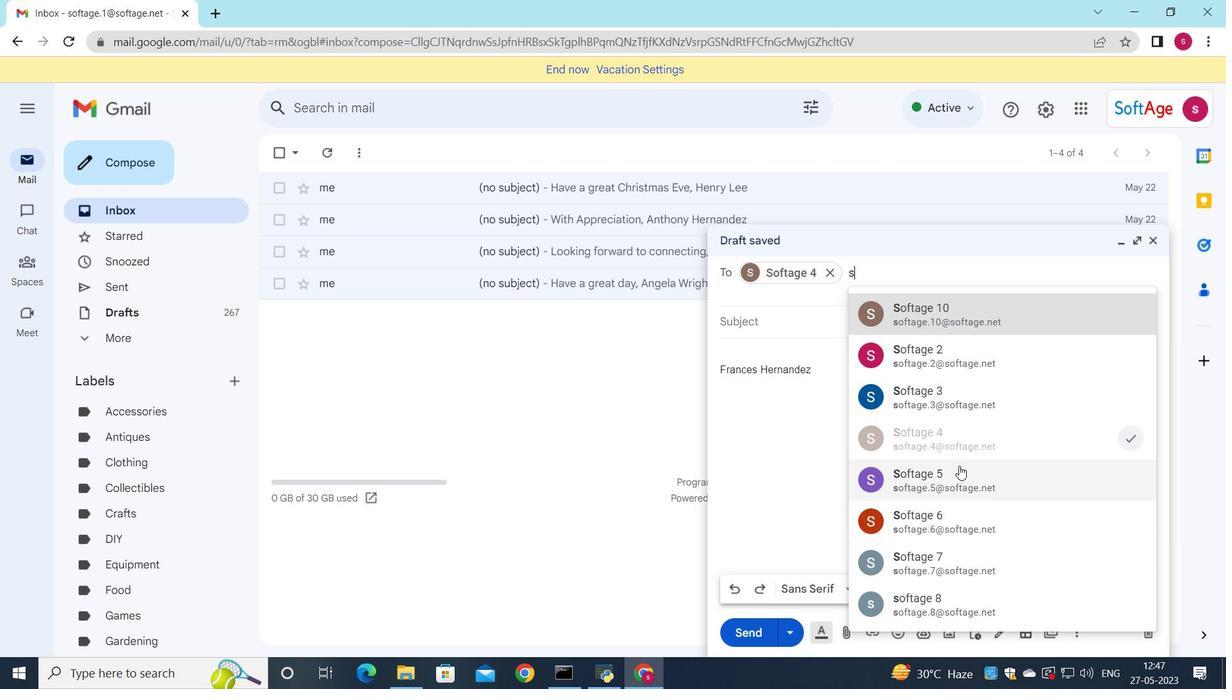 
Action: Mouse moved to (787, 328)
Screenshot: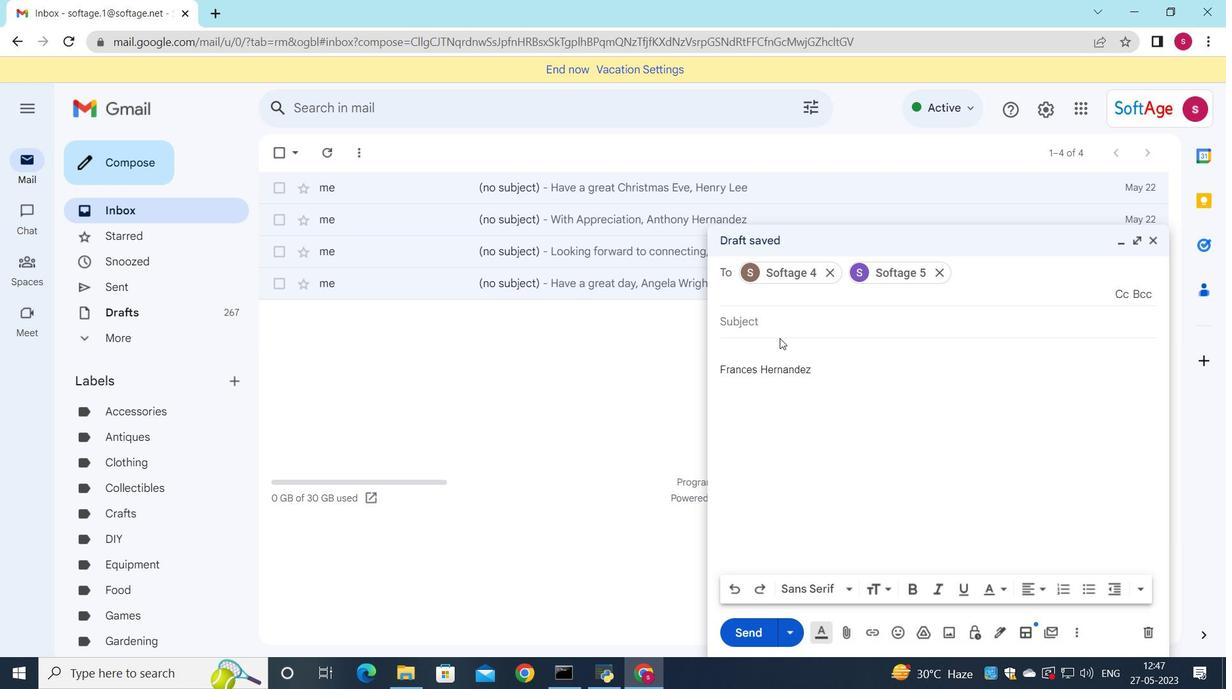 
Action: Mouse pressed left at (787, 328)
Screenshot: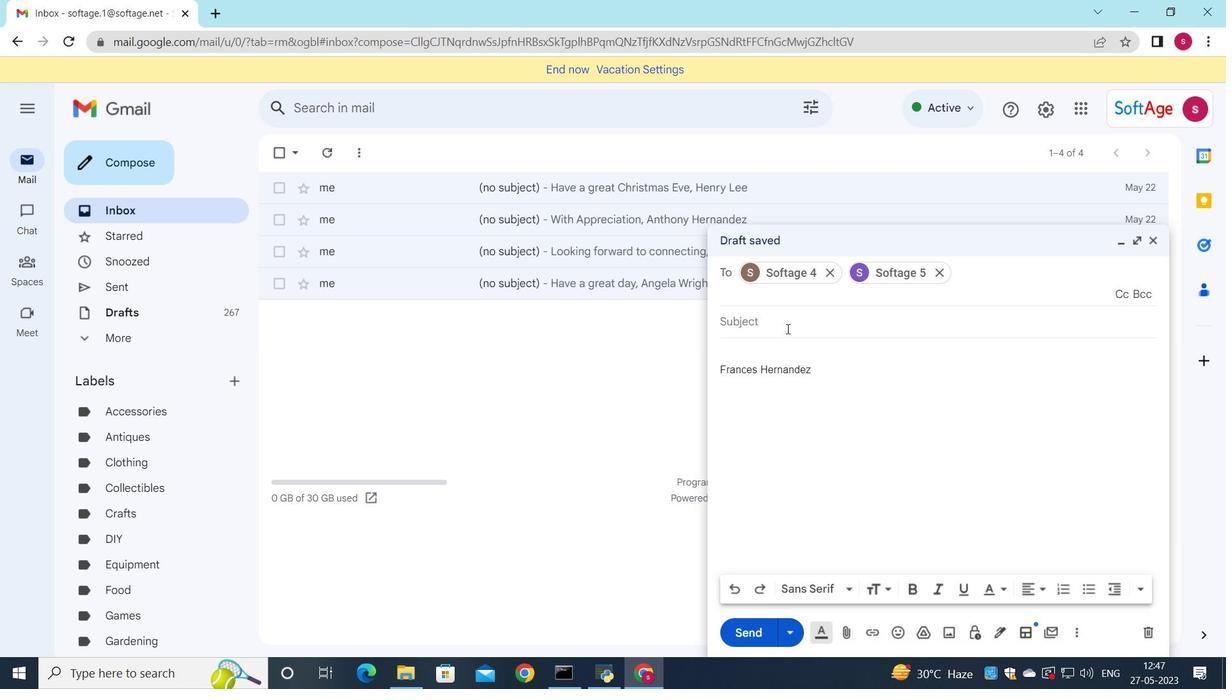 
Action: Mouse moved to (787, 328)
Screenshot: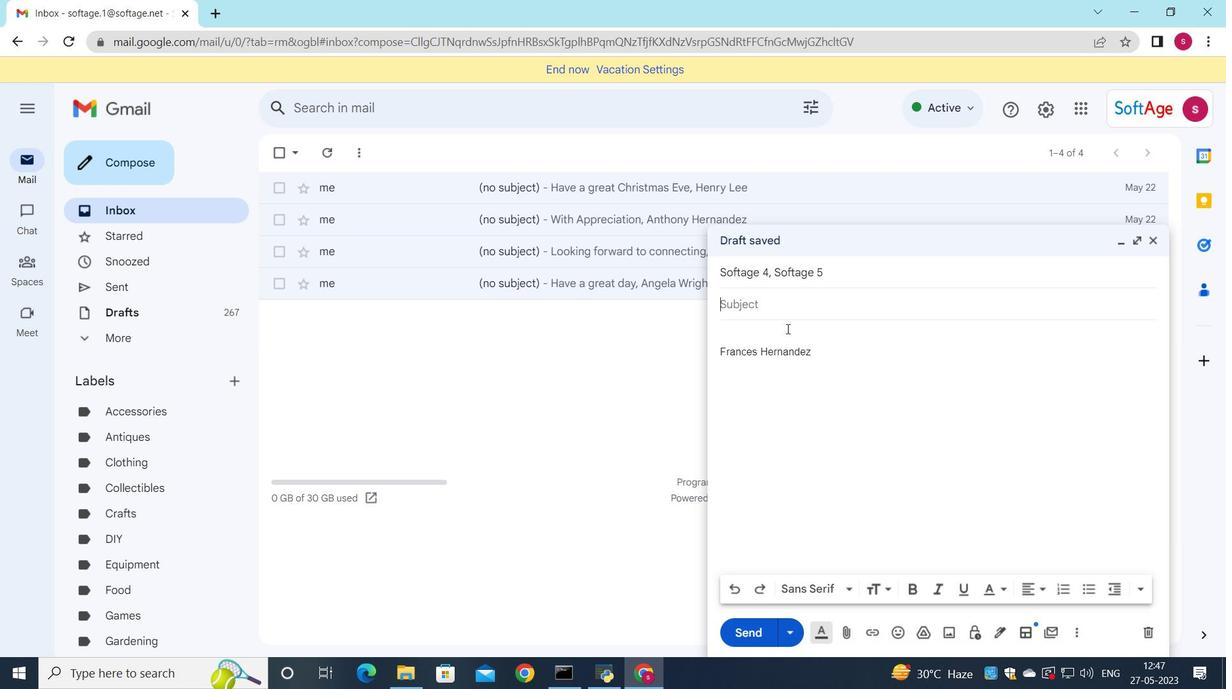 
Action: Key pressed <Key.shift>Request<Key.space>for<Key.space>a<Key.space>blog<Key.space>spot<Key.backspace><Key.backspace><Key.backspace><Key.backspace>post<Key.space>
Screenshot: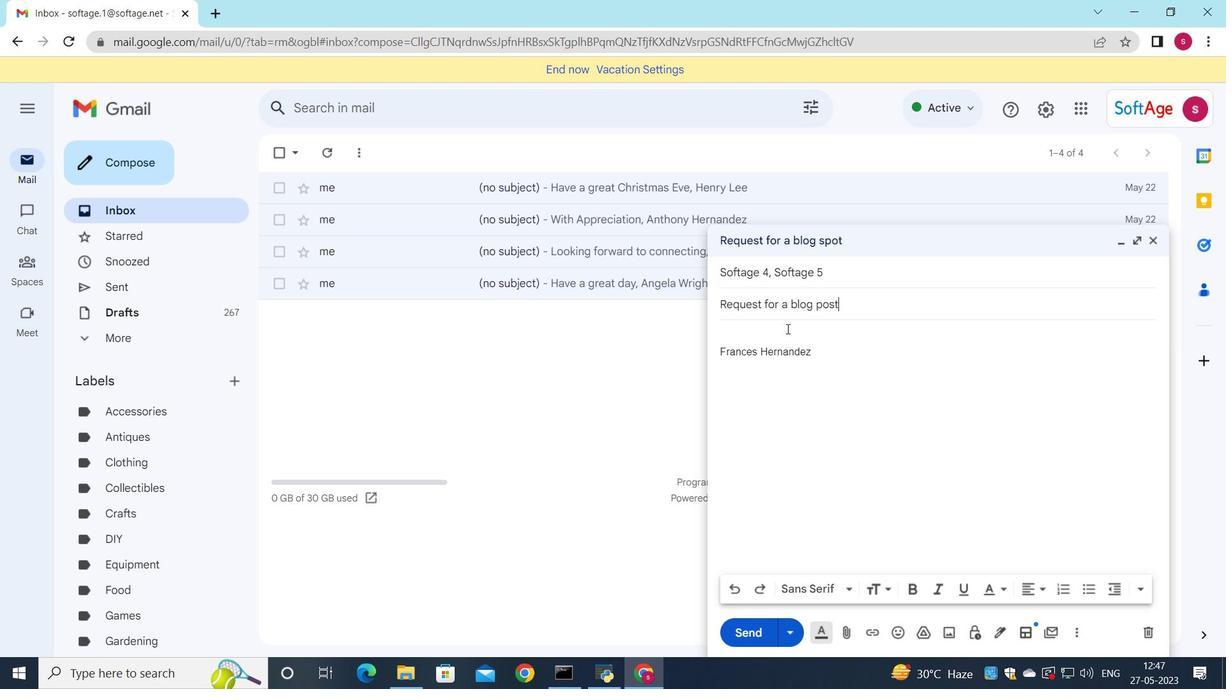
Action: Mouse moved to (737, 334)
Screenshot: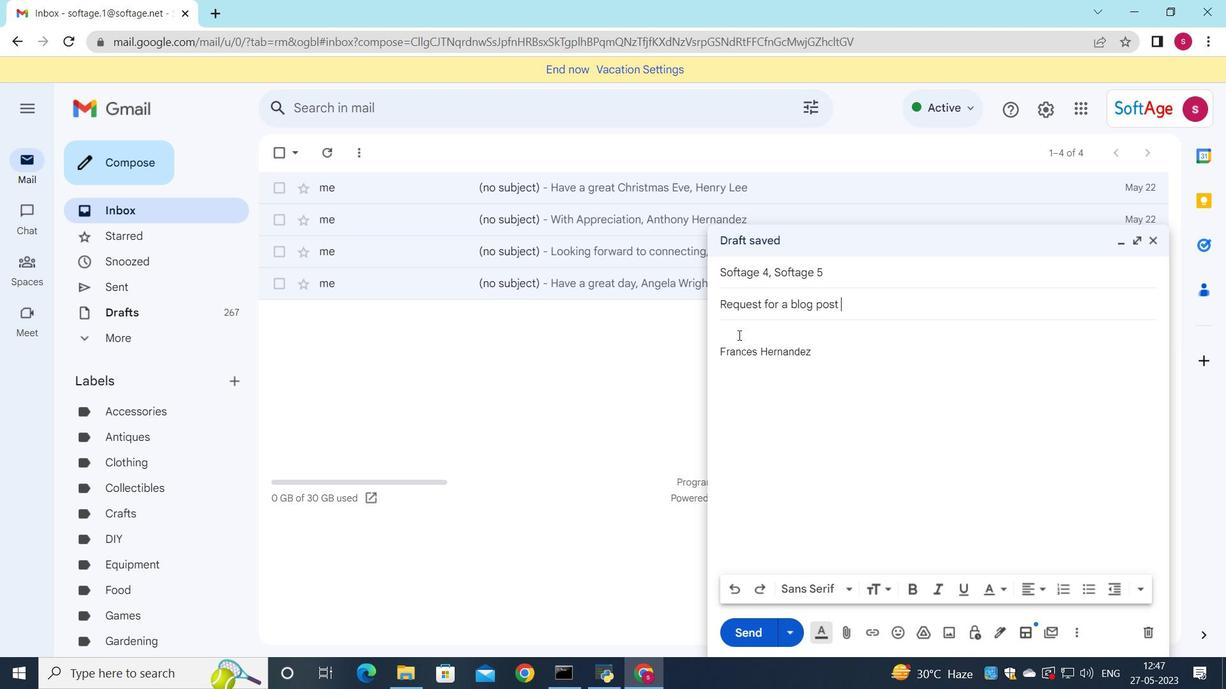 
Action: Mouse pressed left at (737, 334)
Screenshot: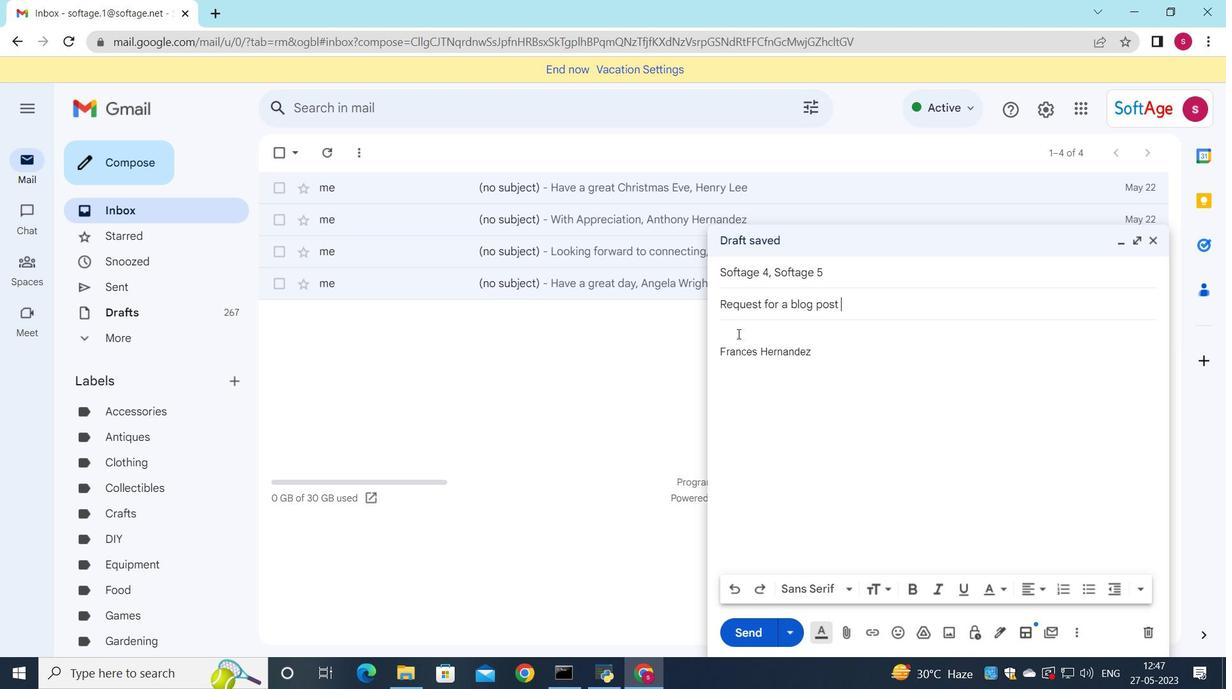 
Action: Key pressed <Key.shift>I<Key.space>am<Key.space>sorry<Key.space>for<Key.space>any<Key.space>delaysb<Key.backspace>c<Key.backspace><Key.space>and<Key.space>appreciate<Key.space>your<Key.space>oatience<Key.space>
Screenshot: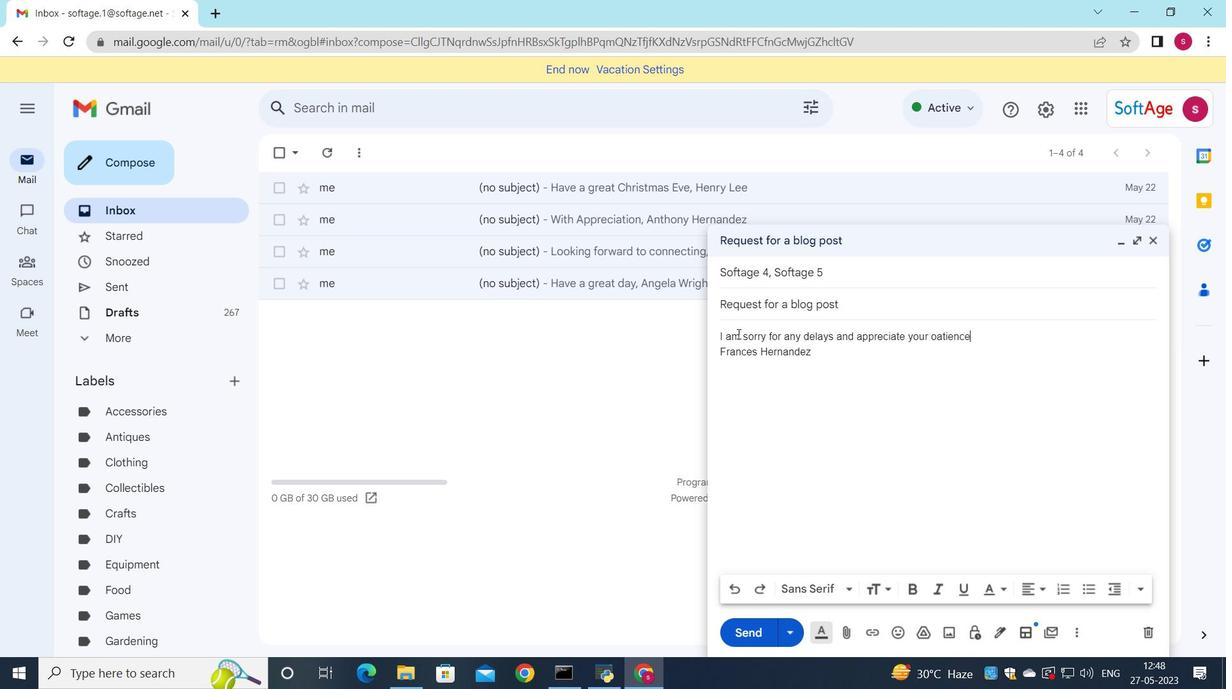 
Action: Mouse moved to (841, 629)
Screenshot: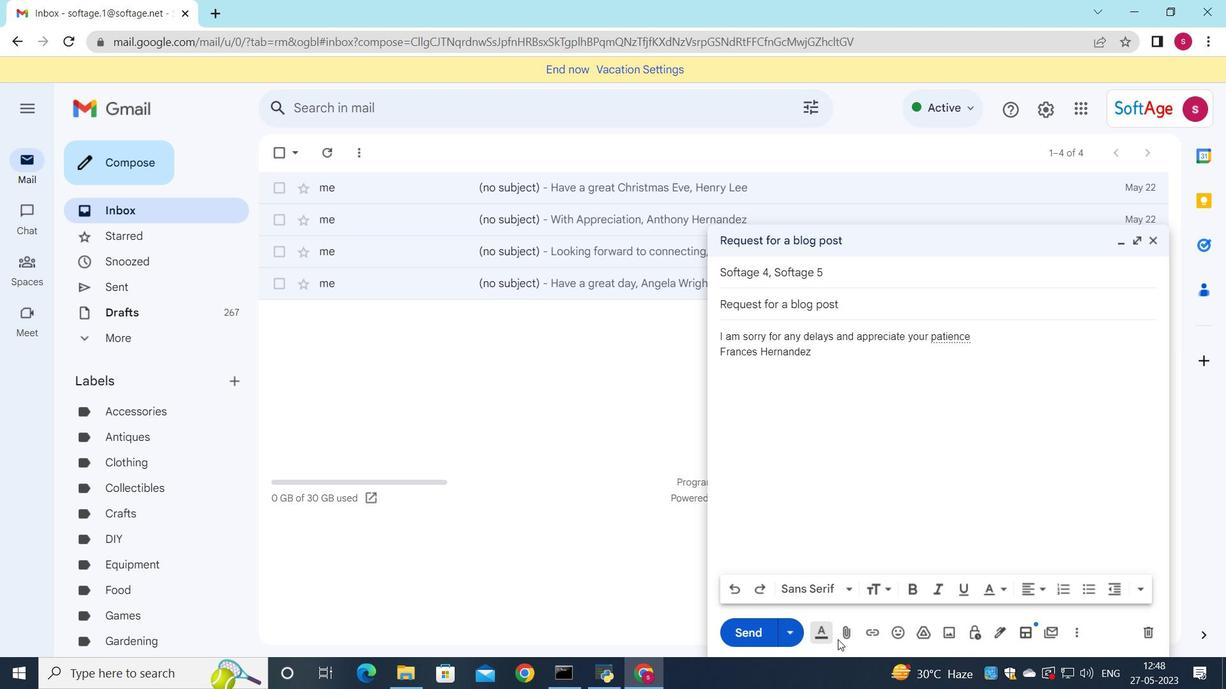 
Action: Mouse pressed left at (841, 629)
Screenshot: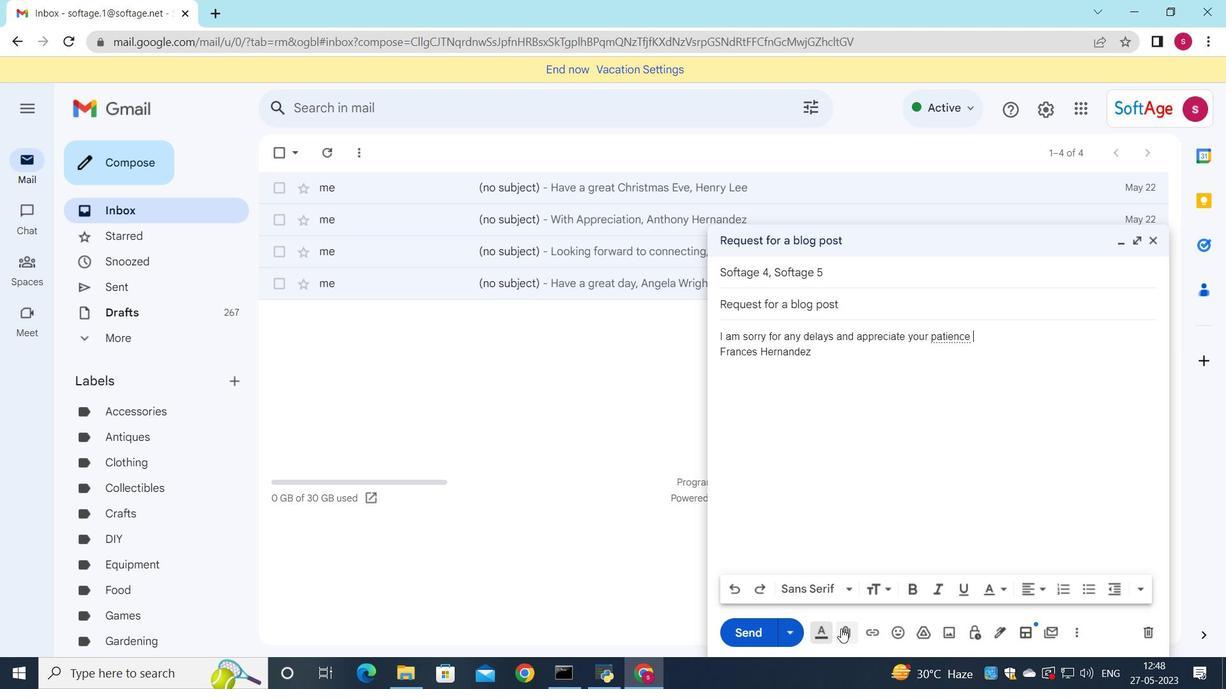 
Action: Mouse moved to (364, 120)
Screenshot: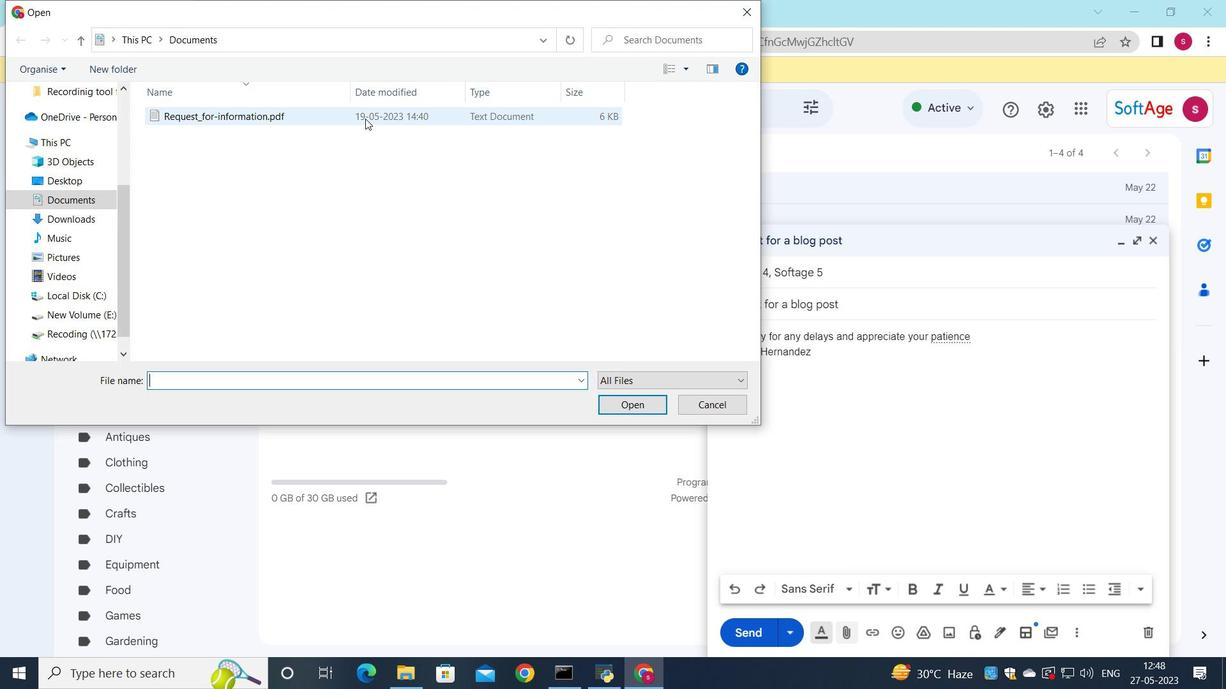 
Action: Mouse pressed left at (364, 120)
Screenshot: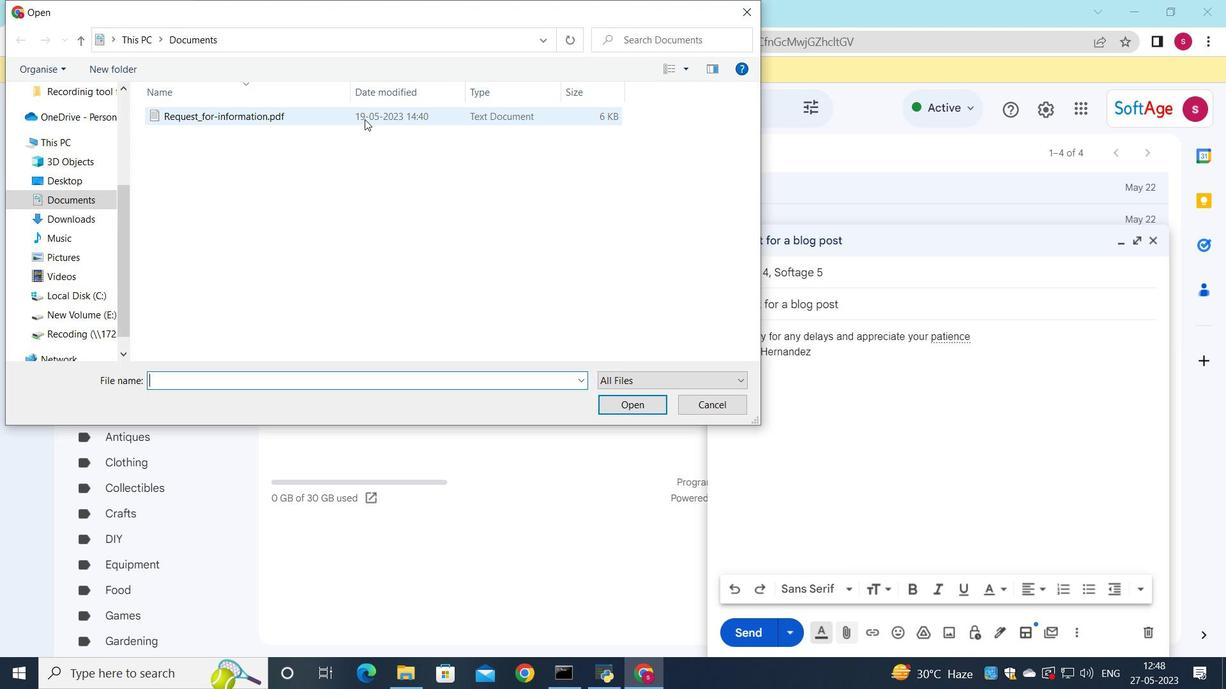 
Action: Mouse moved to (312, 120)
Screenshot: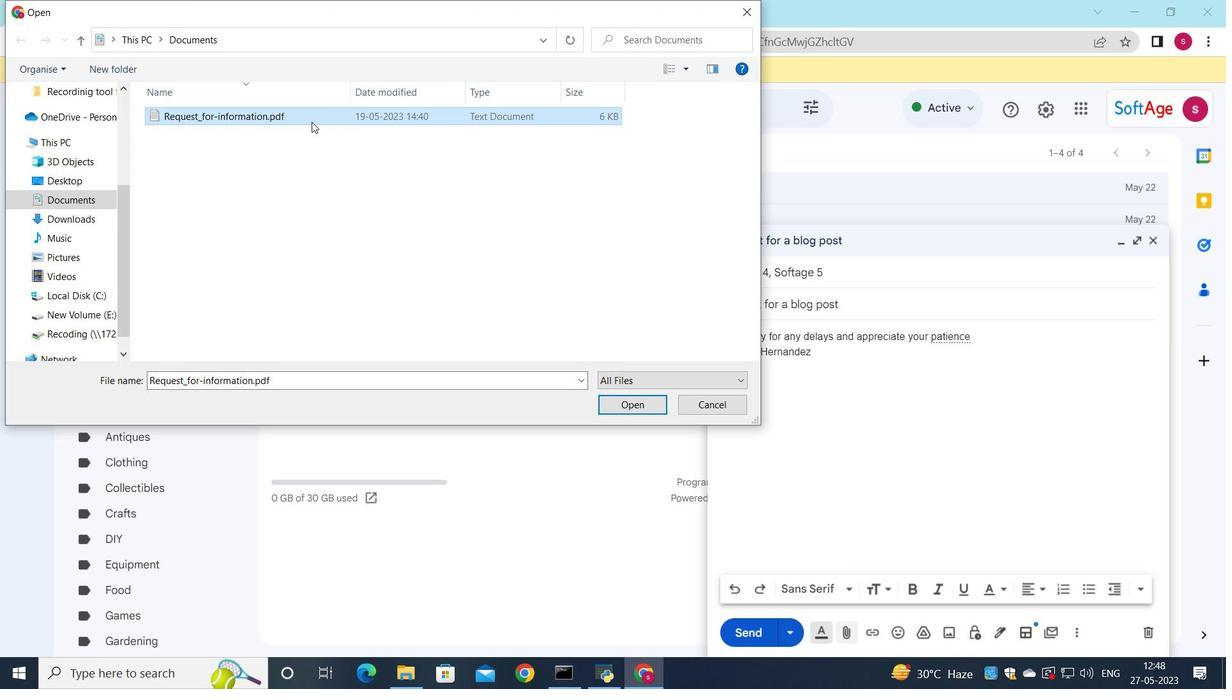 
Action: Mouse pressed left at (312, 120)
Screenshot: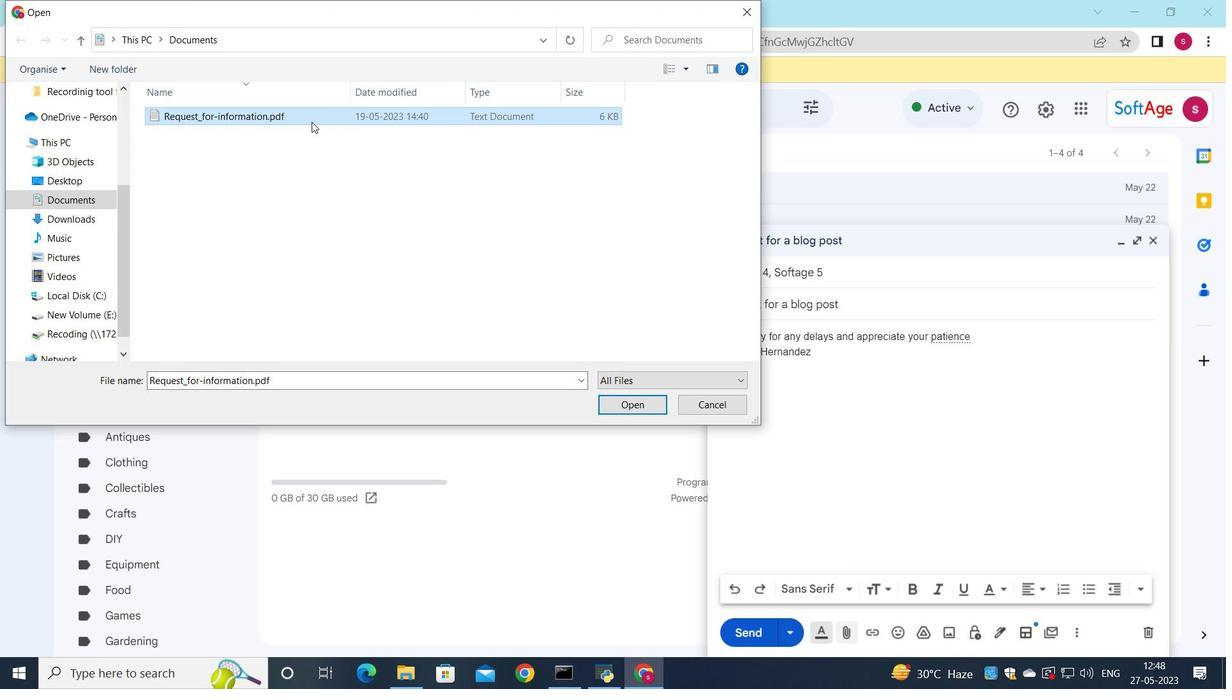 
Action: Mouse moved to (1225, 689)
Screenshot: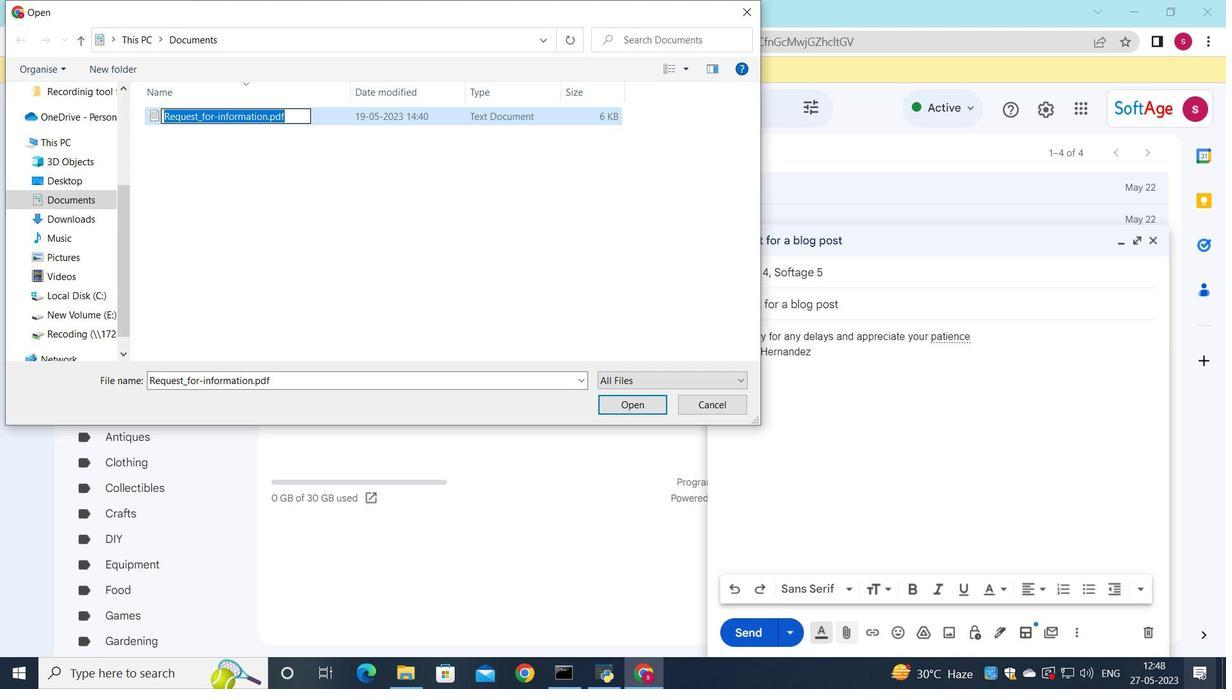 
Action: Key pressed <Key.shift>Standard<Key.shift><Key.shift><Key.shift><Key.shift><Key.shift><Key.shift><Key.shift><Key.shift><Key.shift><Key.shift><Key.shift><Key.shift><Key.shift><Key.shift><Key.shift><Key.shift><Key.shift><Key.shift><Key.shift><Key.shift><Key.shift><Key.shift><Key.shift><Key.shift><Key.shift><Key.shift>_operating<Key.space><Key.backspace><Key.shift><Key.shift><Key.shift><Key.shift><Key.shift><Key.shift><Key.shift>_procedure.docx
Screenshot: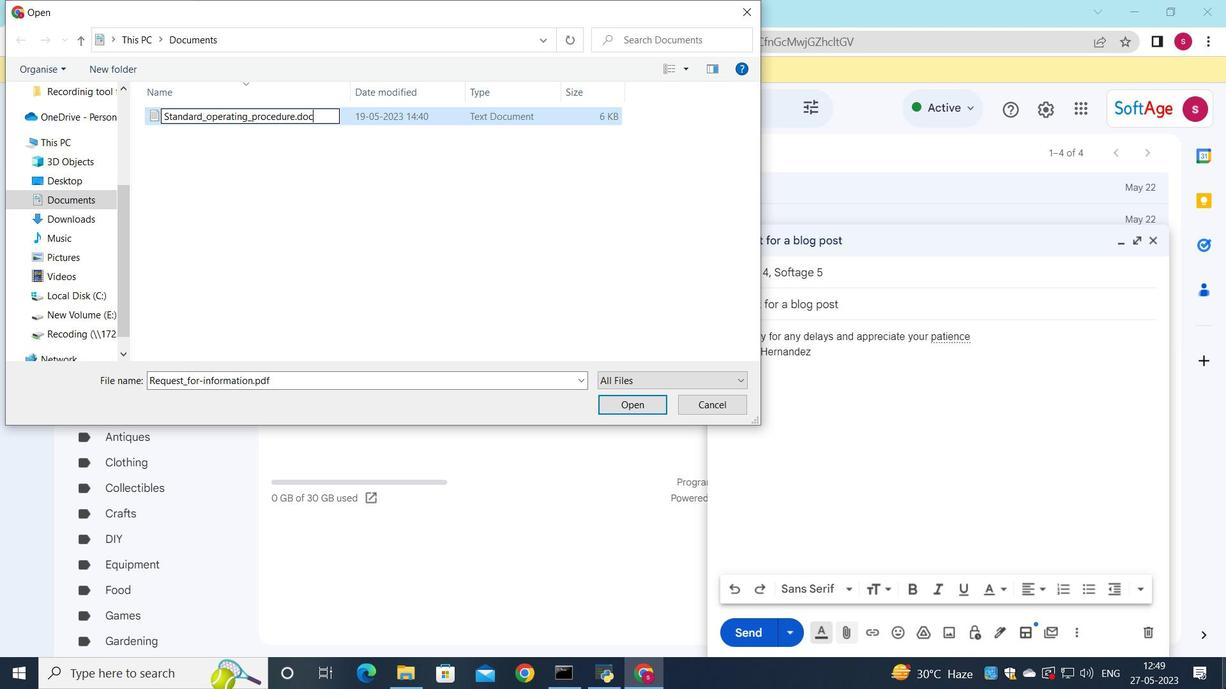 
Action: Mouse moved to (450, 118)
Screenshot: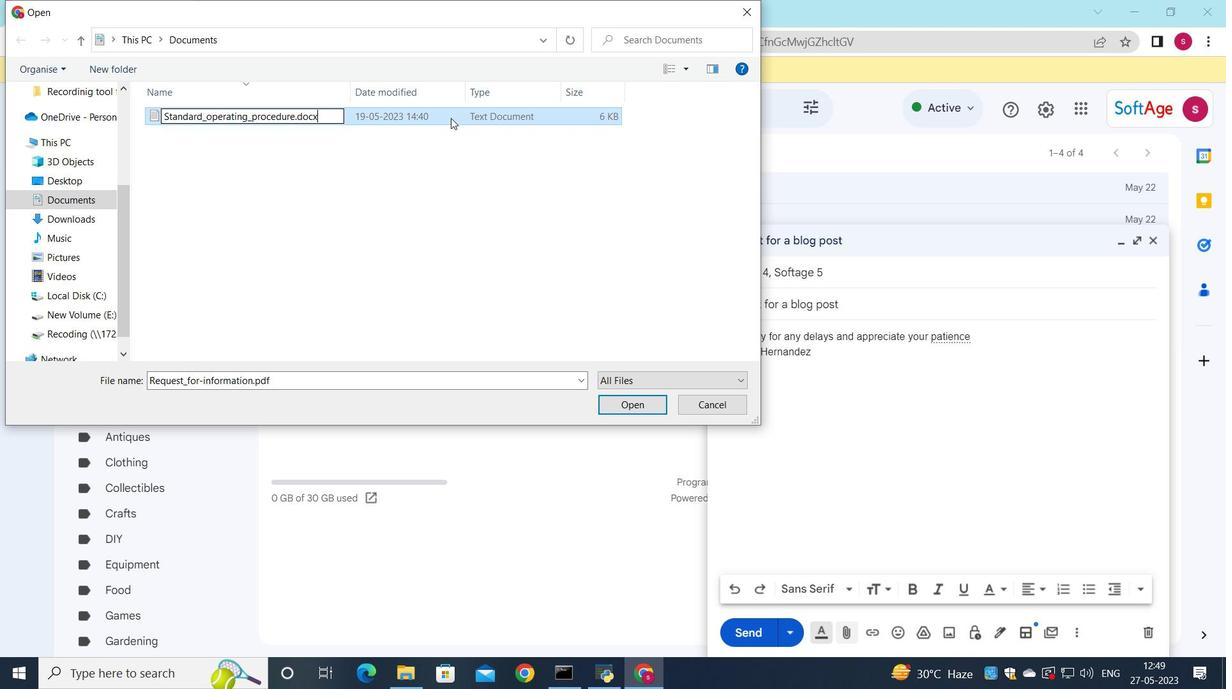 
Action: Mouse pressed left at (450, 118)
Screenshot: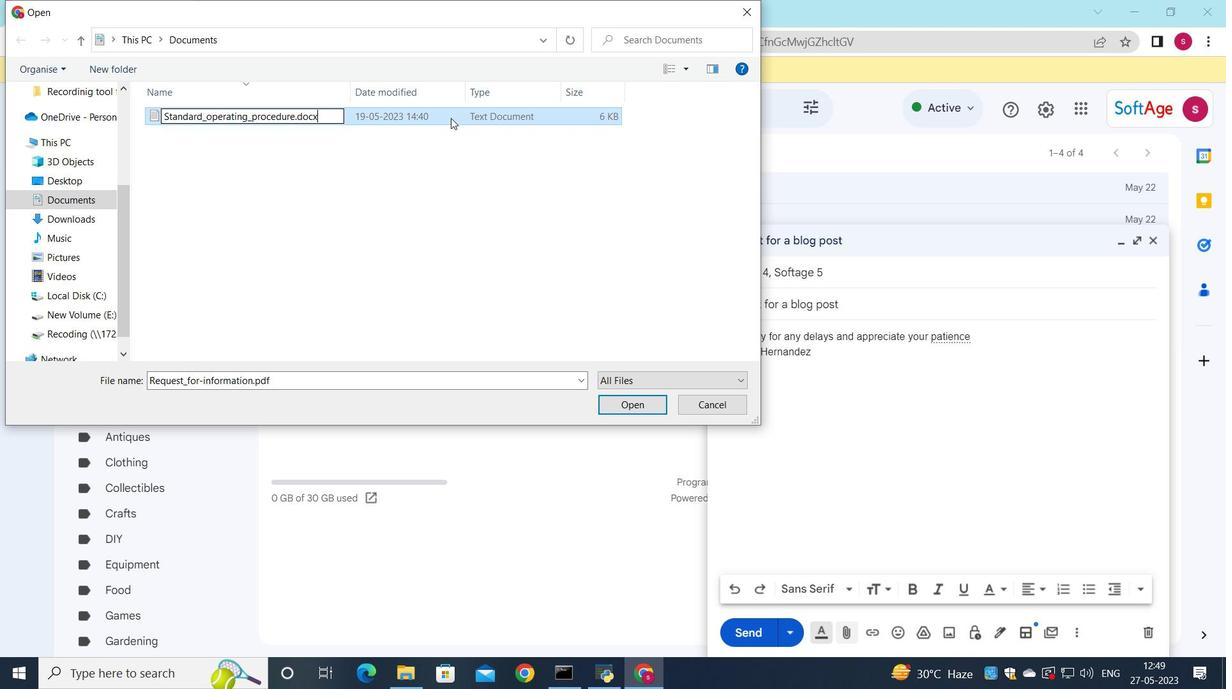 
Action: Mouse moved to (636, 410)
Screenshot: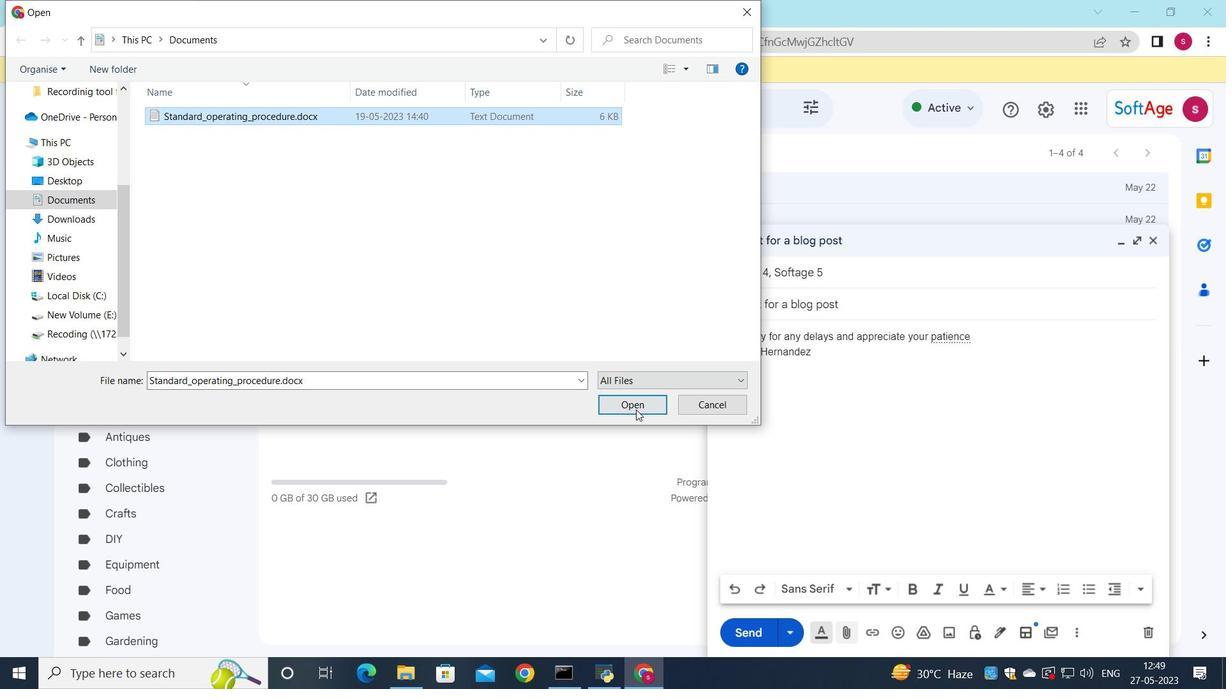 
Action: Mouse pressed left at (636, 410)
Screenshot: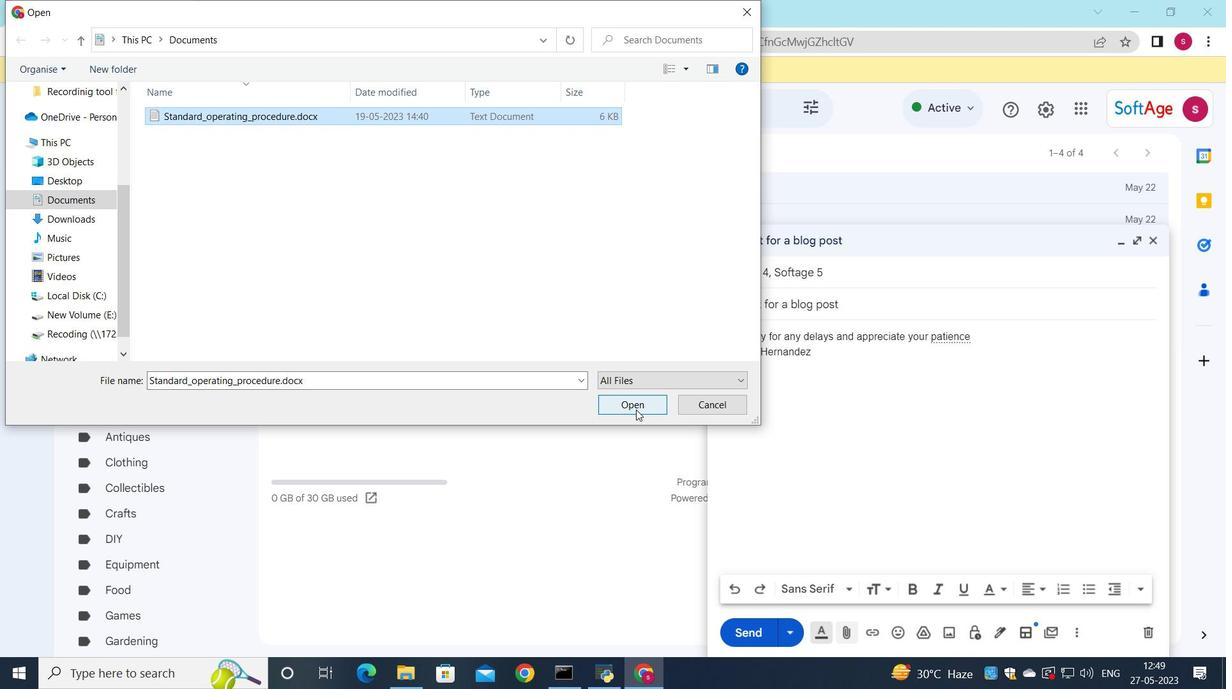 
Action: Mouse moved to (751, 631)
Screenshot: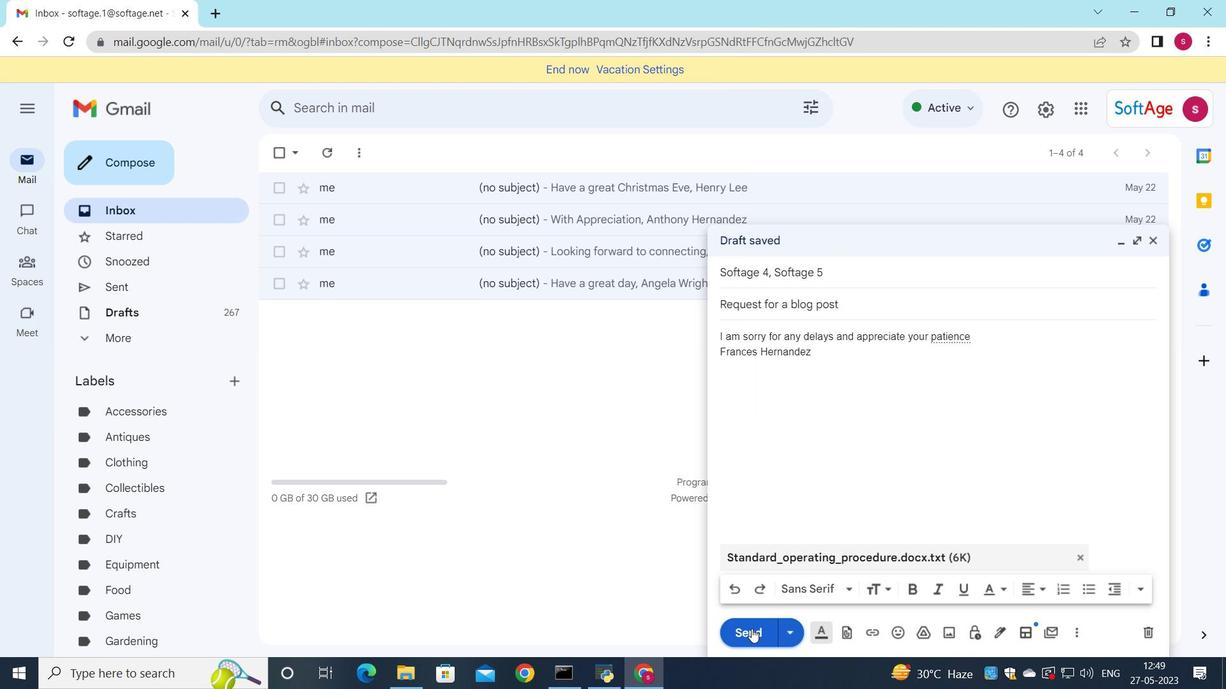 
Action: Mouse pressed left at (751, 631)
Screenshot: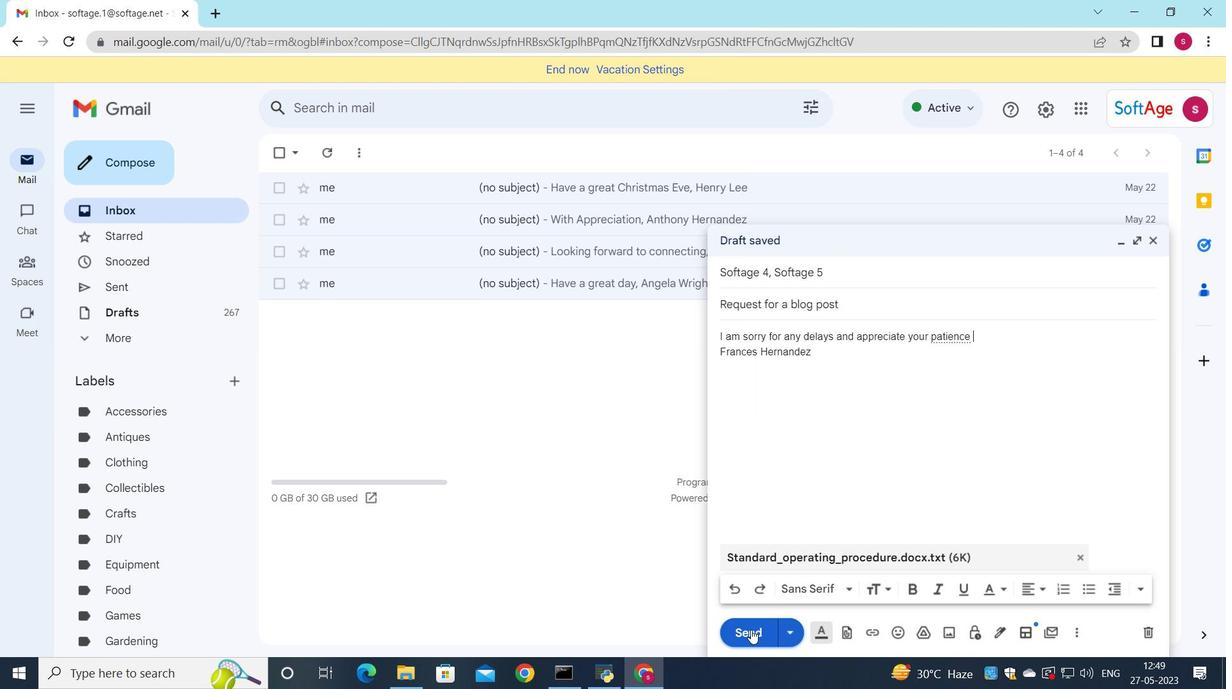 
Action: Mouse moved to (132, 286)
Screenshot: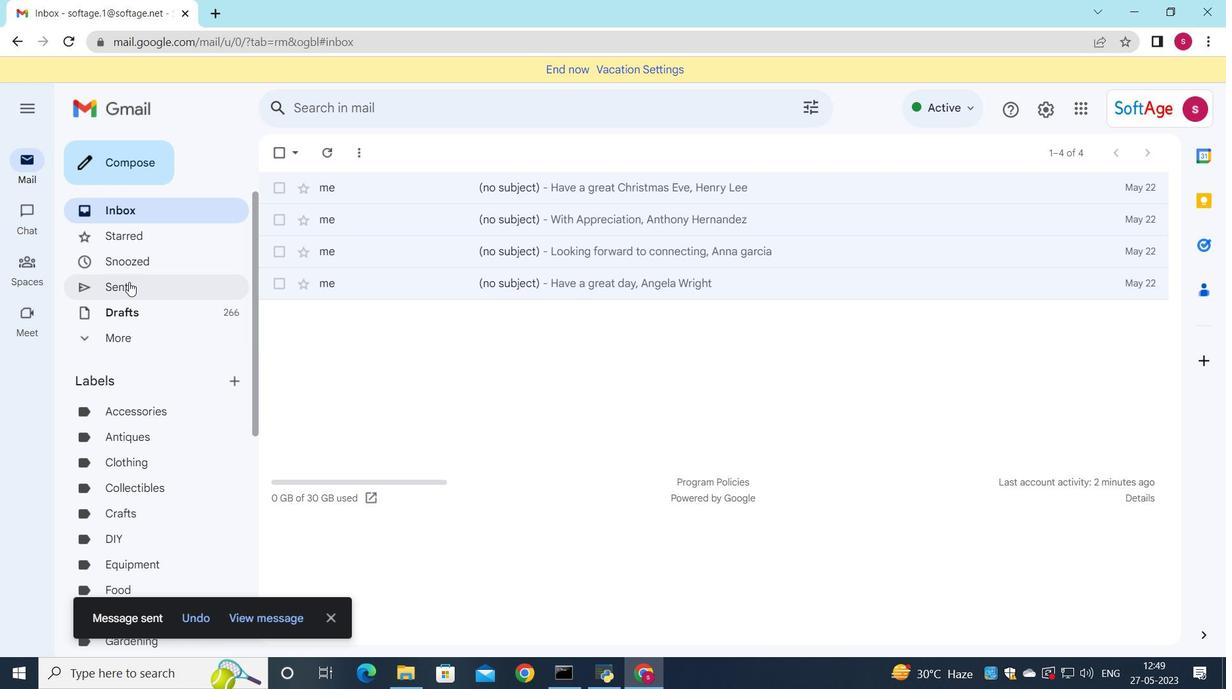 
Action: Mouse pressed left at (132, 286)
Screenshot: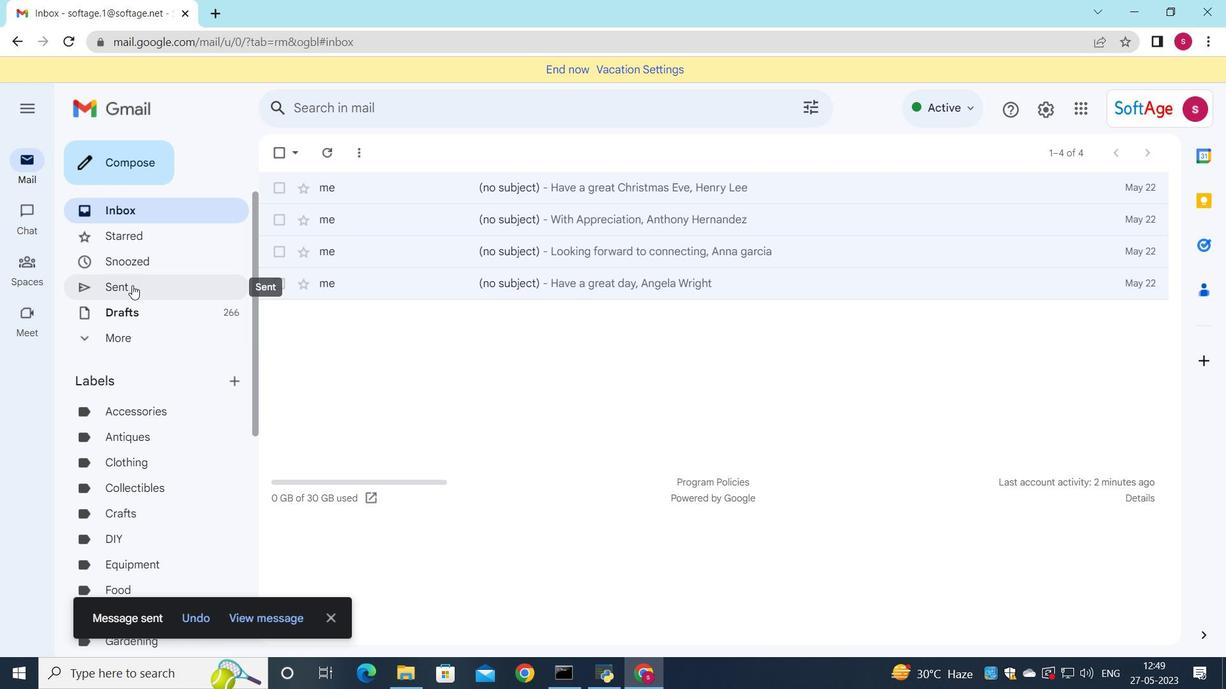 
Action: Mouse moved to (636, 237)
Screenshot: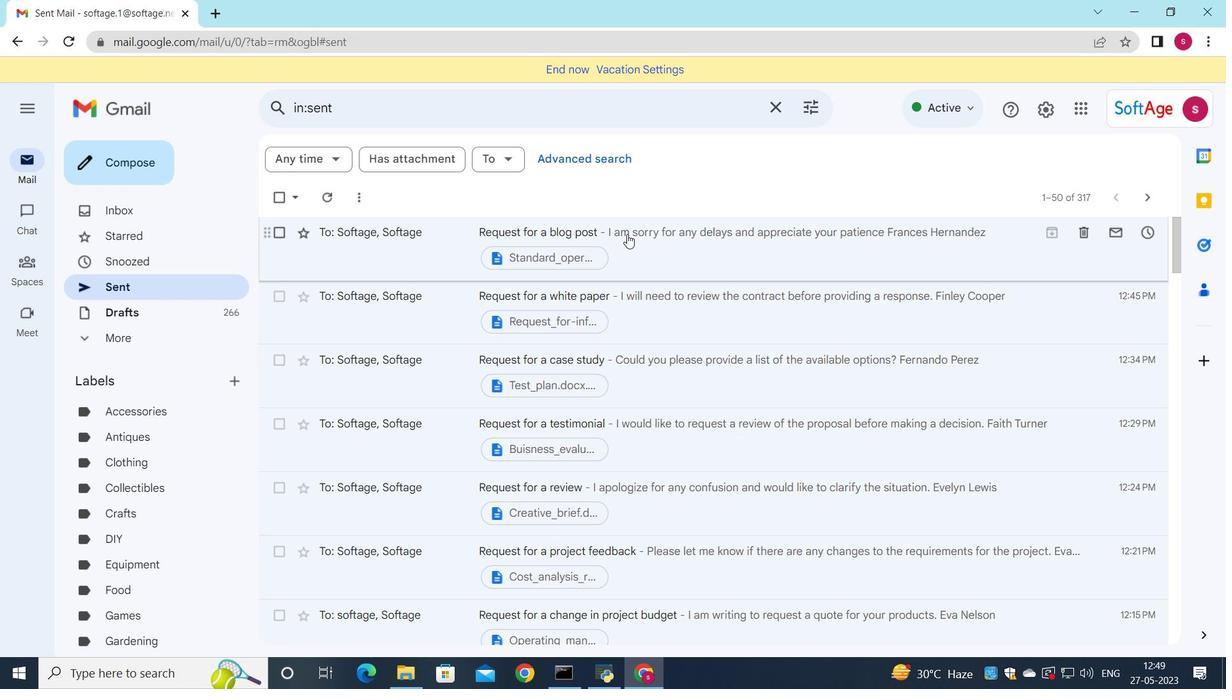 
Action: Mouse pressed left at (636, 237)
Screenshot: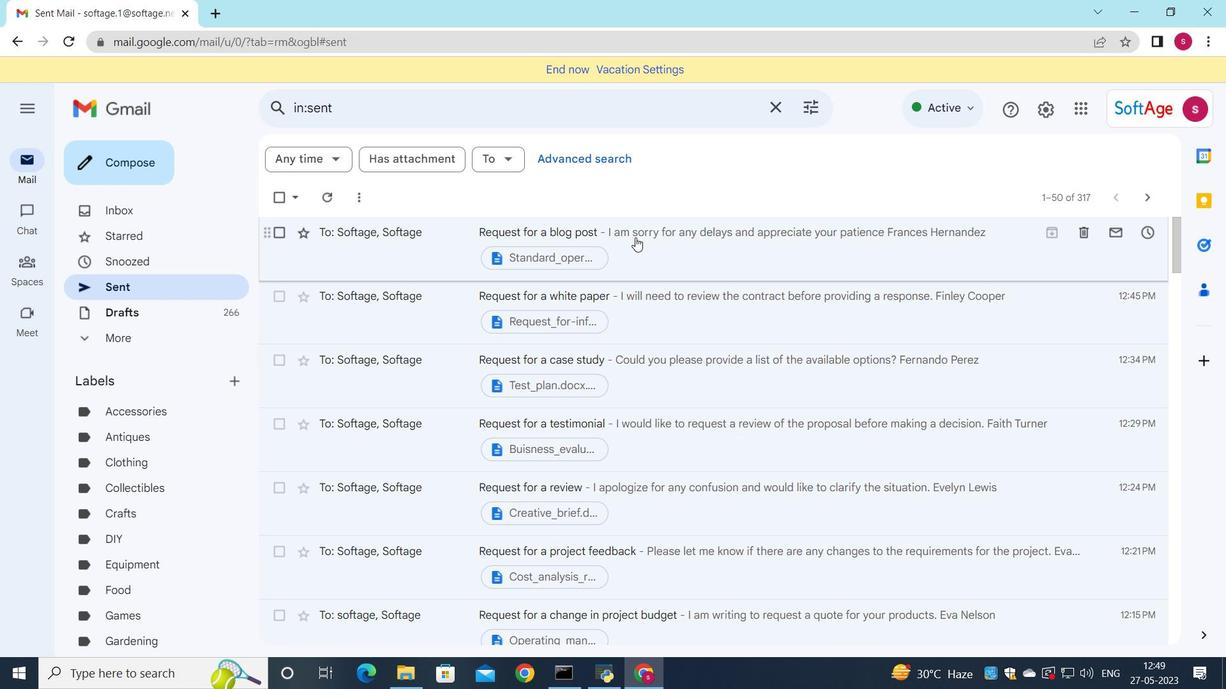 
Action: Mouse moved to (593, 413)
Screenshot: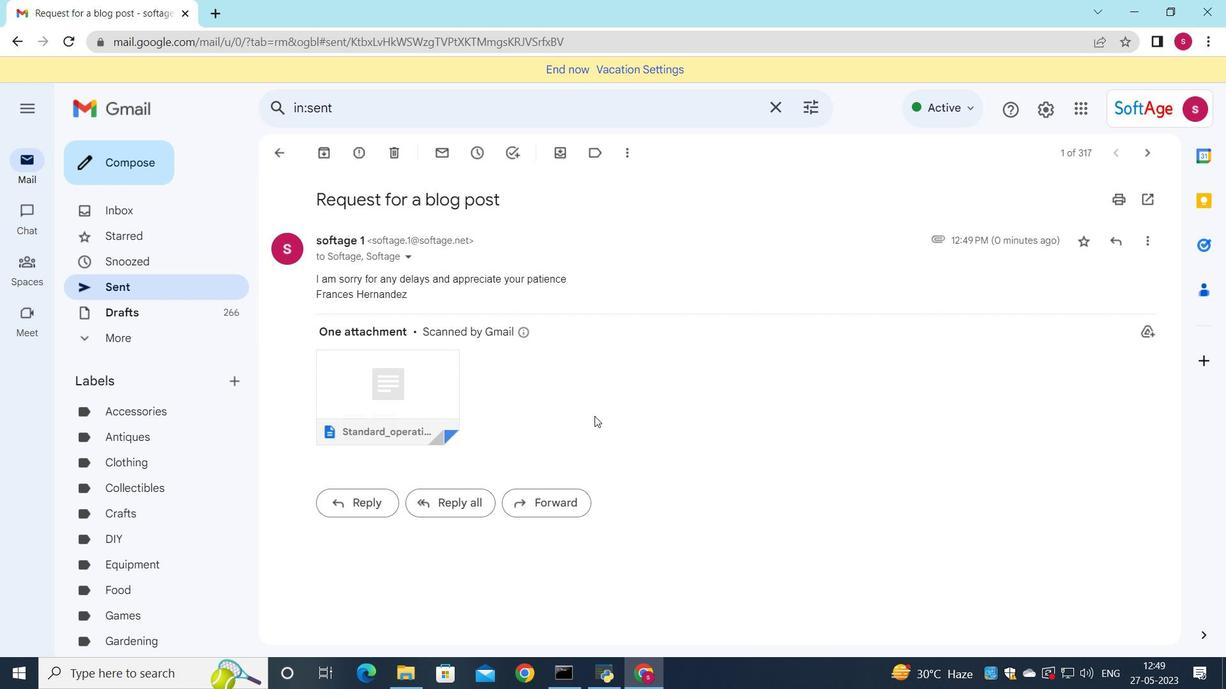
Action: Mouse scrolled (593, 412) with delta (0, 0)
Screenshot: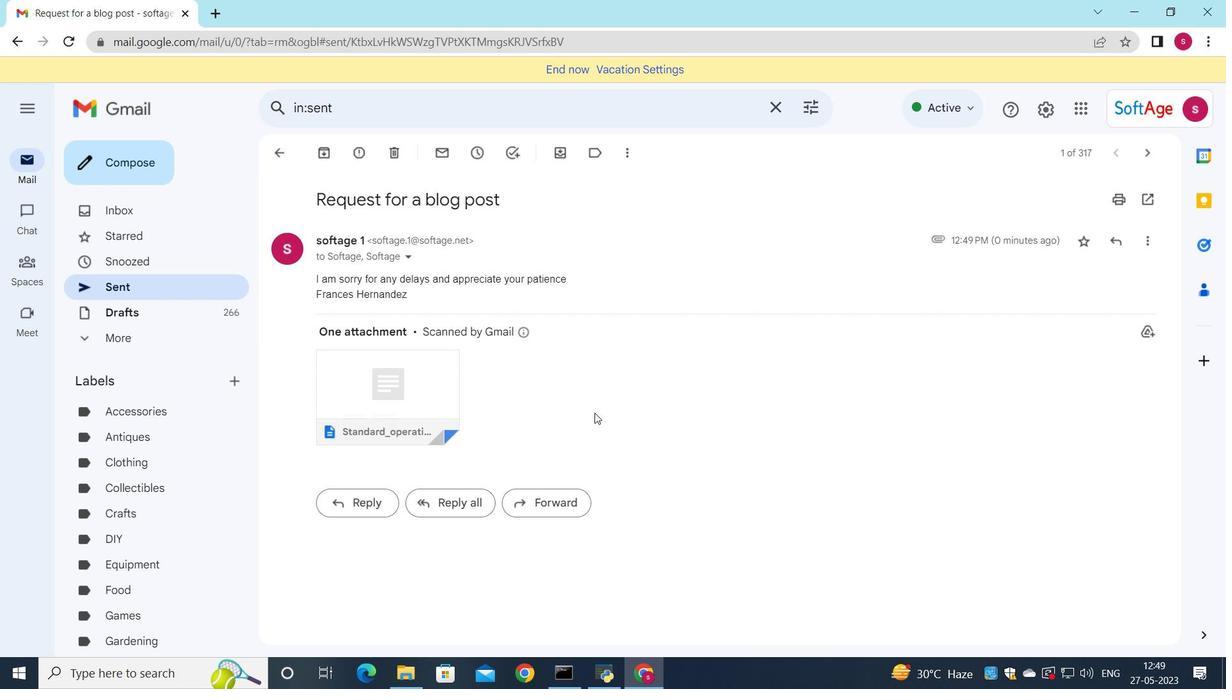 
Action: Mouse scrolled (593, 412) with delta (0, 0)
Screenshot: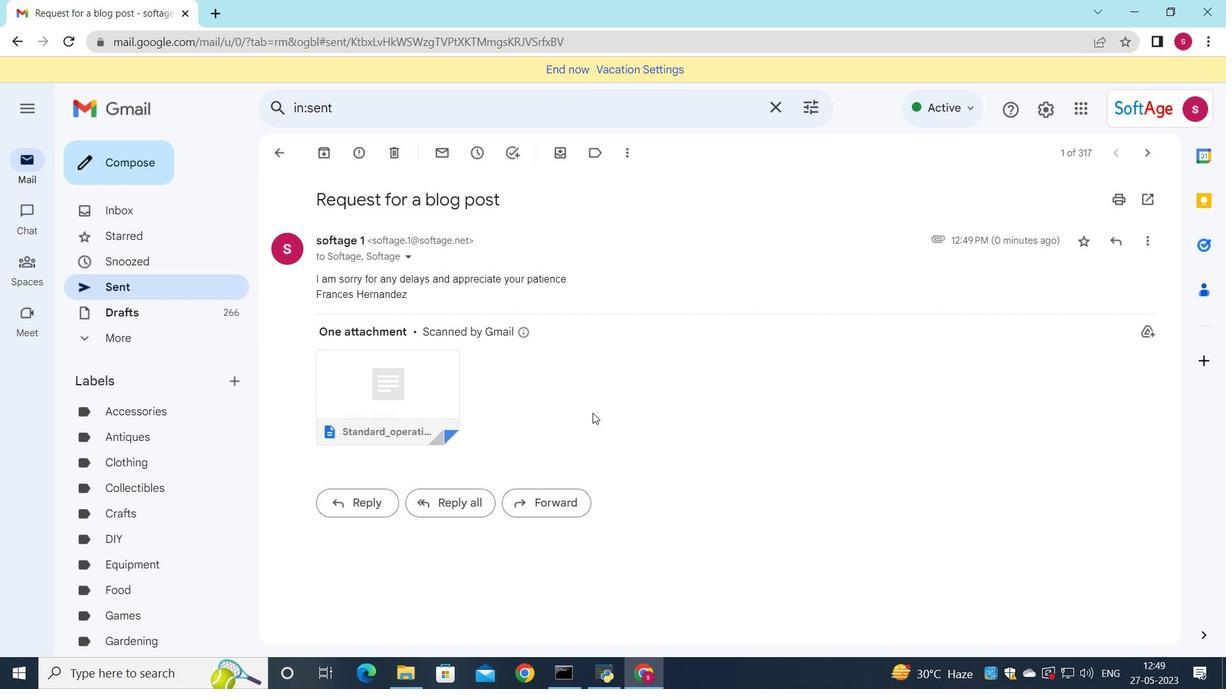 
Action: Mouse moved to (608, 229)
Screenshot: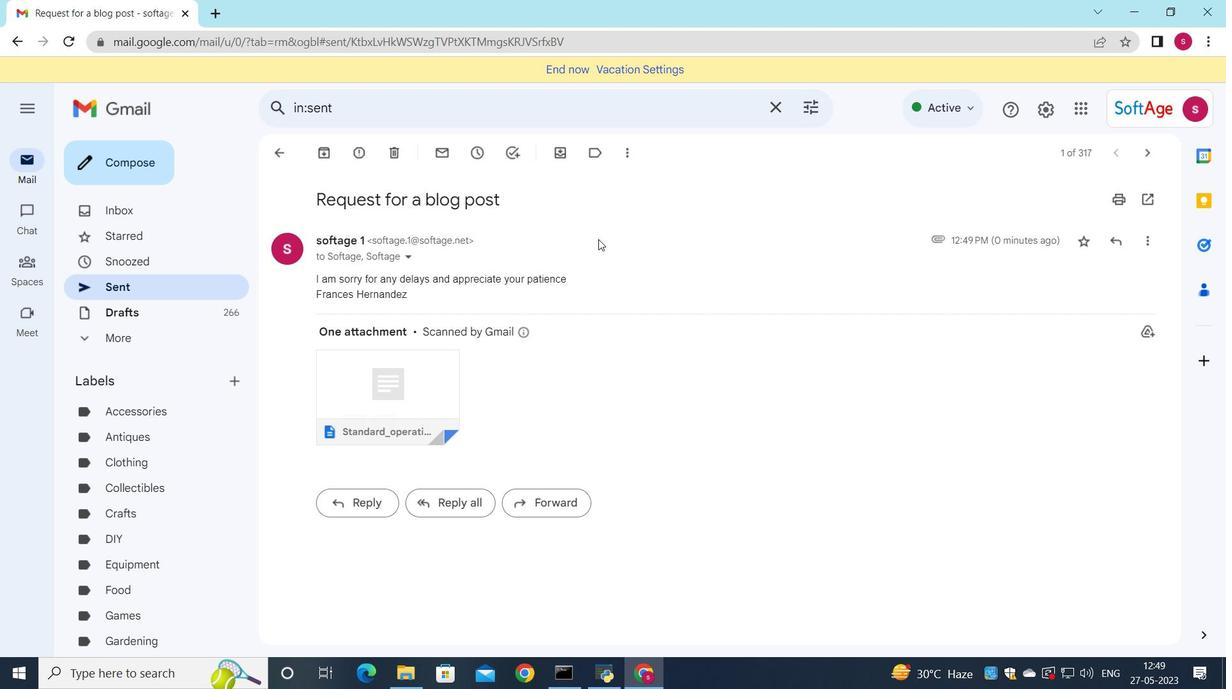 
